 Task: Look for space in As Samawah, Iraq from 12th  August, 2023 to 15th August, 2023 for 3 adults in price range Rs.12000 to Rs.16000. Place can be entire place with 2 bedrooms having 3 beds and 1 bathroom. Property type can be house, flat, guest house. Amenities needed are: washing machine. Booking option can be shelf check-in. Required host language is English.
Action: Mouse moved to (451, 92)
Screenshot: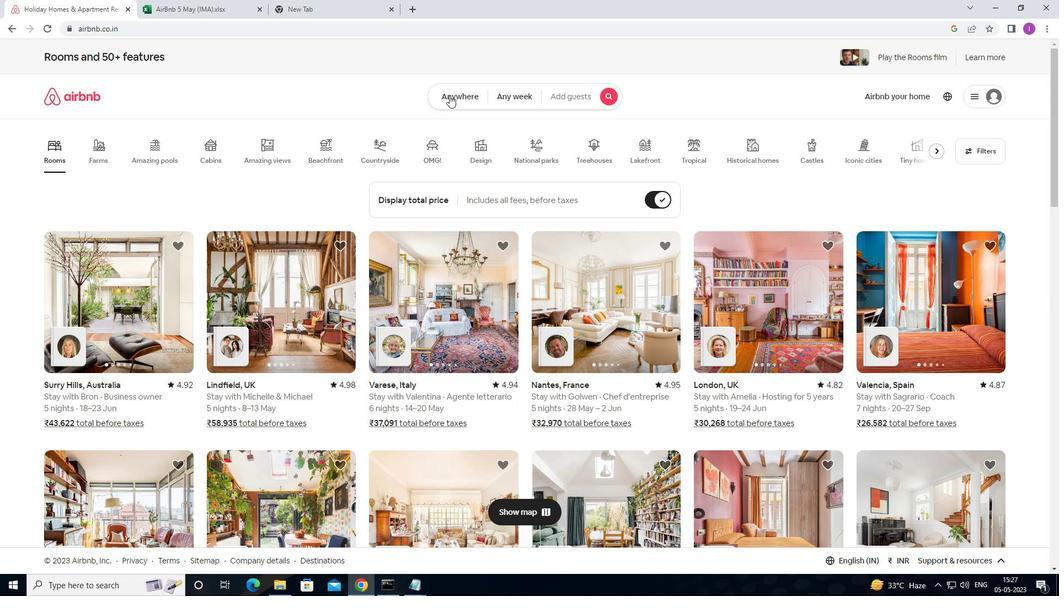 
Action: Mouse pressed left at (451, 92)
Screenshot: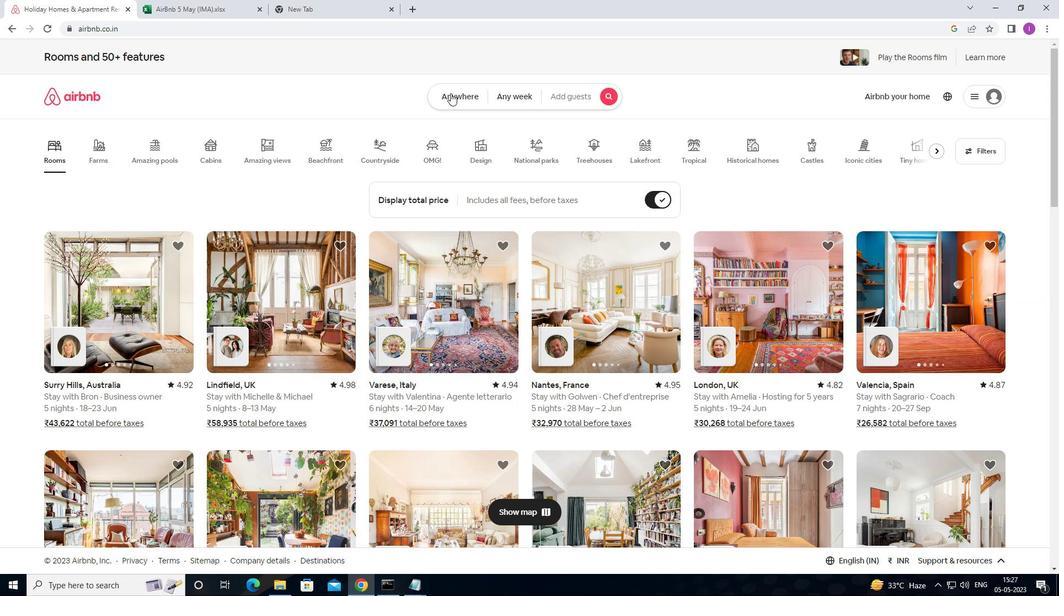 
Action: Mouse moved to (346, 147)
Screenshot: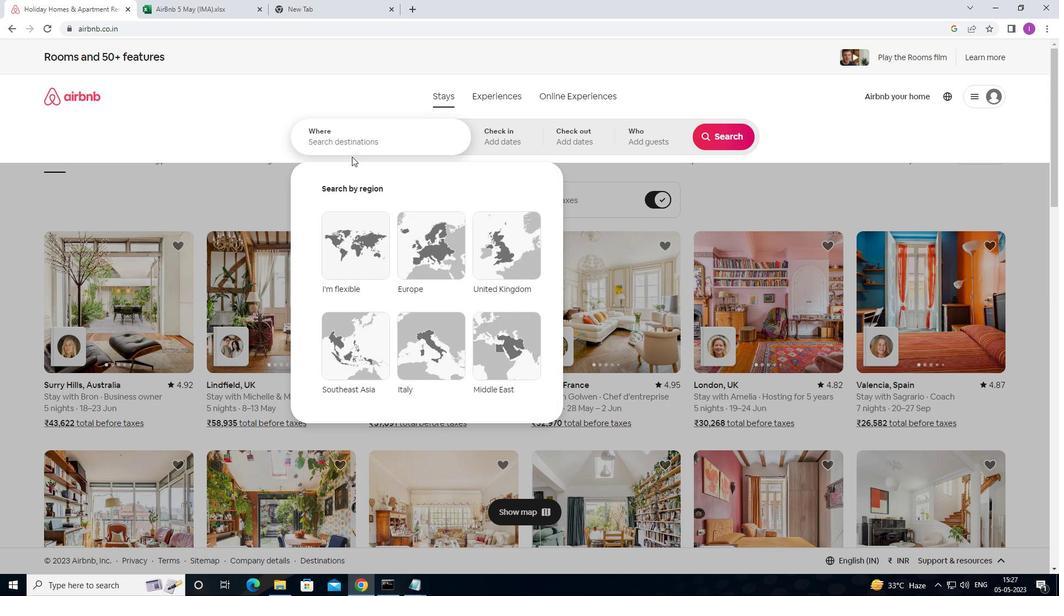 
Action: Mouse pressed left at (346, 147)
Screenshot: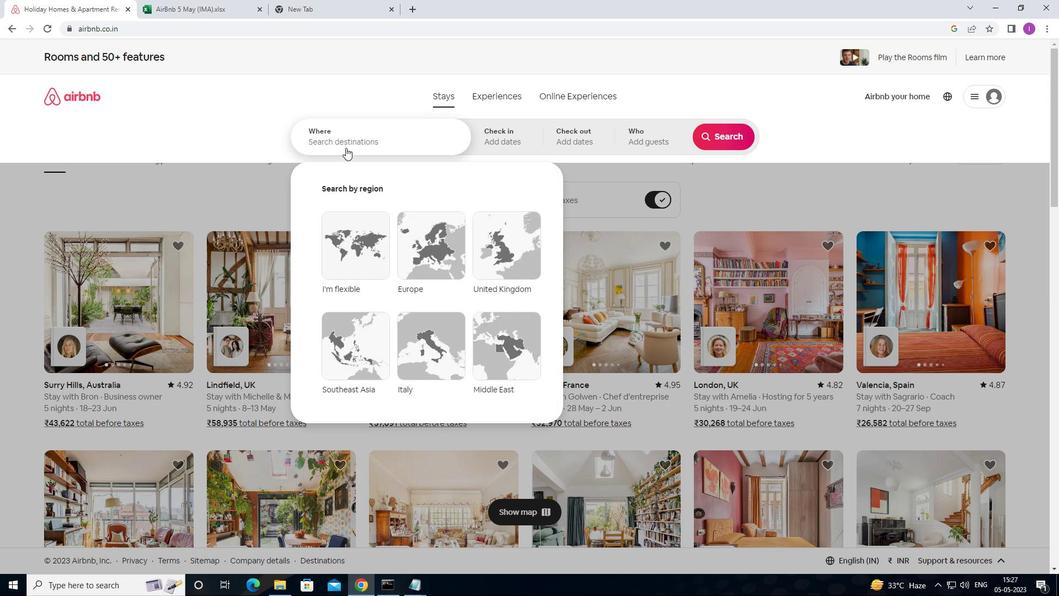 
Action: Mouse moved to (346, 147)
Screenshot: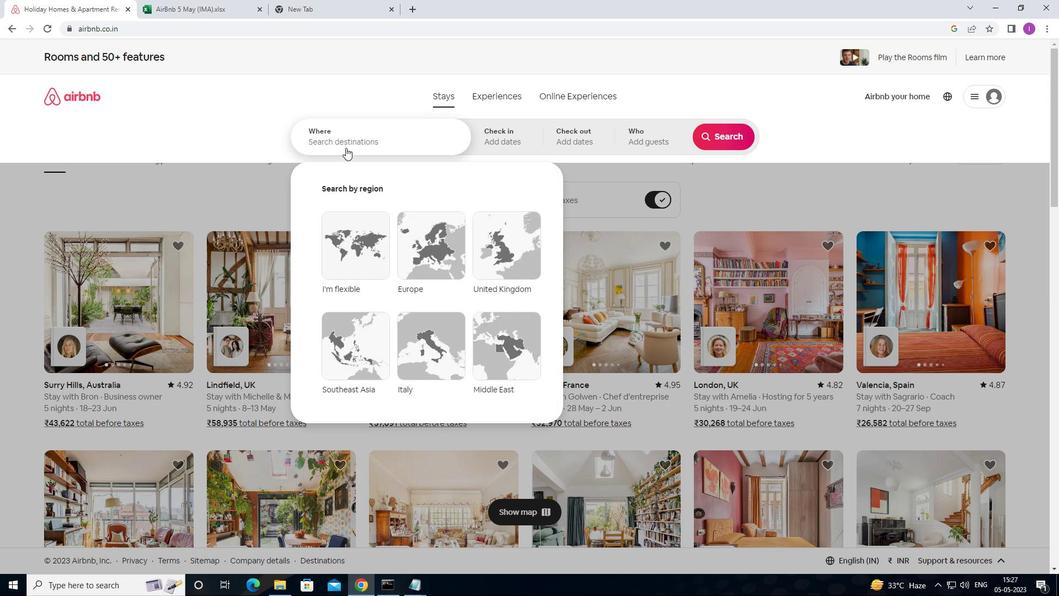 
Action: Key pressed <Key.shift>SAMAWAH,<Key.shift><Key.shift><Key.shift><Key.shift><Key.shift><Key.shift><Key.shift><Key.shift><Key.shift><Key.shift><Key.shift><Key.shift><Key.shift><Key.shift><Key.shift><Key.shift><Key.shift><Key.shift><Key.shift>IRAQ
Screenshot: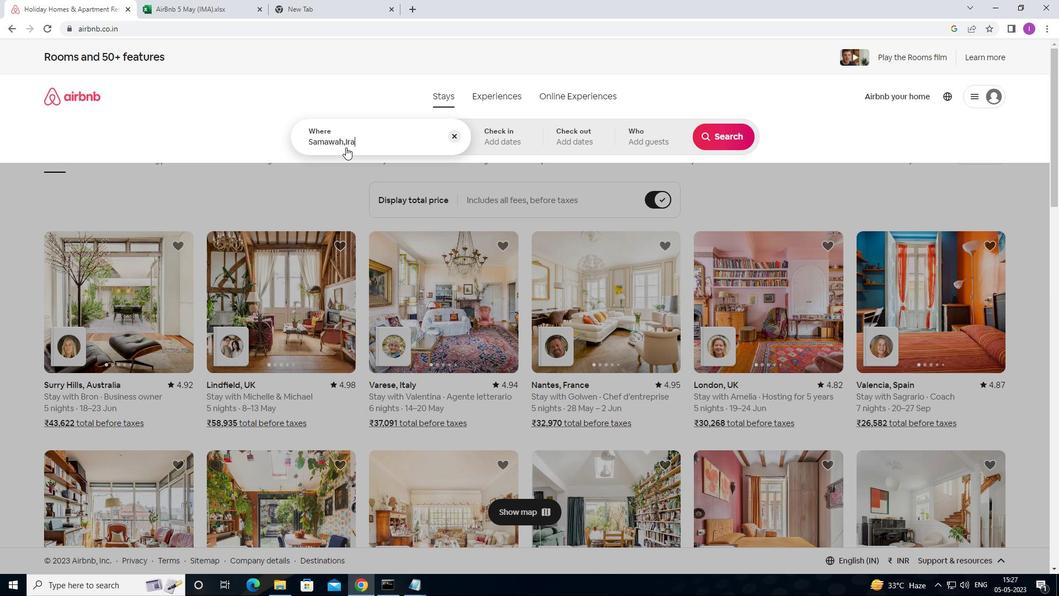 
Action: Mouse moved to (430, 191)
Screenshot: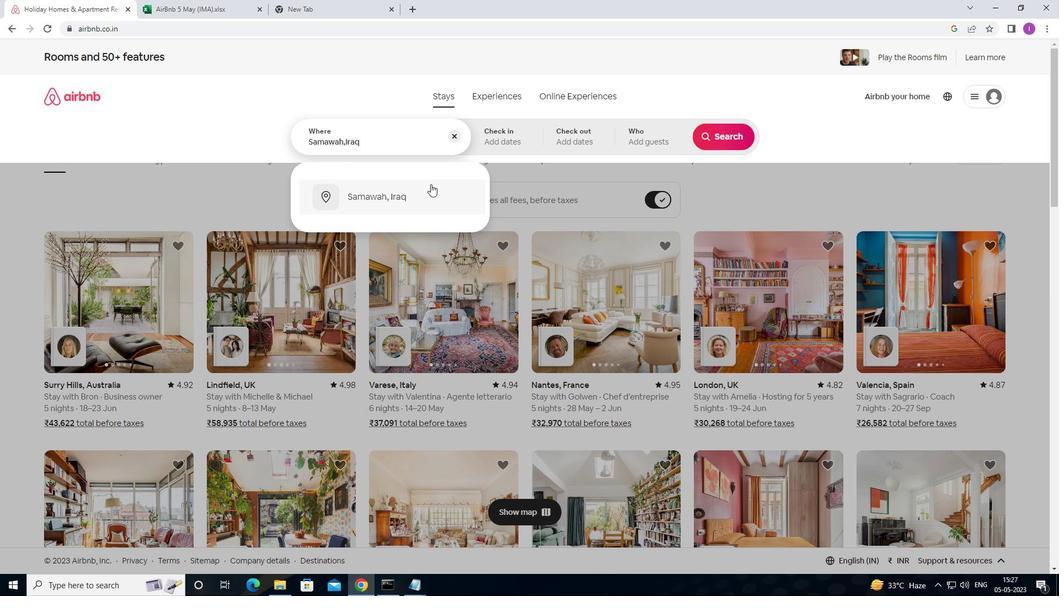 
Action: Mouse pressed left at (430, 191)
Screenshot: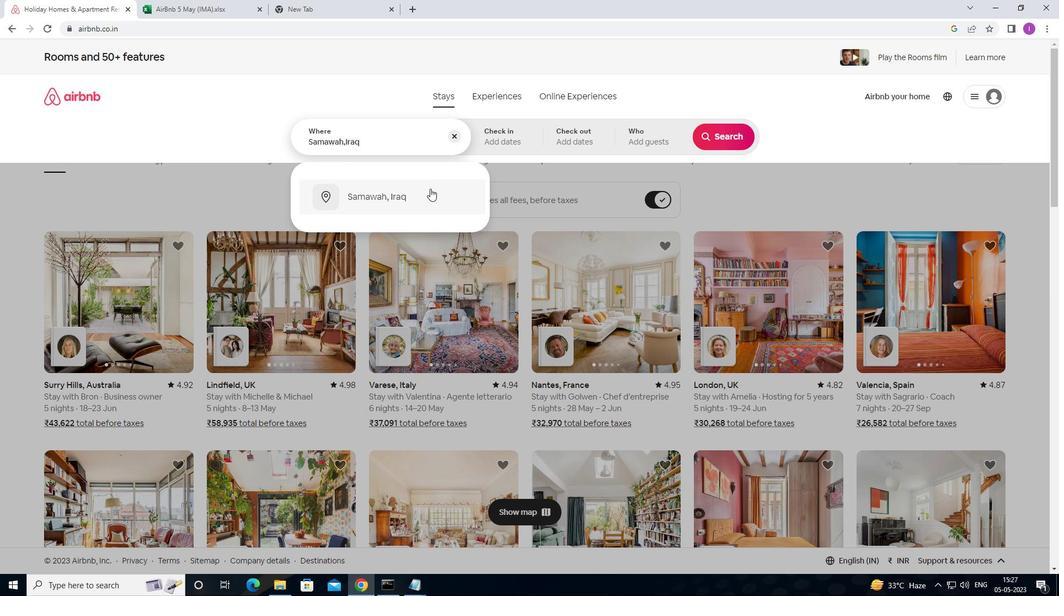 
Action: Mouse moved to (719, 220)
Screenshot: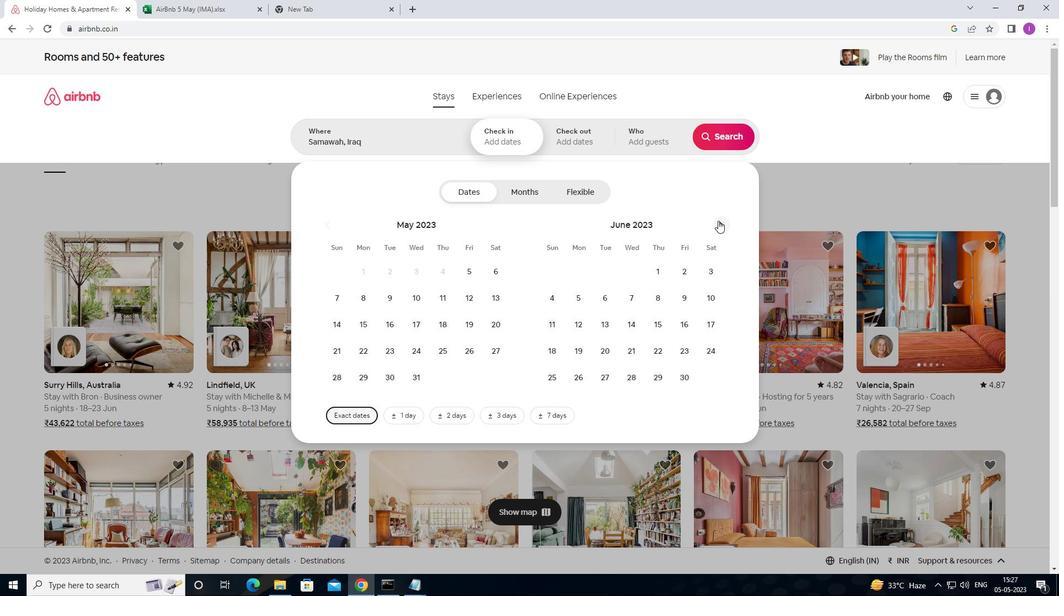 
Action: Mouse pressed left at (719, 220)
Screenshot: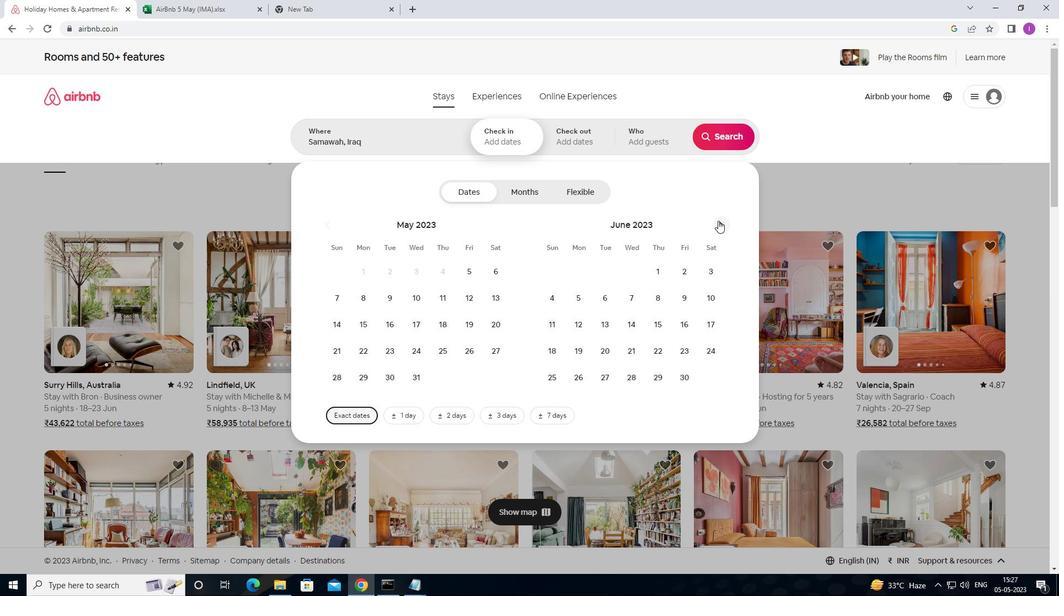 
Action: Mouse pressed left at (719, 220)
Screenshot: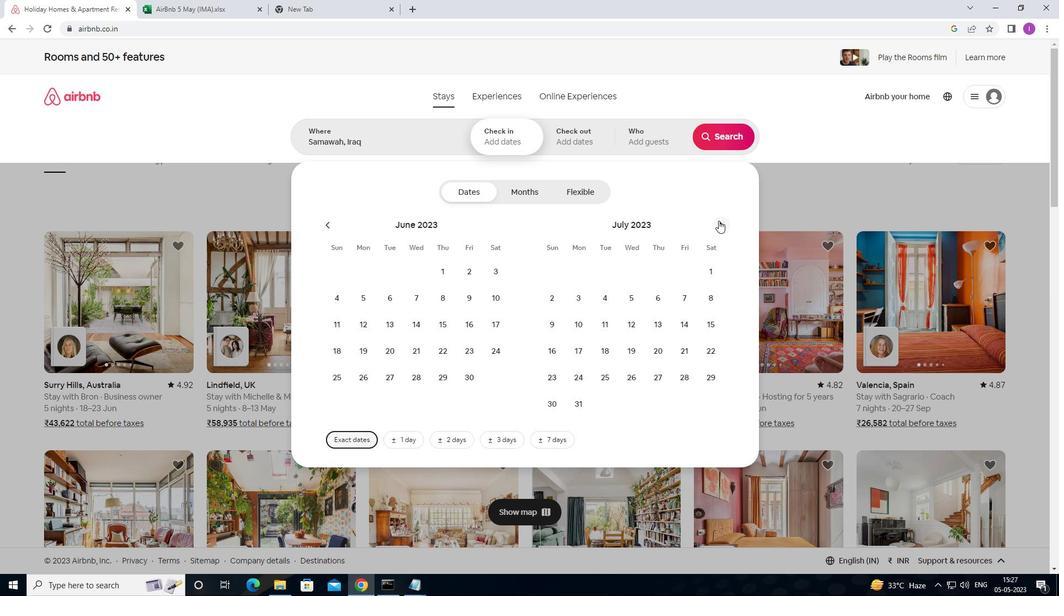 
Action: Mouse moved to (714, 297)
Screenshot: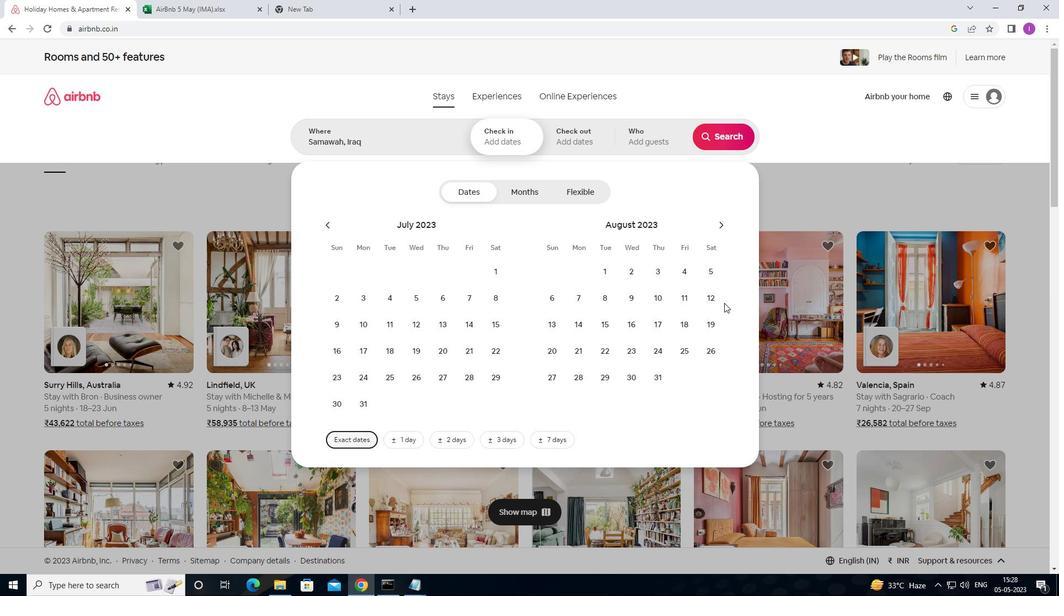 
Action: Mouse pressed left at (714, 297)
Screenshot: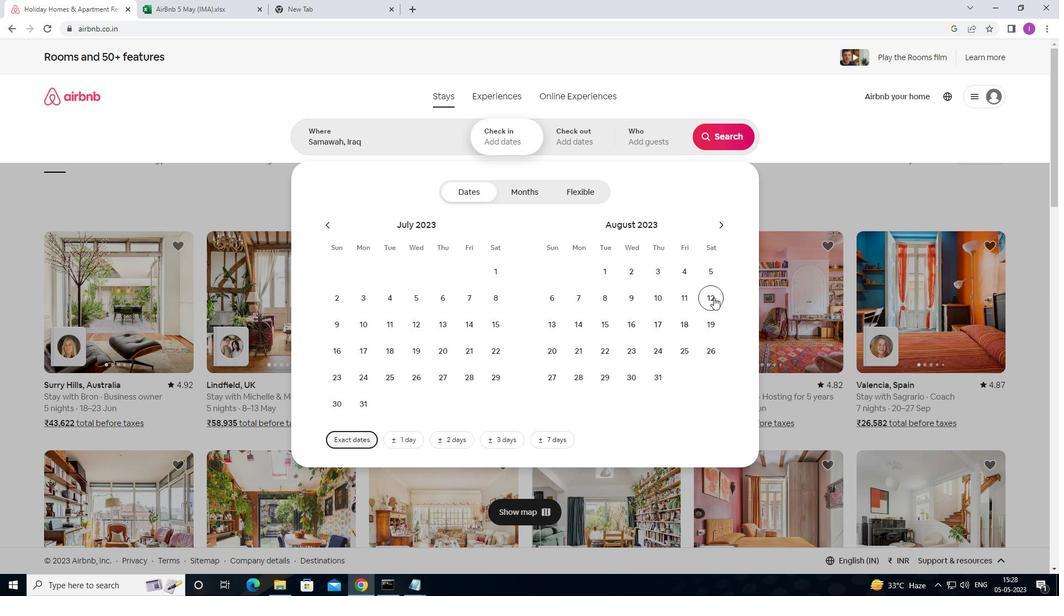 
Action: Mouse moved to (610, 318)
Screenshot: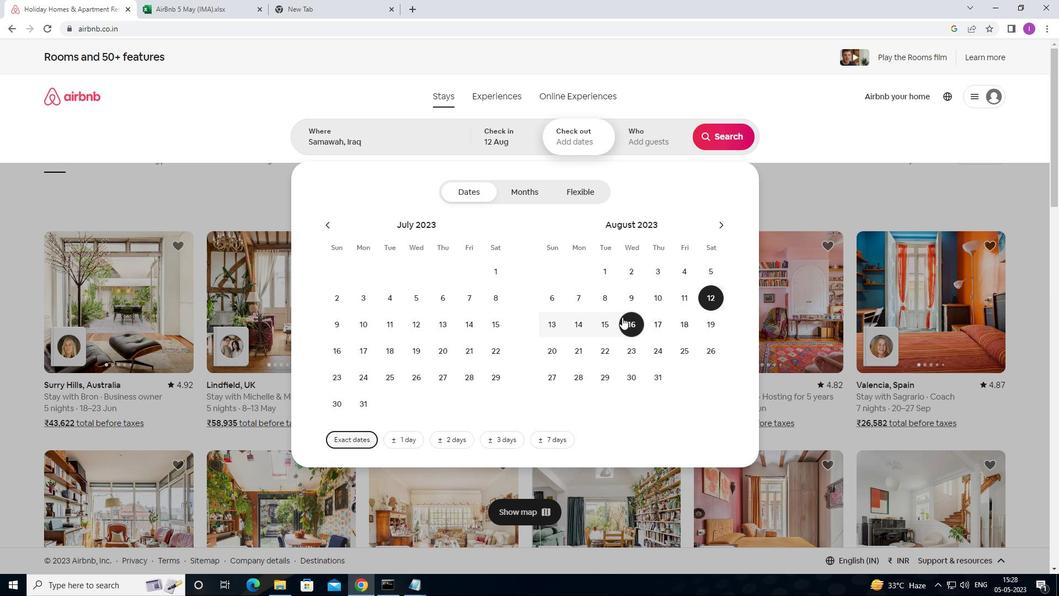 
Action: Mouse pressed left at (610, 318)
Screenshot: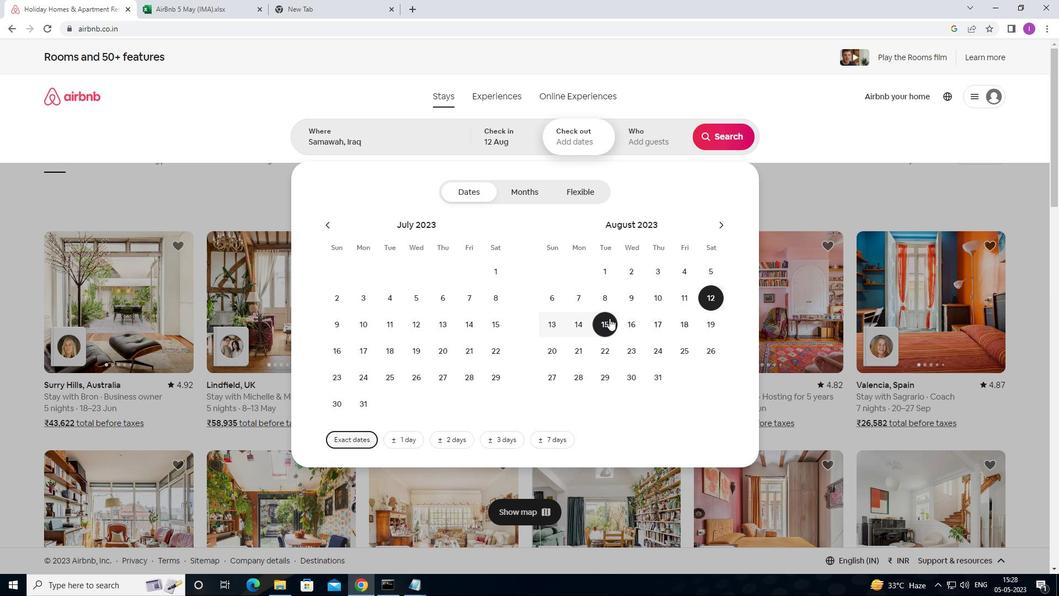 
Action: Mouse moved to (672, 318)
Screenshot: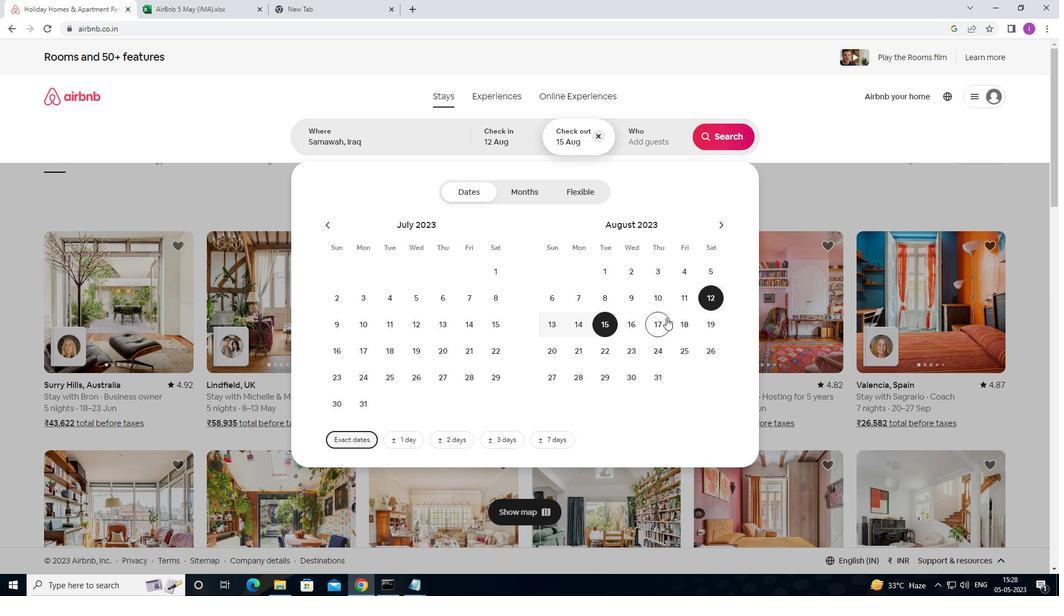 
Action: Mouse scrolled (672, 317) with delta (0, 0)
Screenshot: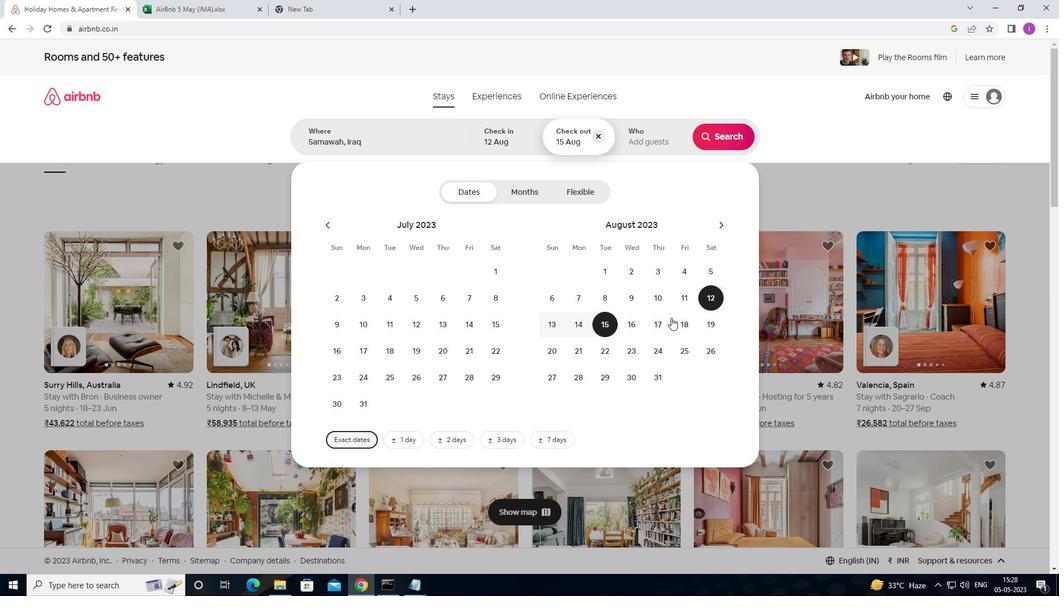 
Action: Mouse moved to (682, 316)
Screenshot: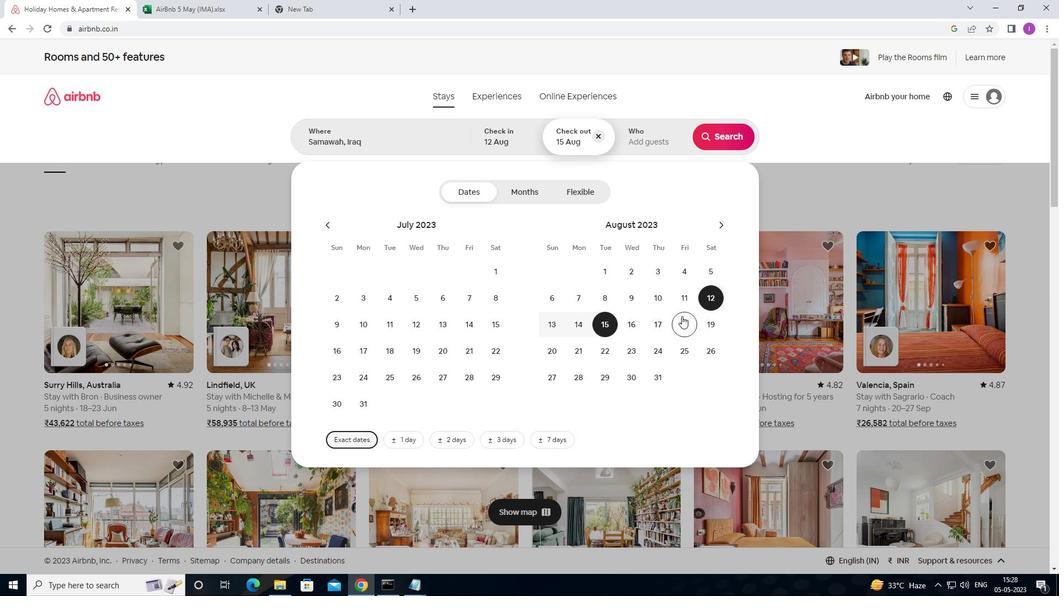 
Action: Mouse scrolled (682, 315) with delta (0, 0)
Screenshot: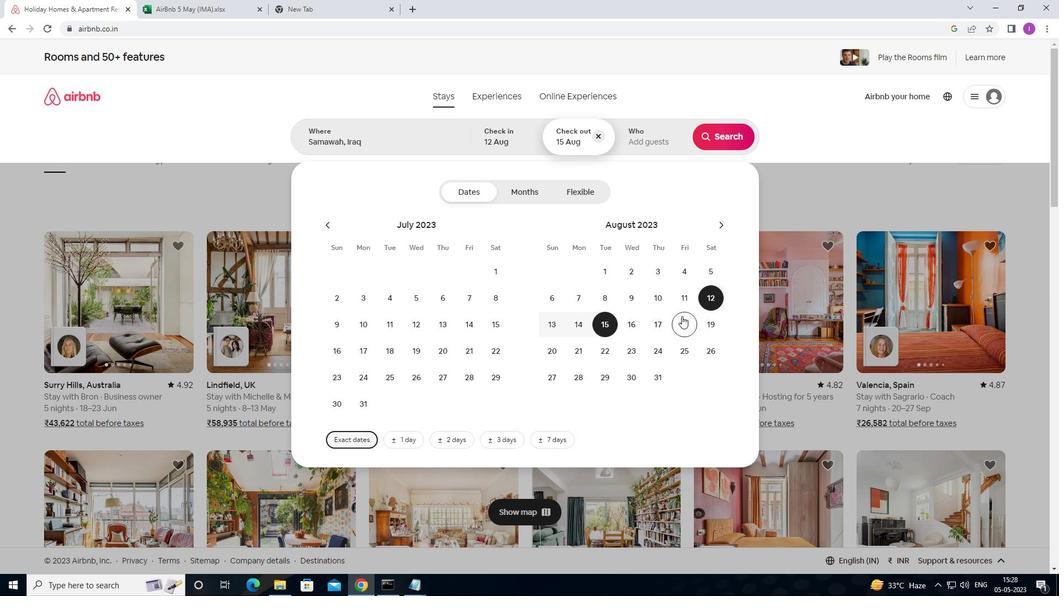 
Action: Mouse moved to (608, 57)
Screenshot: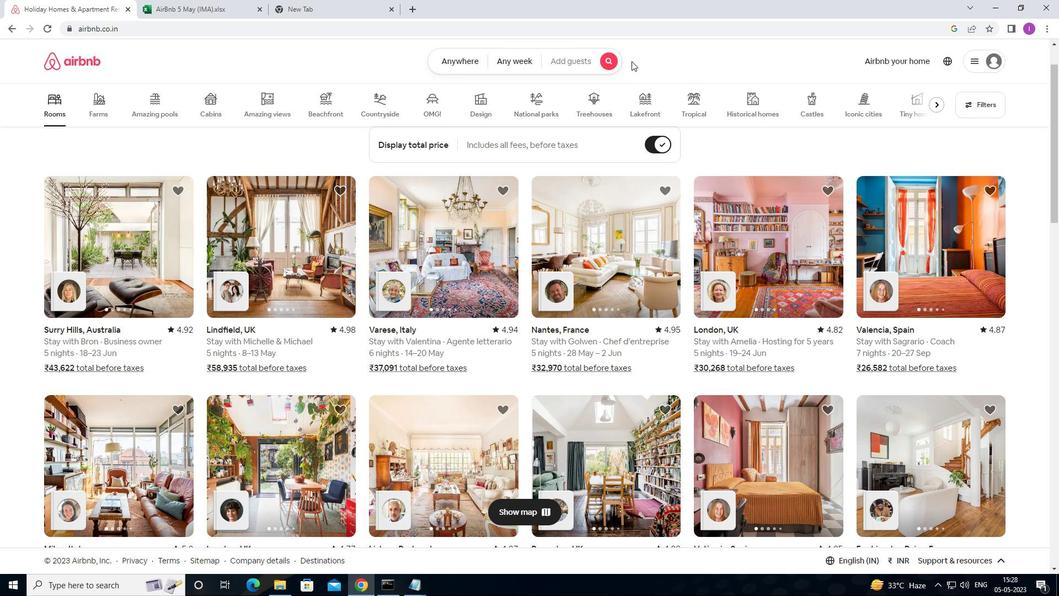 
Action: Mouse pressed left at (608, 57)
Screenshot: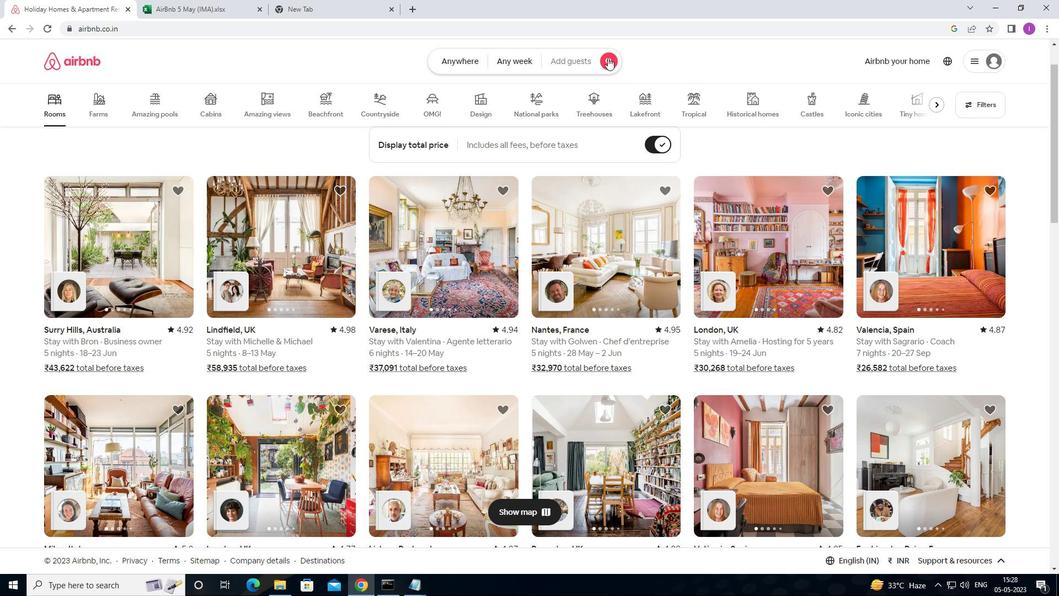 
Action: Mouse moved to (724, 92)
Screenshot: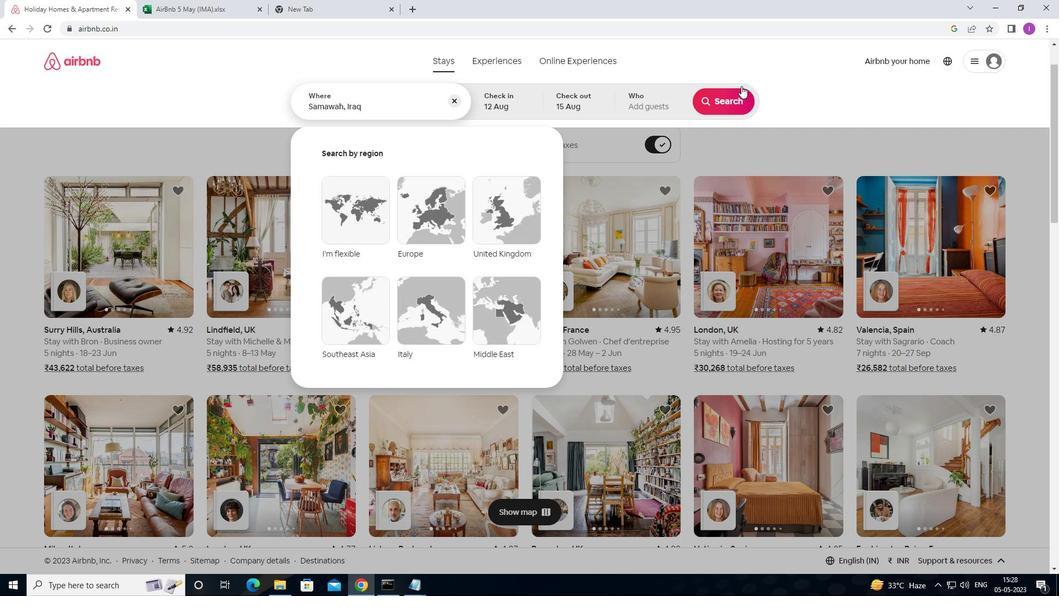 
Action: Mouse pressed left at (724, 92)
Screenshot: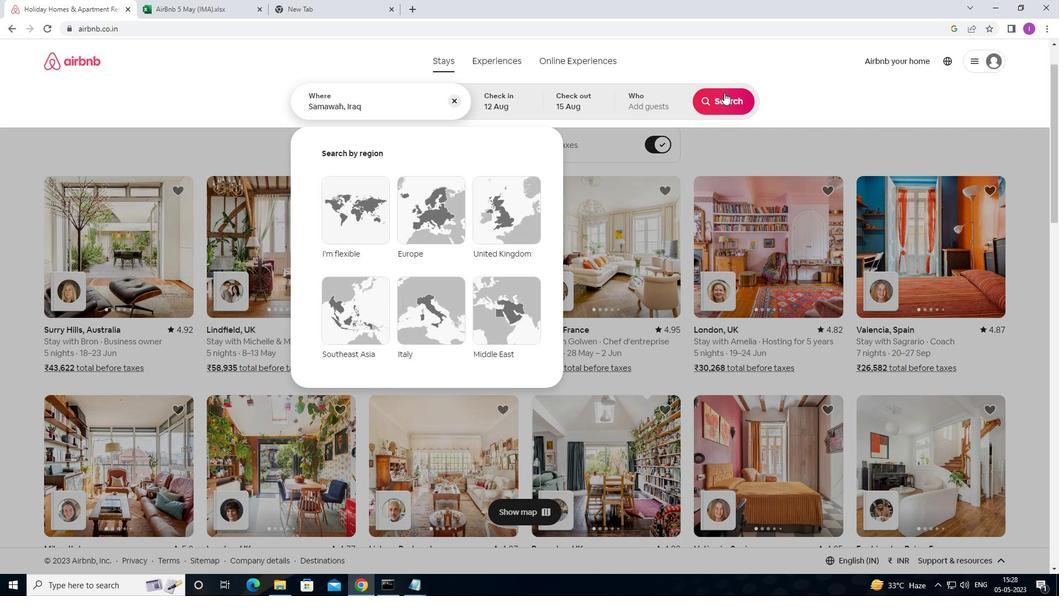 
Action: Mouse moved to (1001, 101)
Screenshot: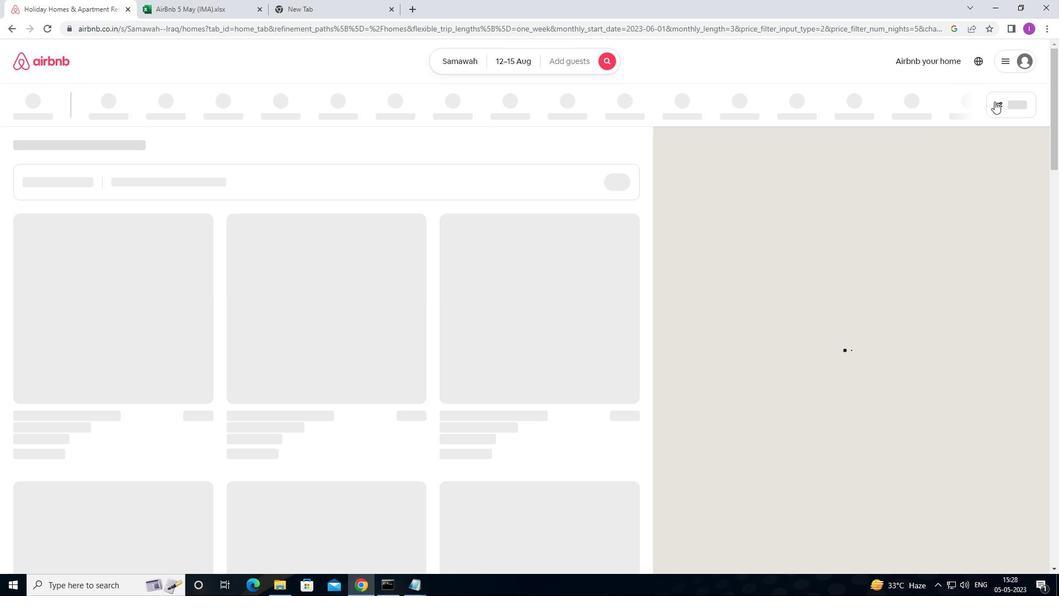 
Action: Mouse pressed left at (1001, 101)
Screenshot: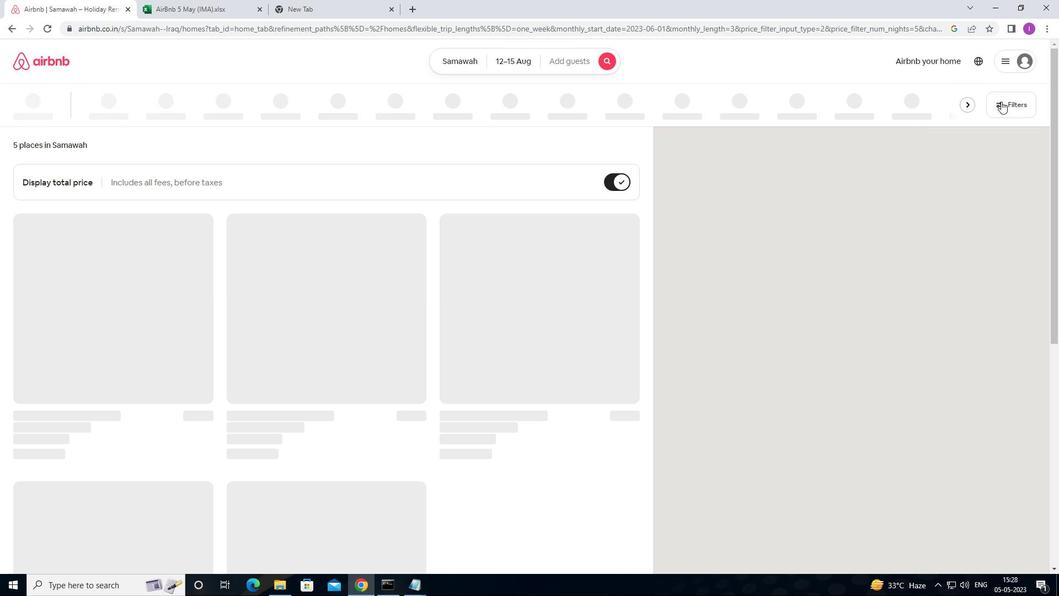 
Action: Mouse moved to (714, 56)
Screenshot: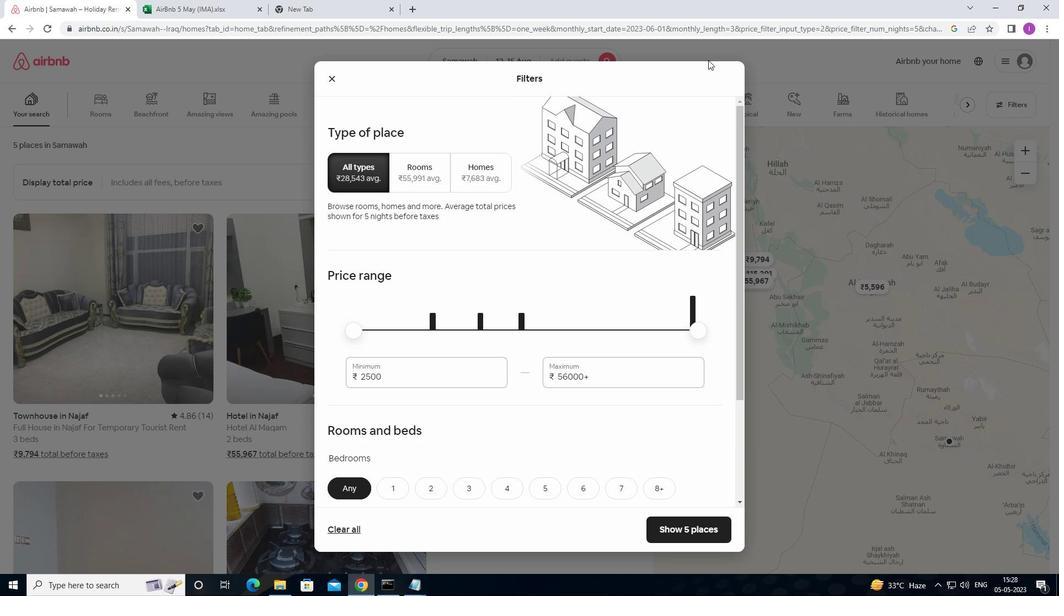 
Action: Mouse pressed left at (714, 56)
Screenshot: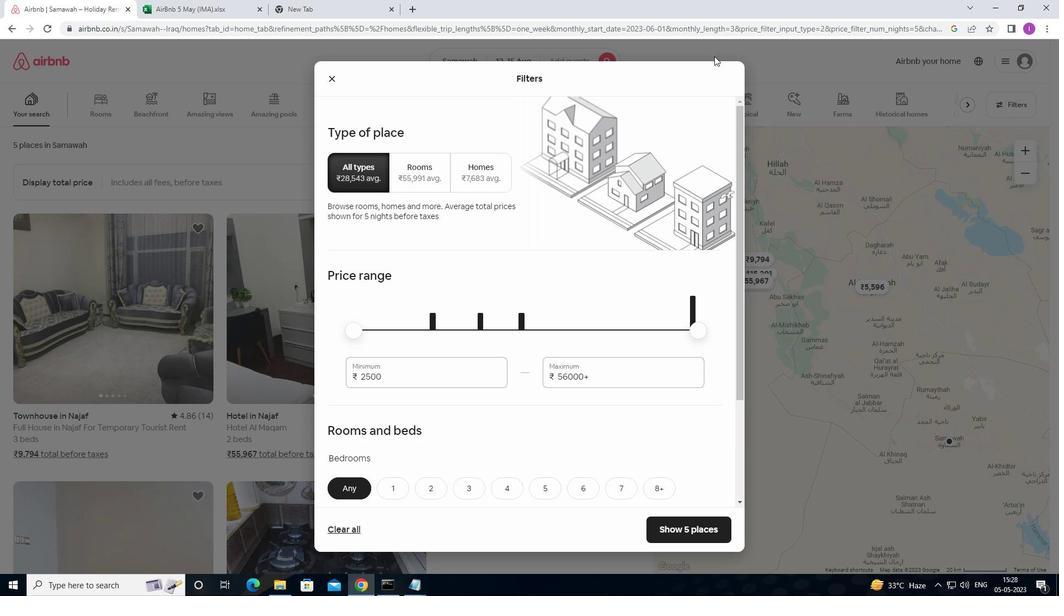 
Action: Mouse moved to (589, 62)
Screenshot: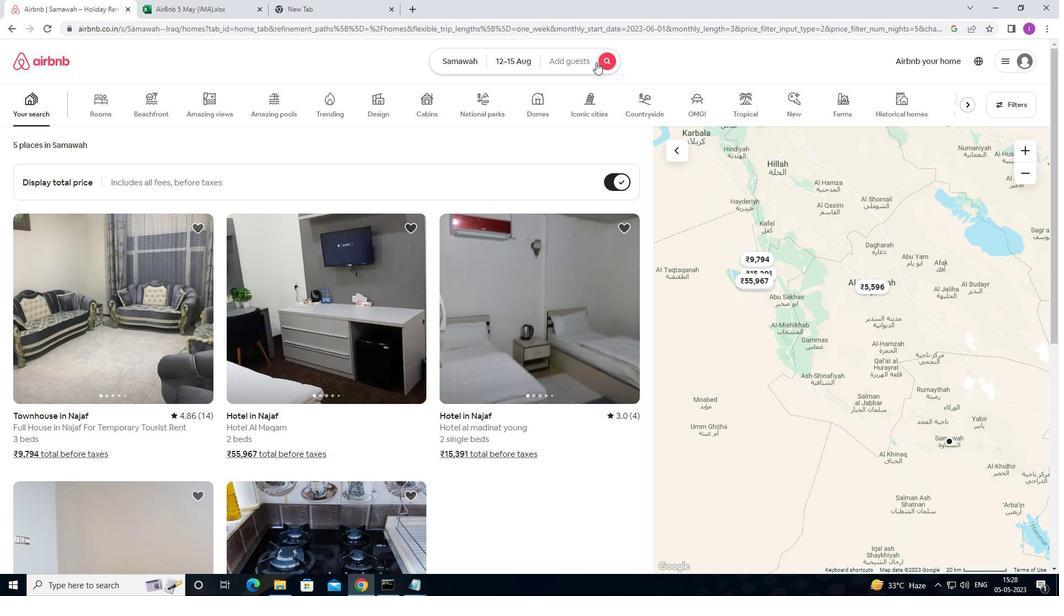 
Action: Mouse pressed left at (589, 62)
Screenshot: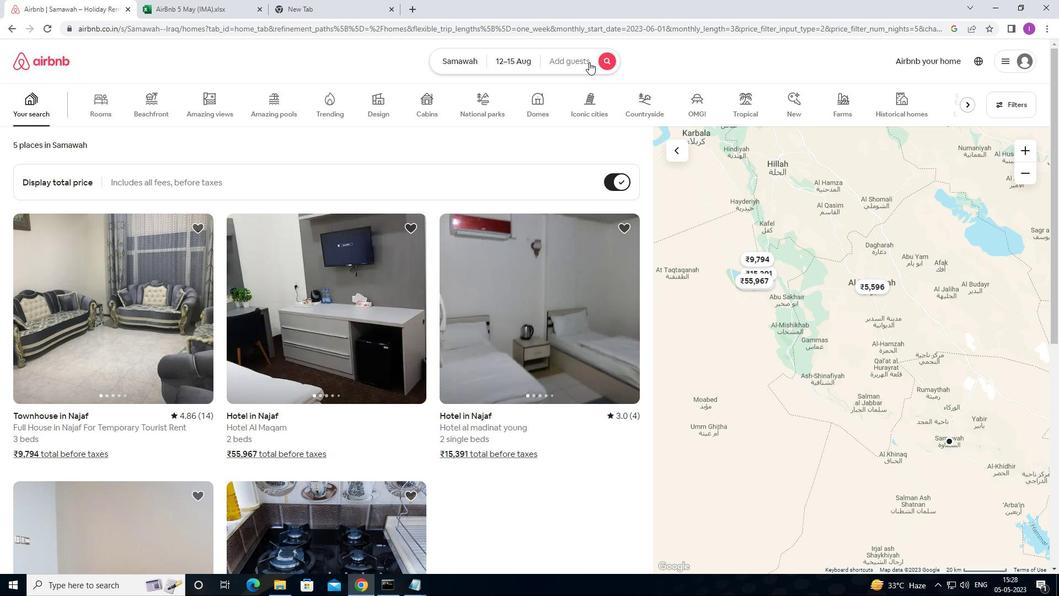 
Action: Mouse moved to (727, 158)
Screenshot: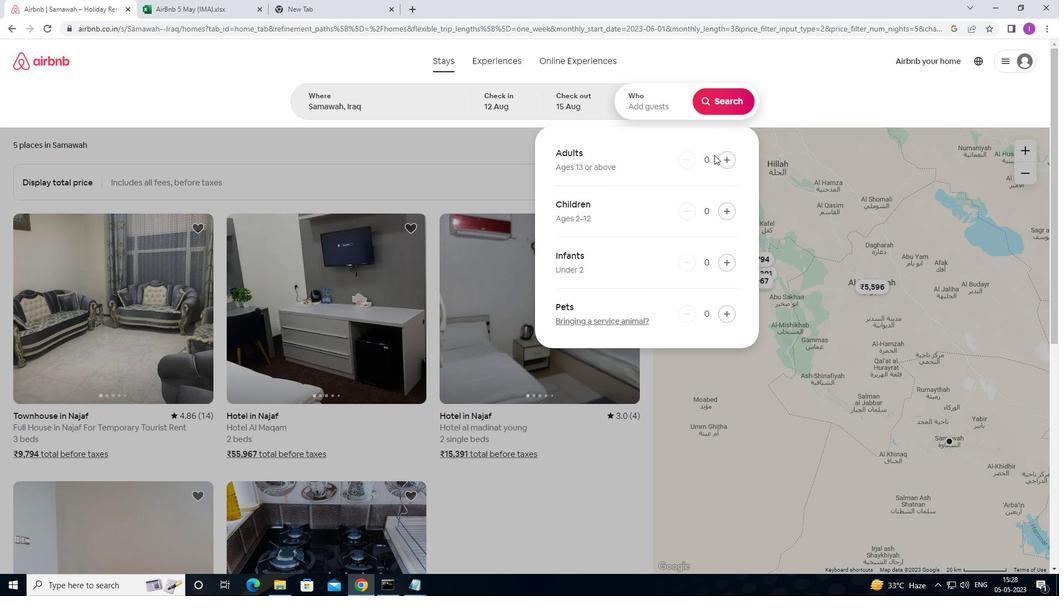 
Action: Mouse pressed left at (727, 158)
Screenshot: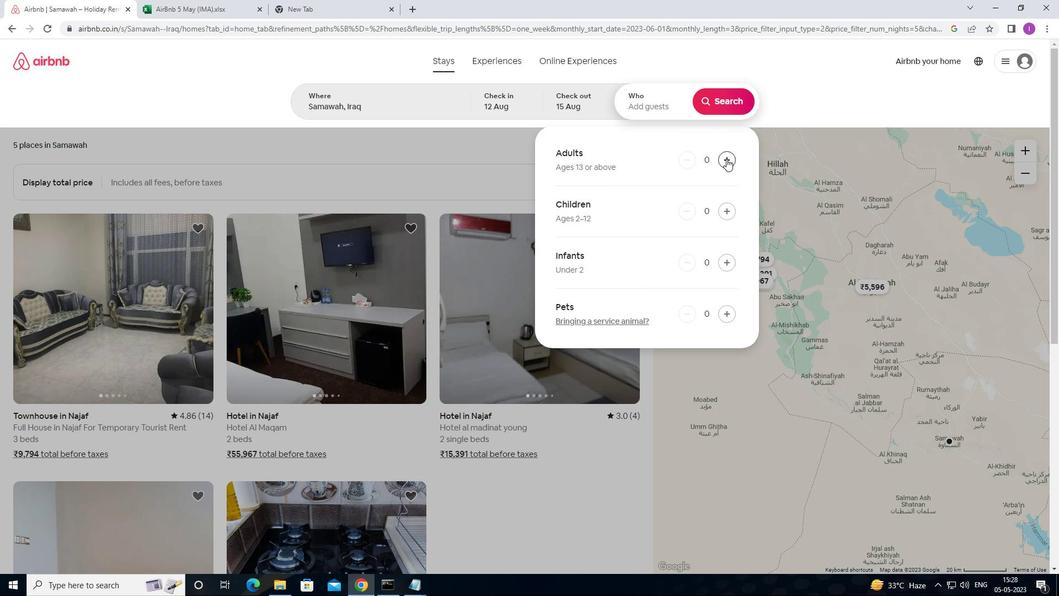 
Action: Mouse pressed left at (727, 158)
Screenshot: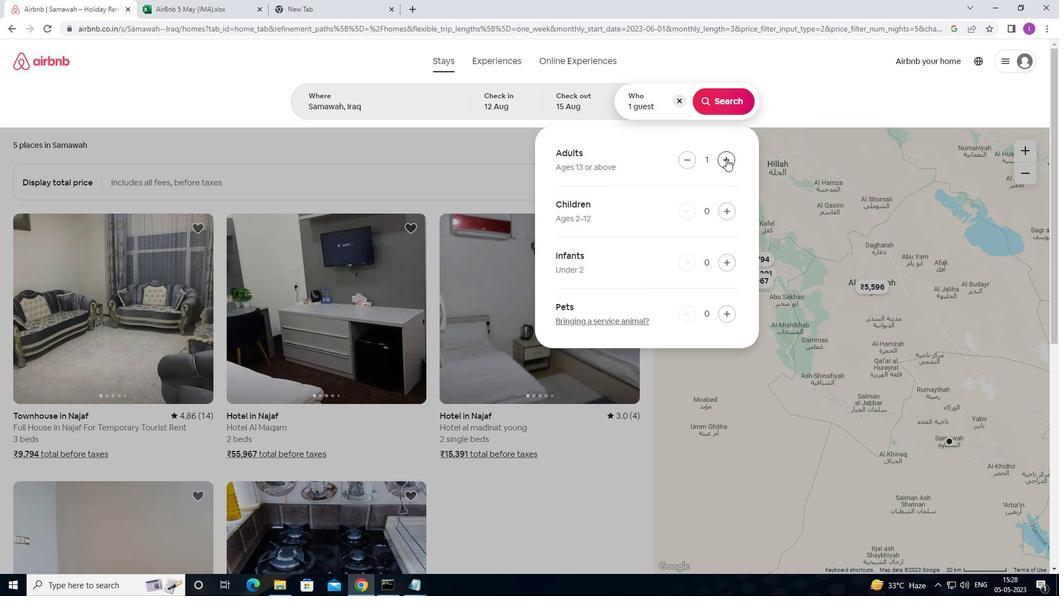 
Action: Mouse pressed left at (727, 158)
Screenshot: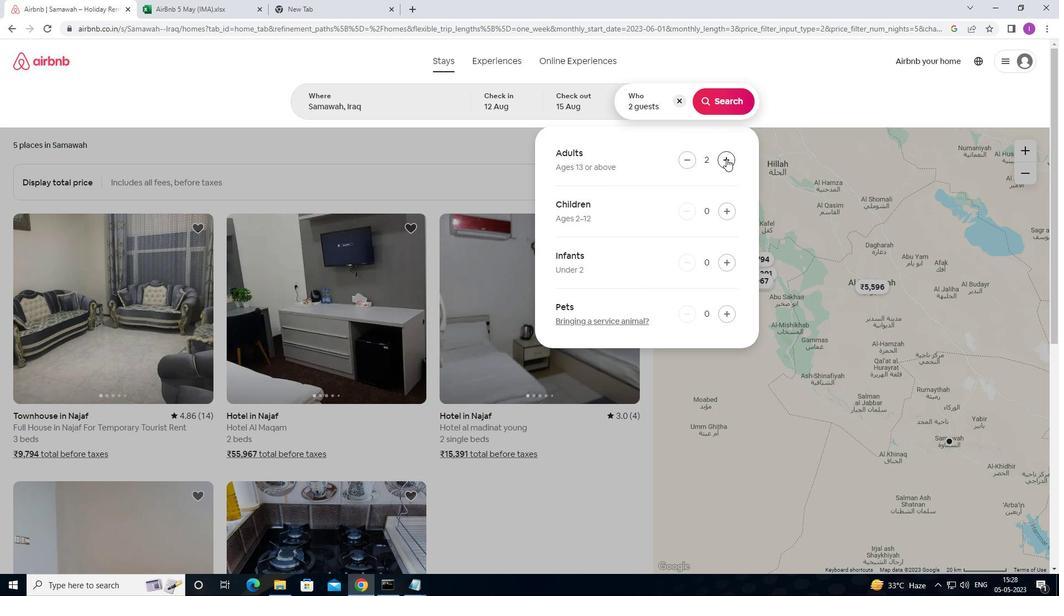 
Action: Mouse moved to (733, 99)
Screenshot: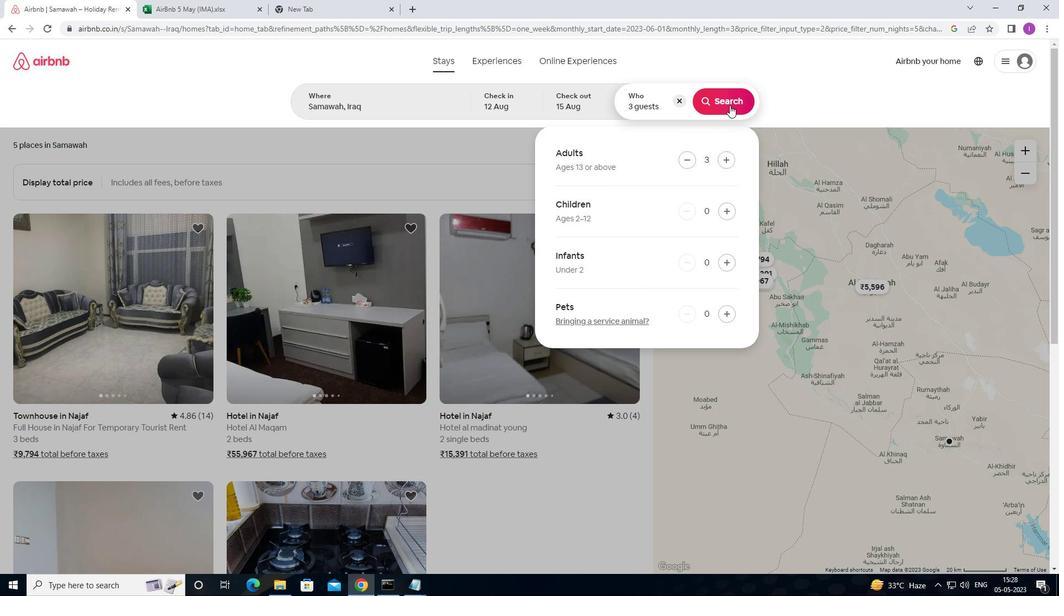
Action: Mouse pressed left at (733, 99)
Screenshot: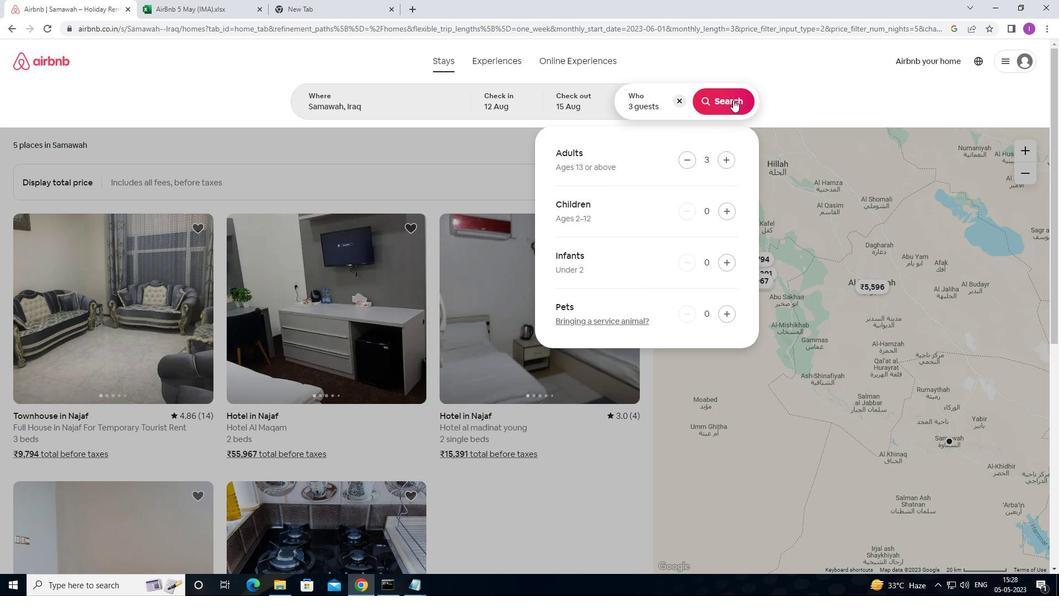
Action: Mouse moved to (1018, 110)
Screenshot: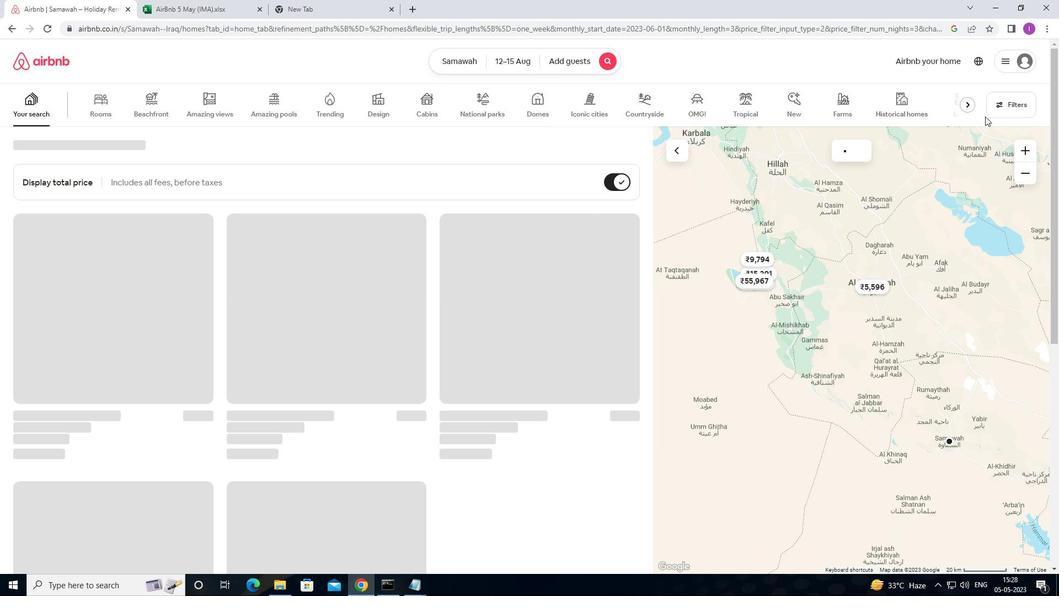 
Action: Mouse pressed left at (1018, 110)
Screenshot: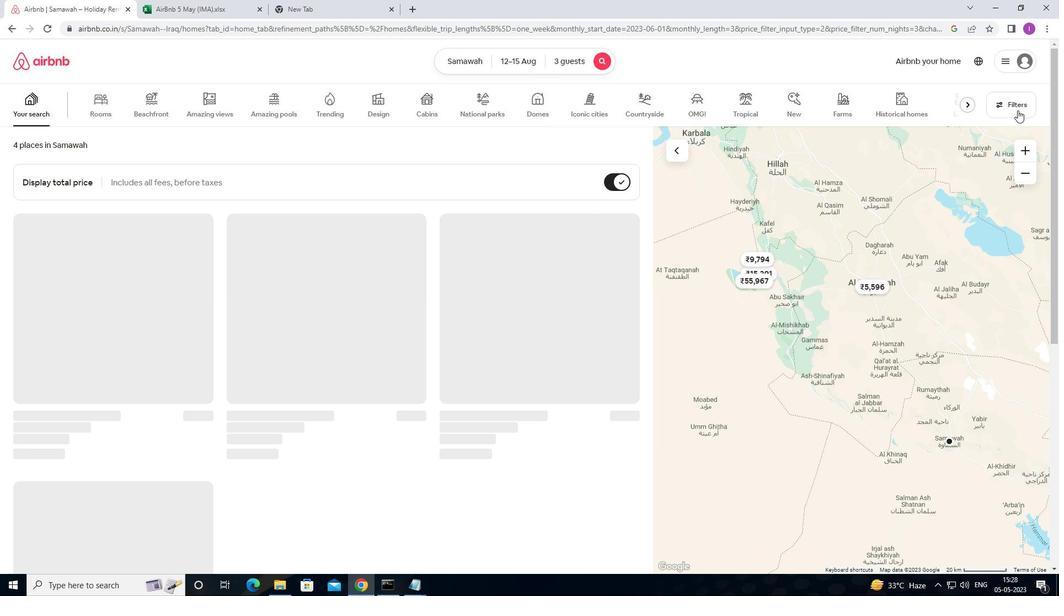 
Action: Mouse moved to (1000, 135)
Screenshot: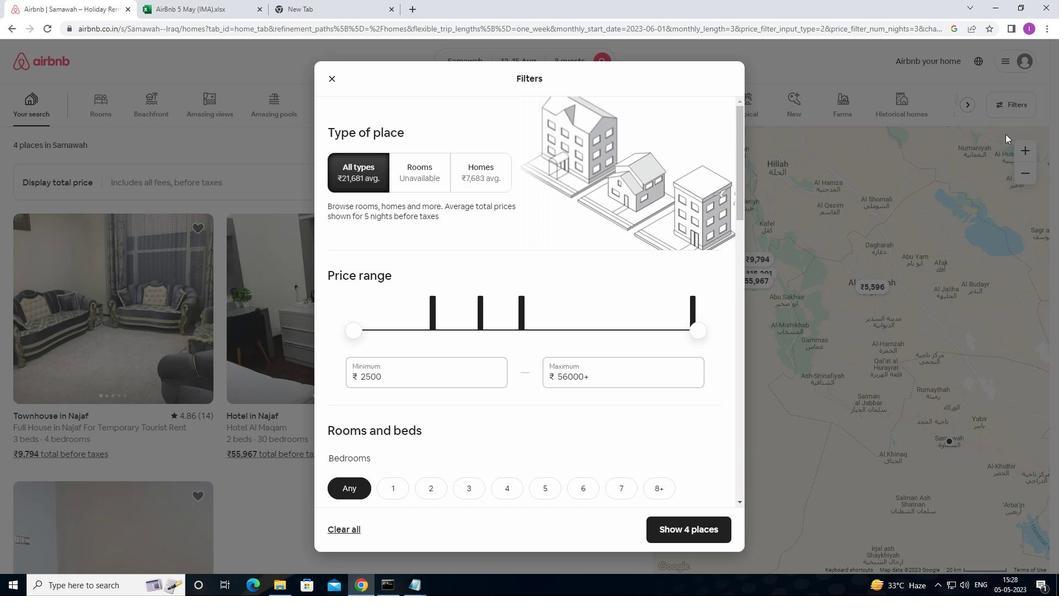 
Action: Mouse scrolled (1000, 135) with delta (0, 0)
Screenshot: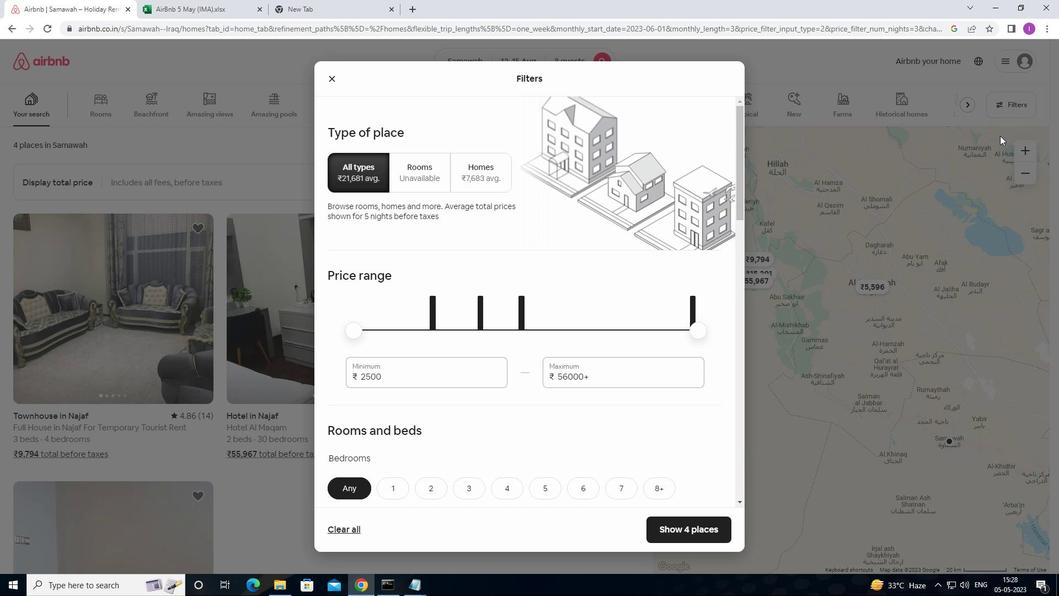 
Action: Mouse scrolled (1000, 135) with delta (0, 0)
Screenshot: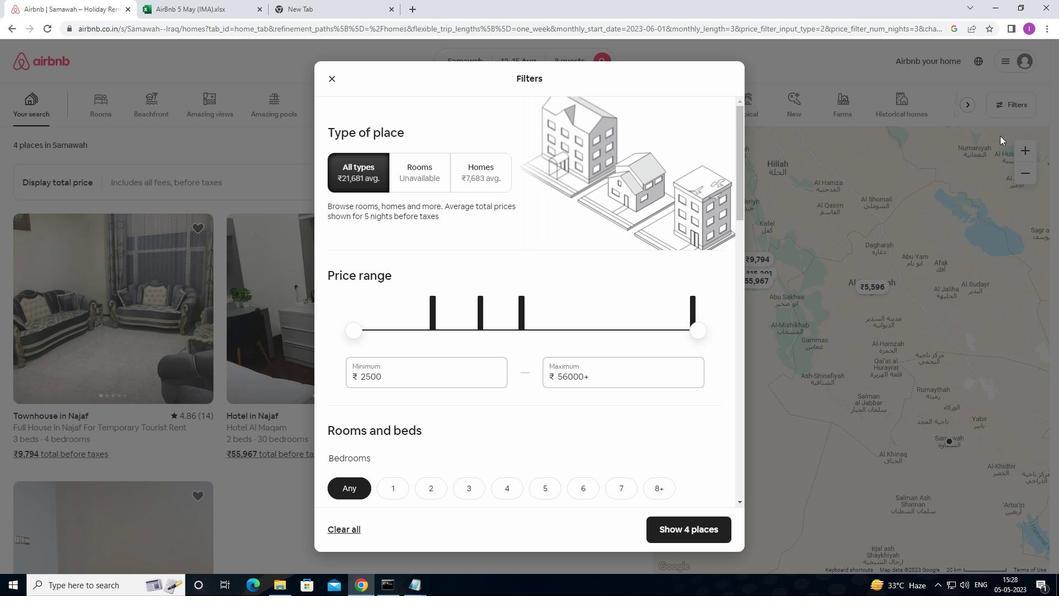 
Action: Mouse scrolled (1000, 135) with delta (0, 0)
Screenshot: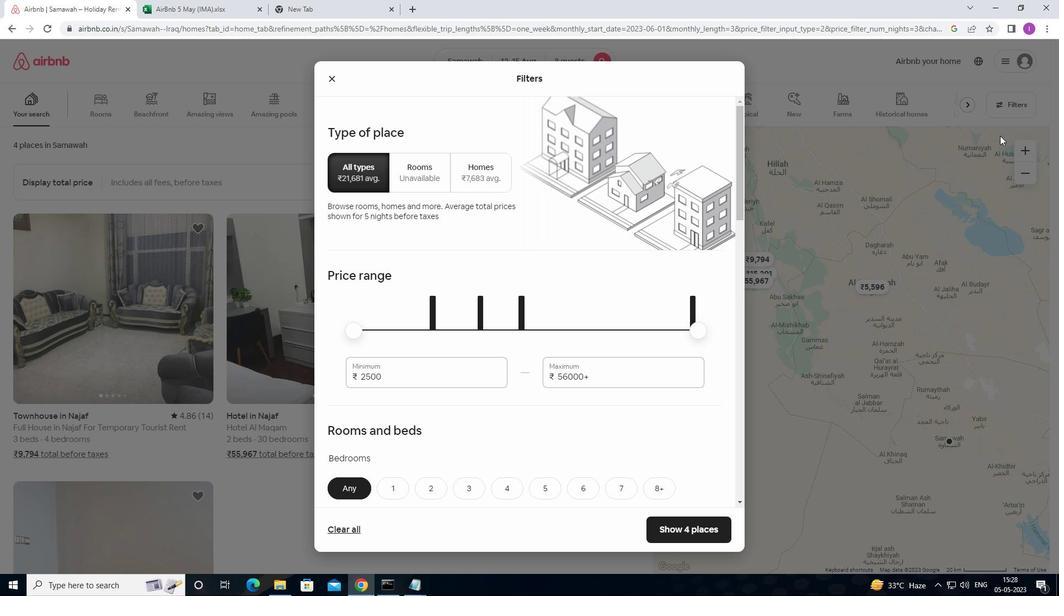 
Action: Mouse scrolled (1000, 135) with delta (0, 0)
Screenshot: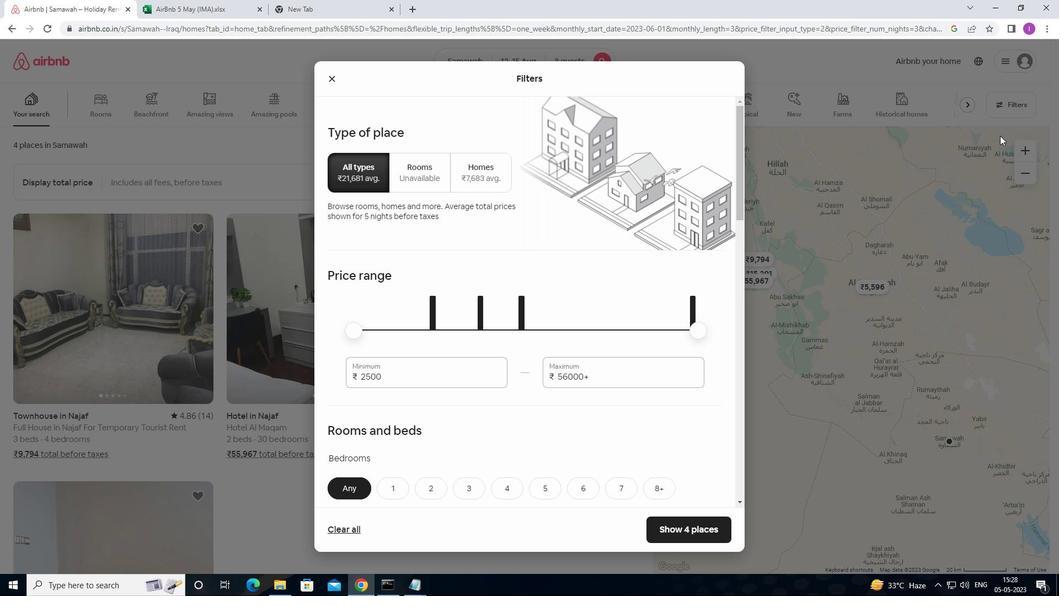 
Action: Mouse scrolled (1000, 135) with delta (0, 0)
Screenshot: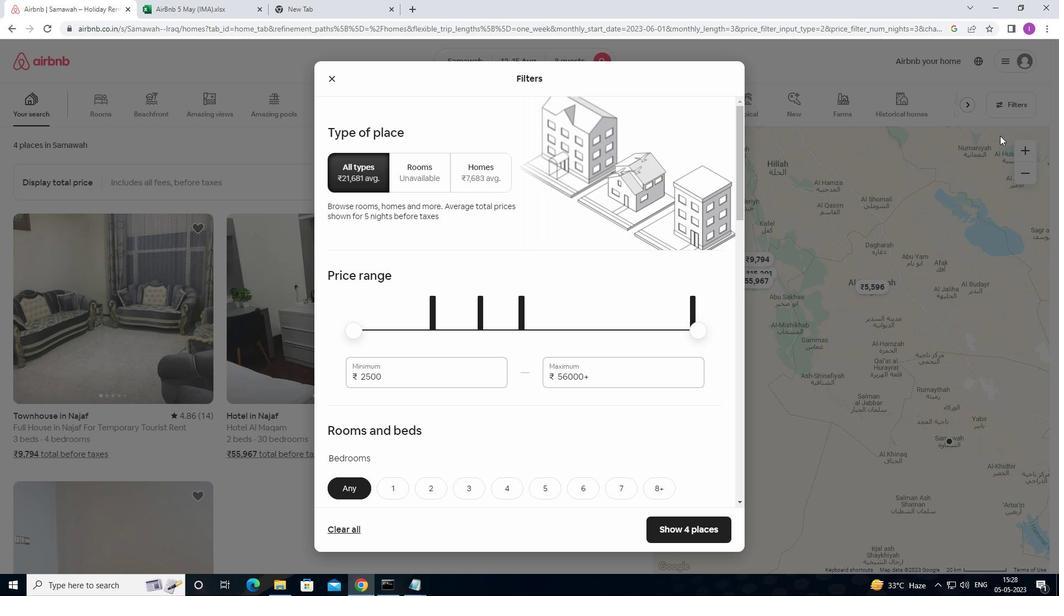 
Action: Mouse scrolled (1000, 135) with delta (0, 0)
Screenshot: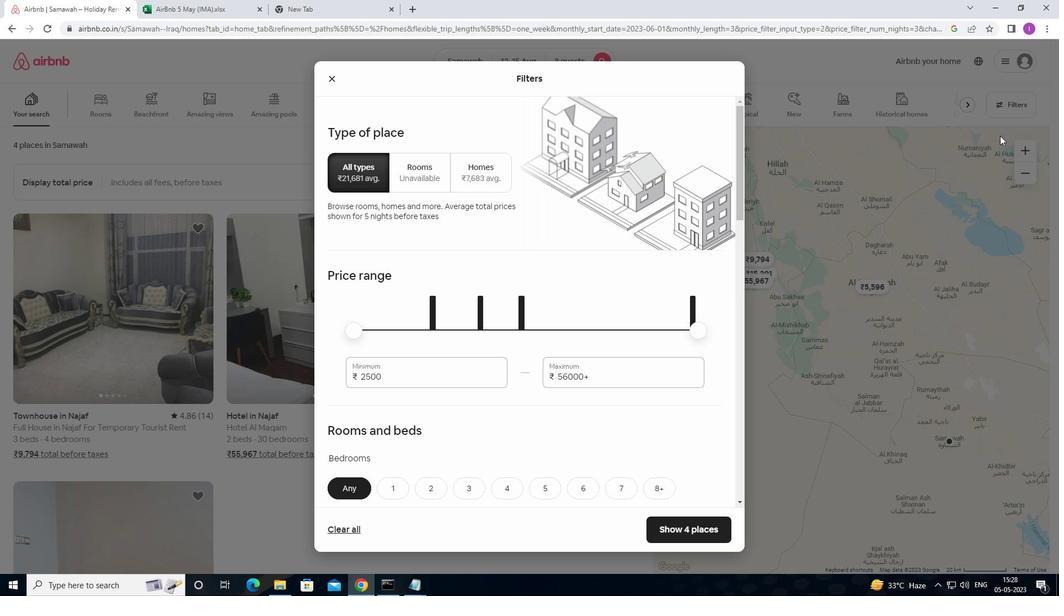 
Action: Mouse moved to (393, 370)
Screenshot: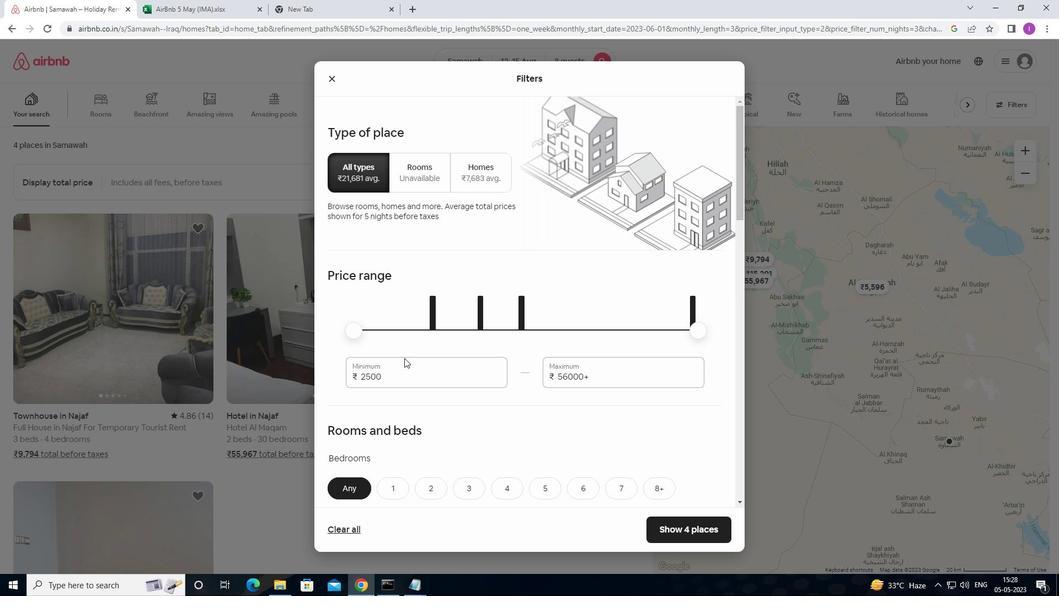 
Action: Mouse pressed left at (393, 370)
Screenshot: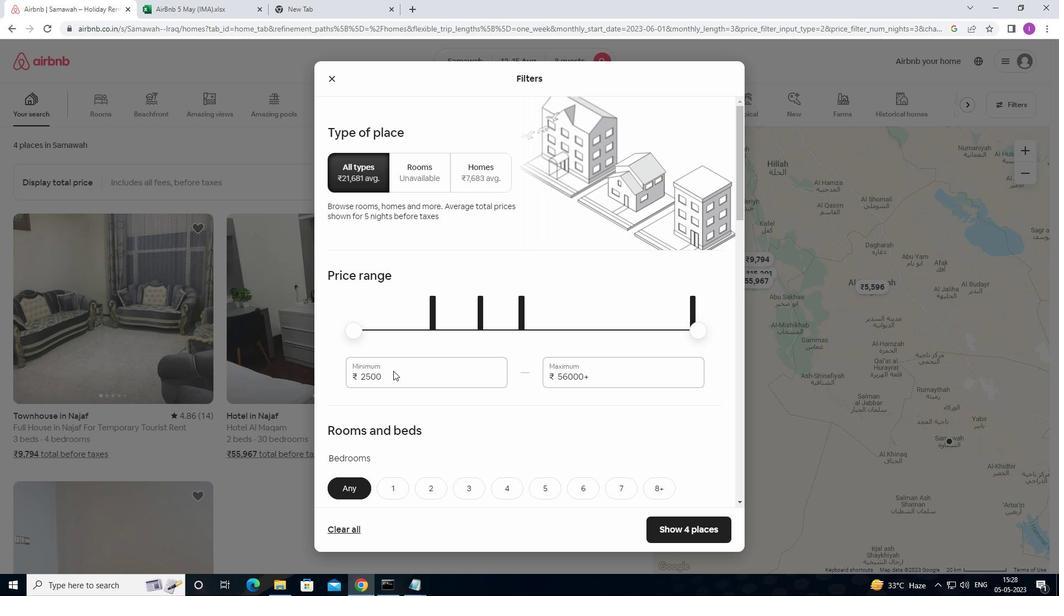 
Action: Mouse moved to (393, 372)
Screenshot: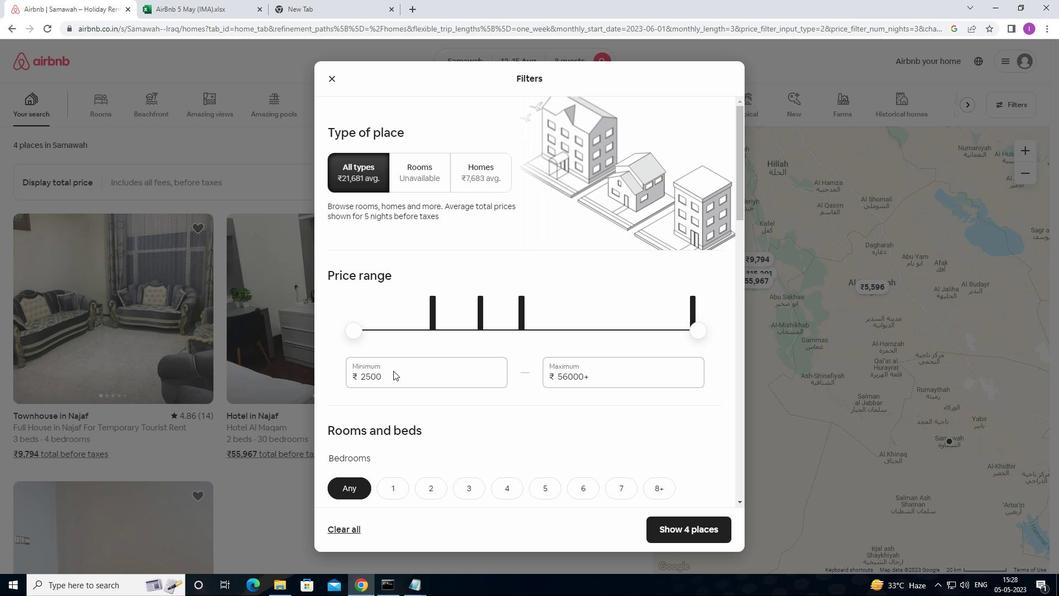 
Action: Mouse pressed left at (393, 372)
Screenshot: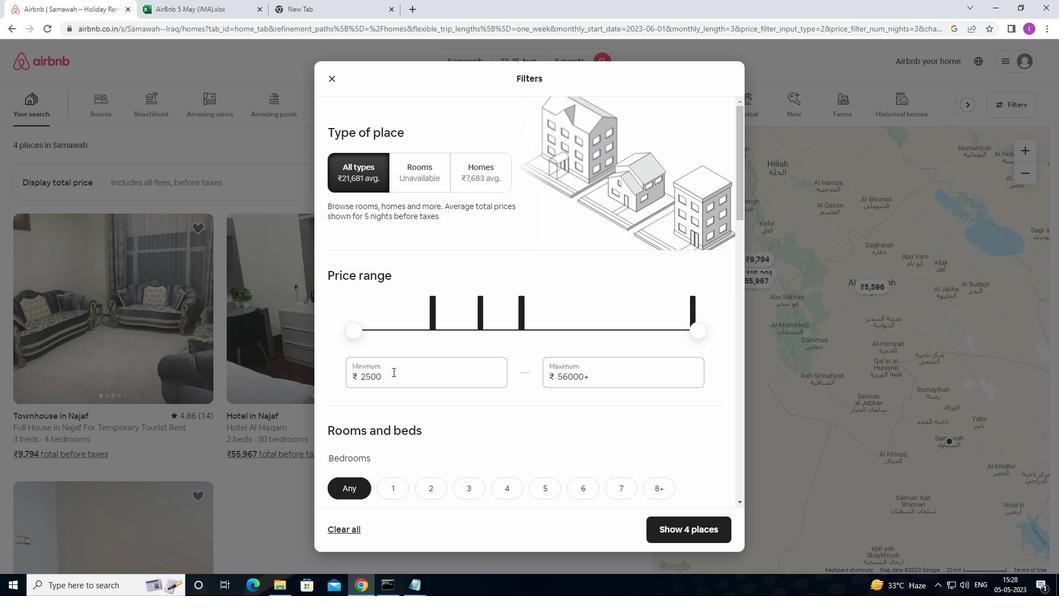 
Action: Mouse moved to (342, 356)
Screenshot: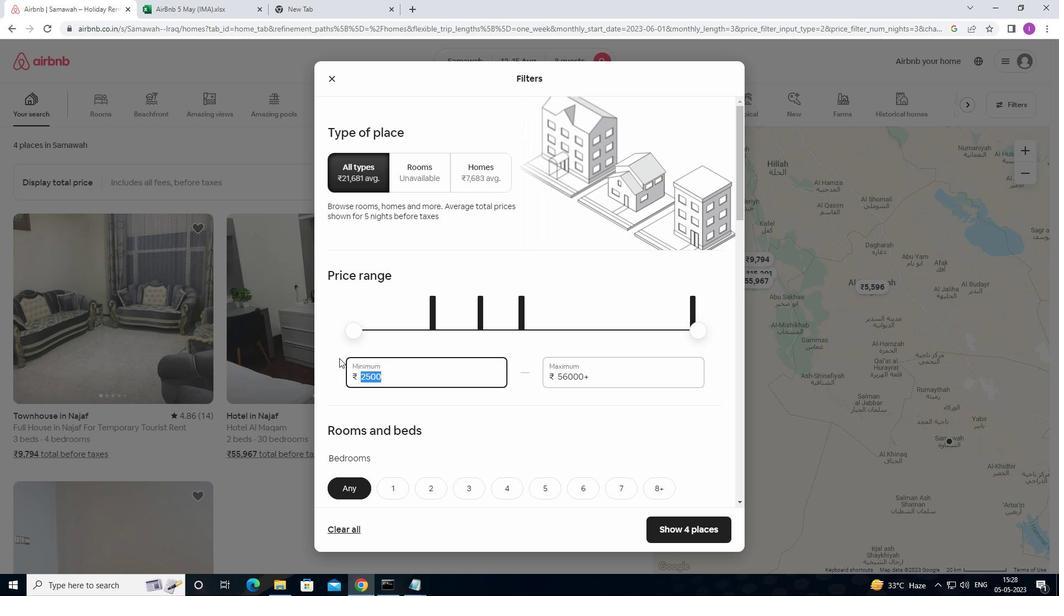 
Action: Key pressed 1
Screenshot: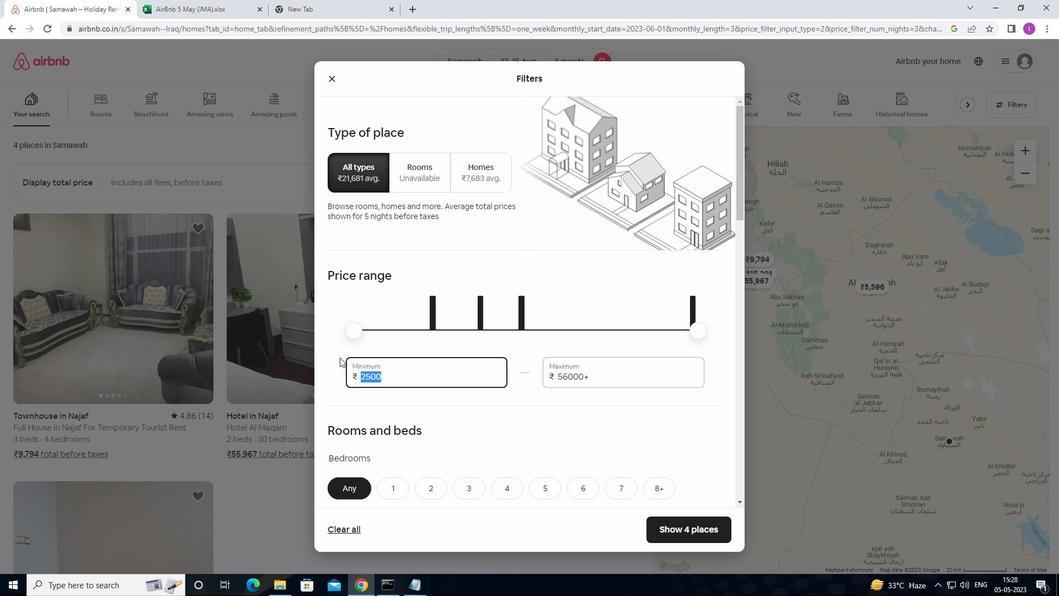 
Action: Mouse moved to (343, 355)
Screenshot: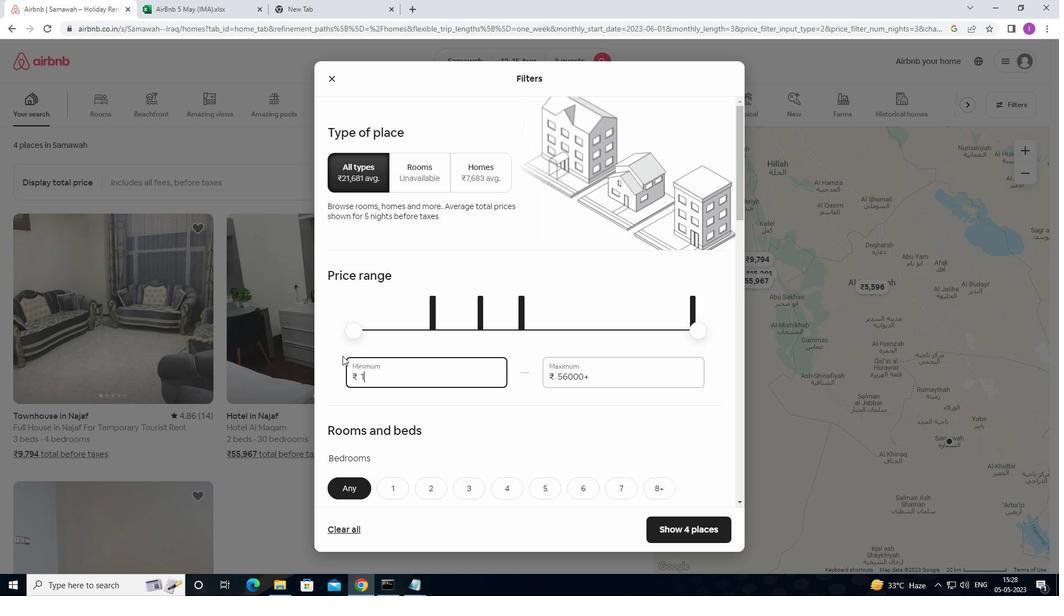
Action: Key pressed 2
Screenshot: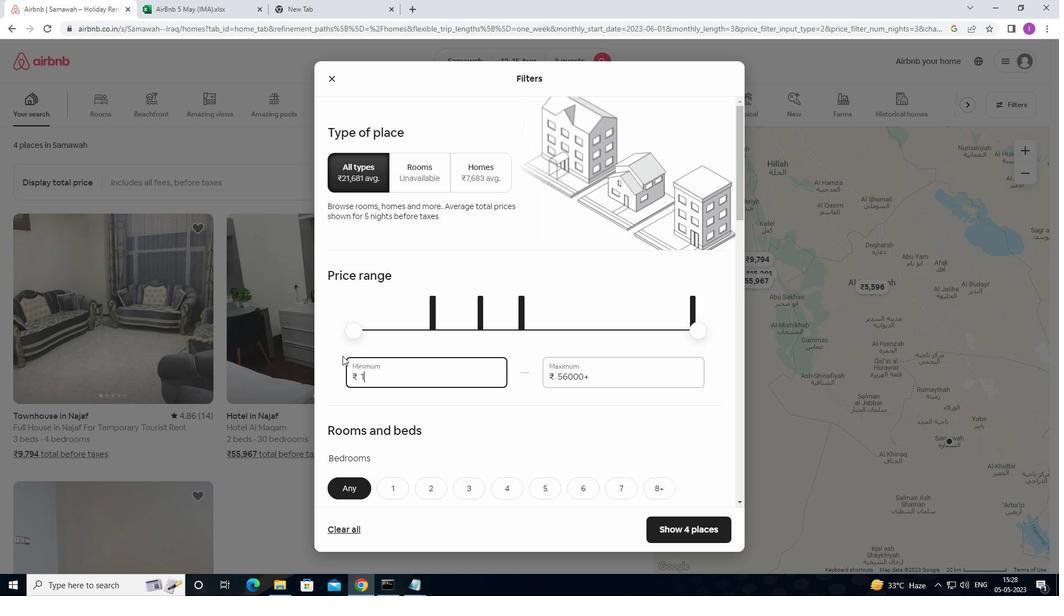 
Action: Mouse moved to (354, 353)
Screenshot: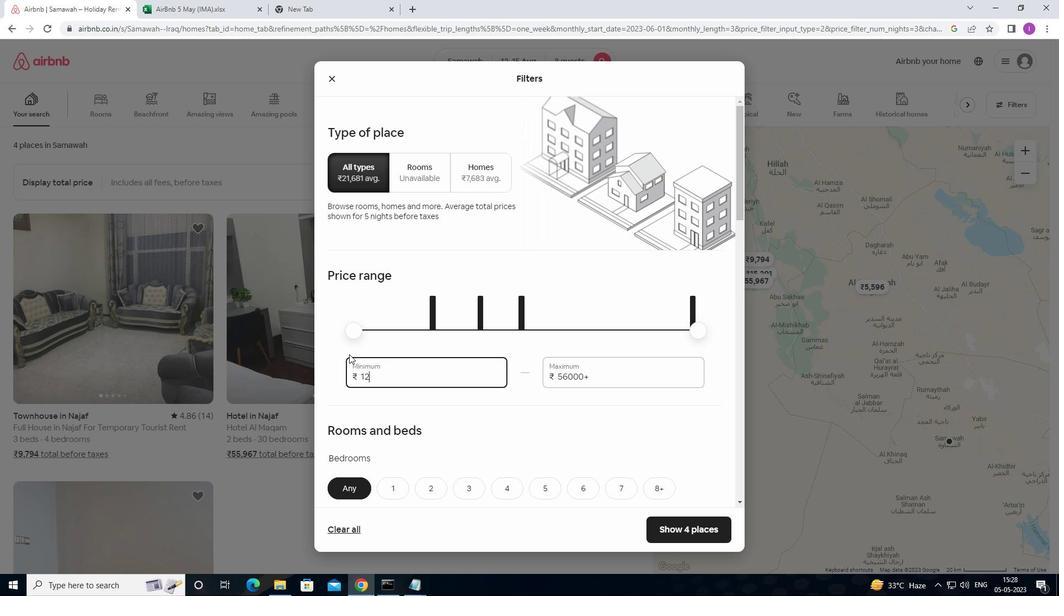 
Action: Key pressed -
Screenshot: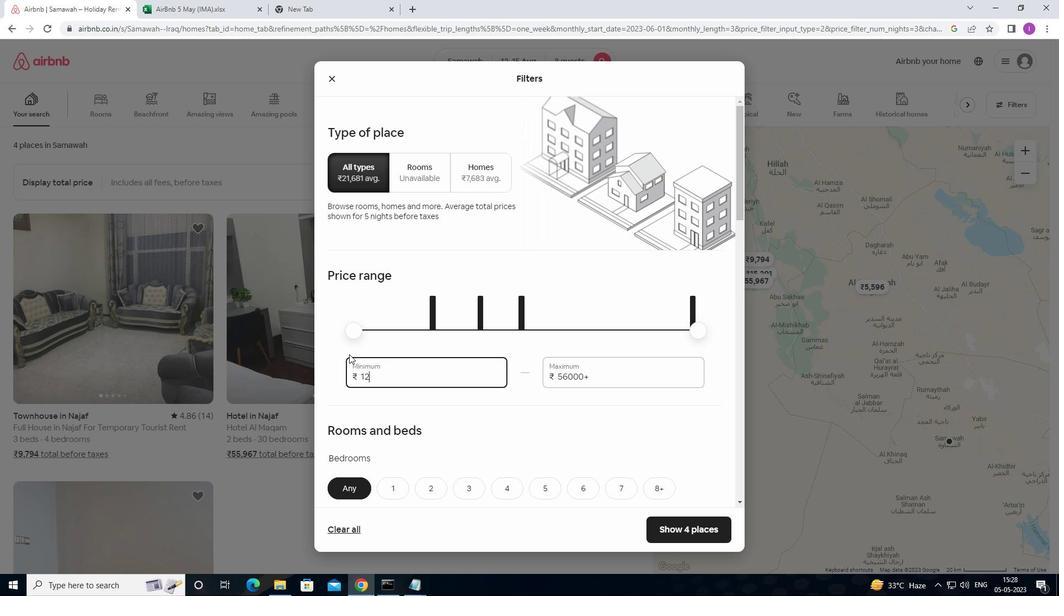 
Action: Mouse moved to (354, 353)
Screenshot: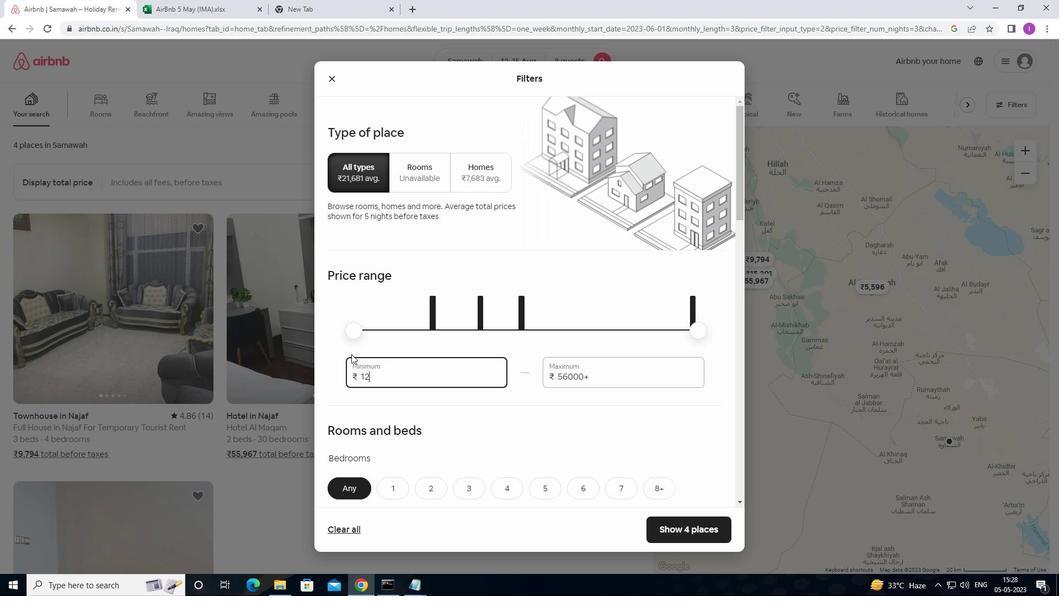 
Action: Key pressed 00
Screenshot: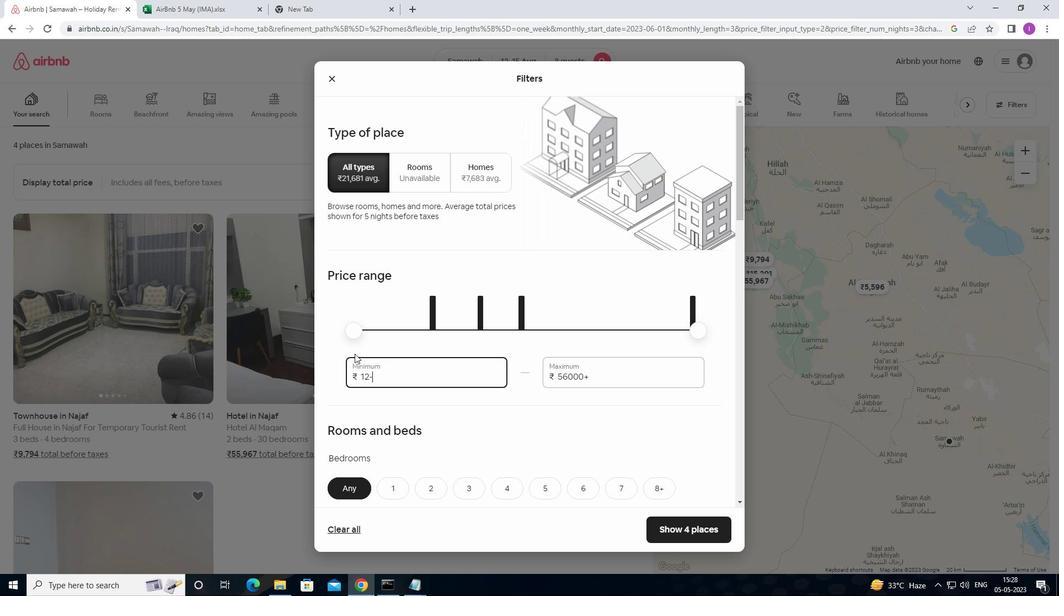 
Action: Mouse moved to (359, 352)
Screenshot: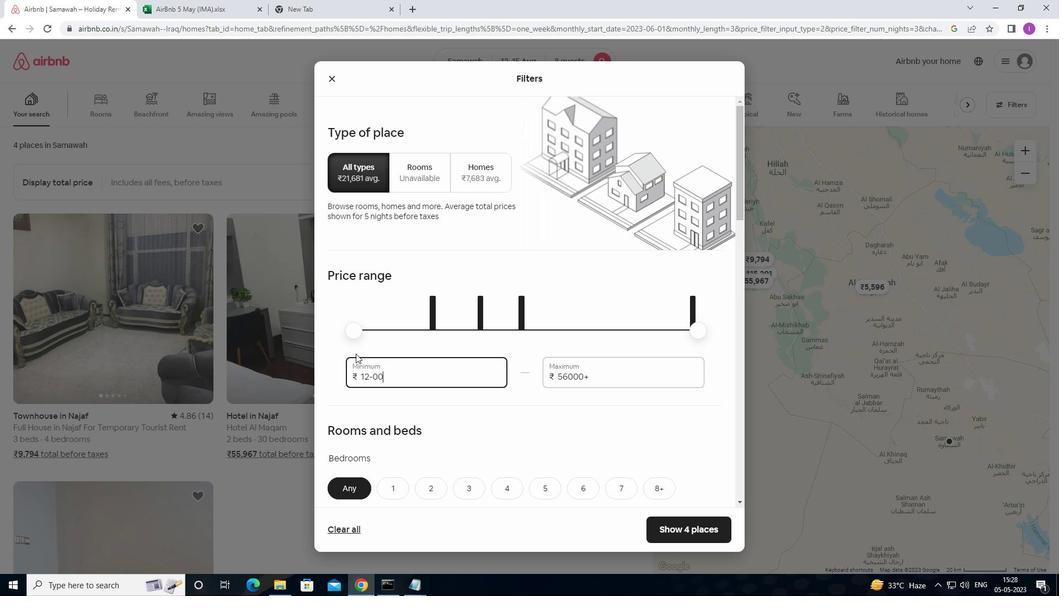 
Action: Key pressed 0
Screenshot: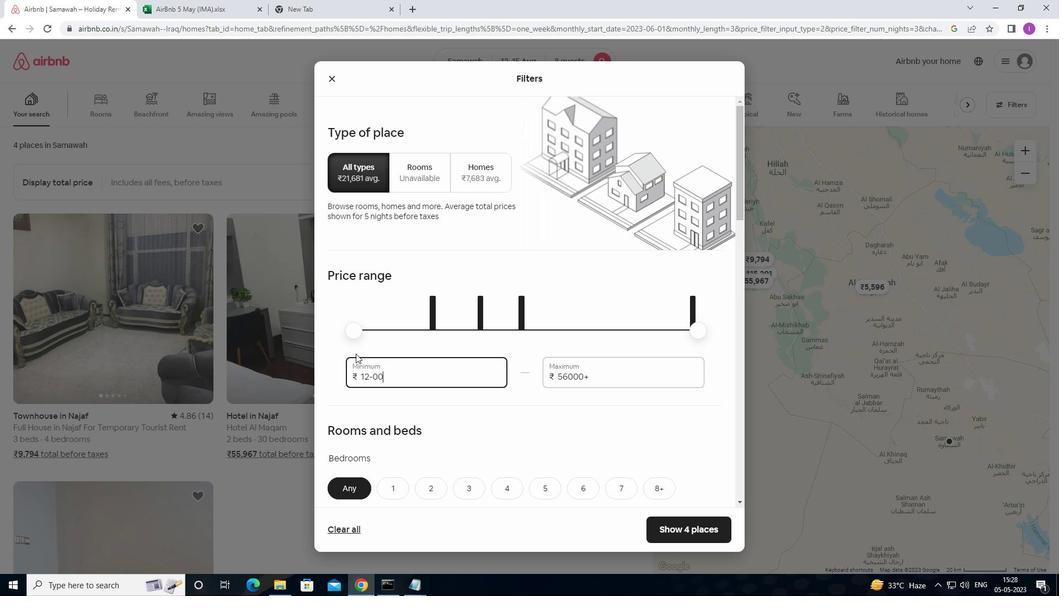 
Action: Mouse moved to (405, 374)
Screenshot: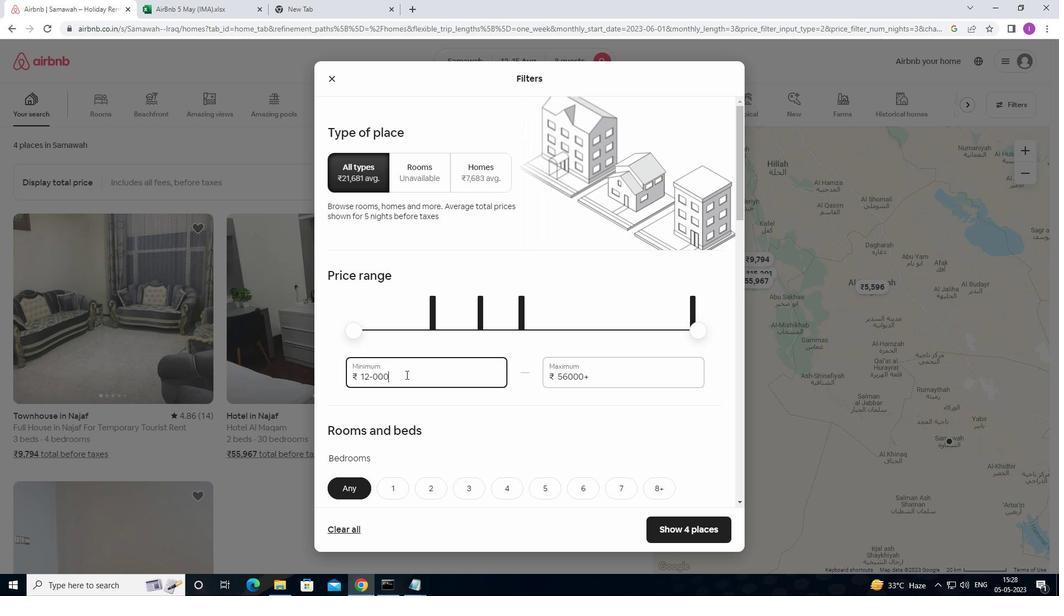 
Action: Key pressed <Key.backspace>
Screenshot: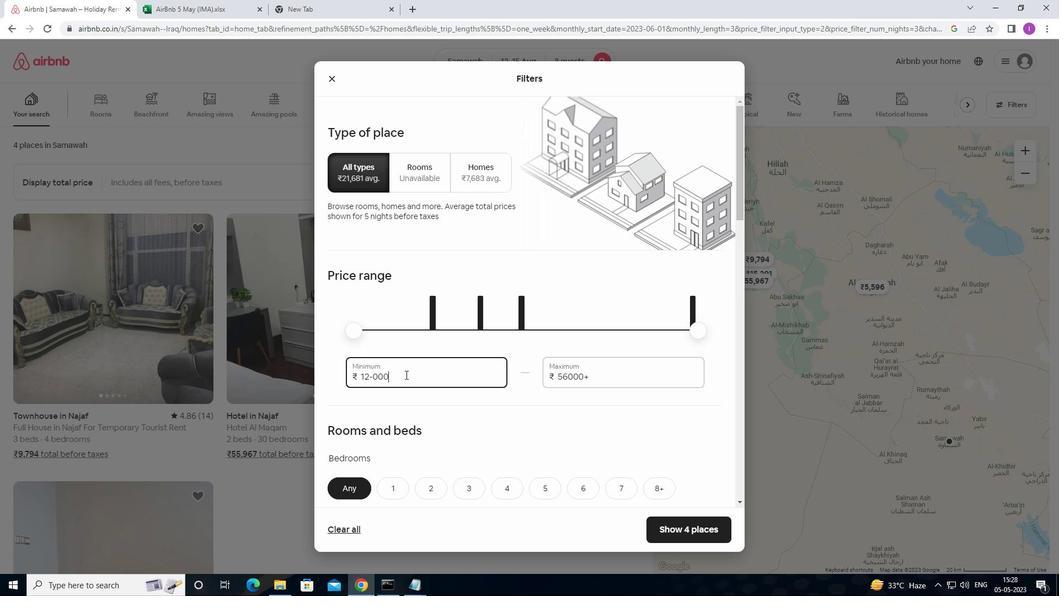 
Action: Mouse moved to (405, 373)
Screenshot: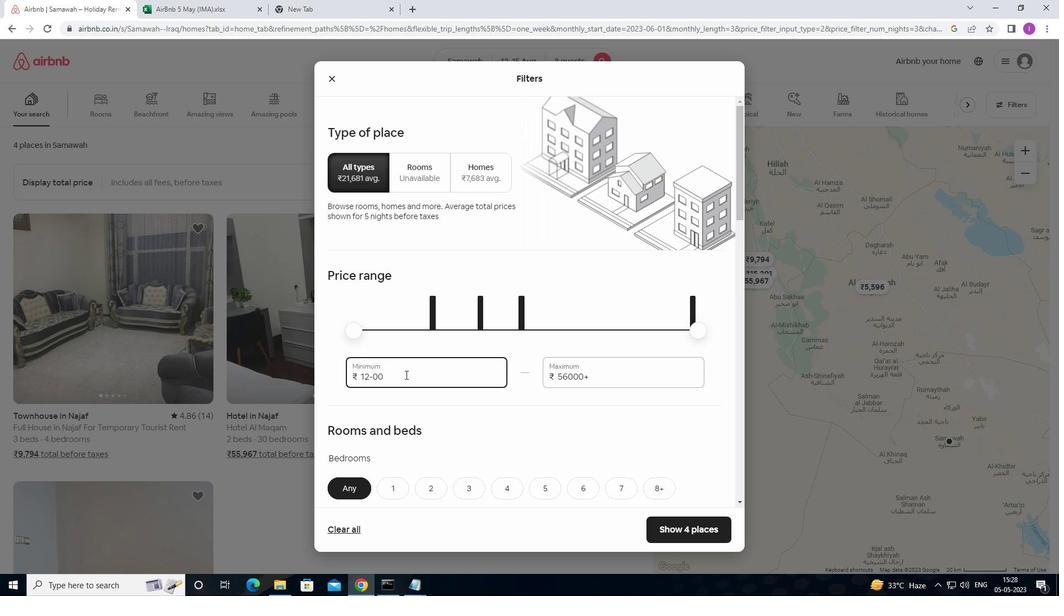 
Action: Key pressed <Key.backspace><Key.backspace><Key.backspace><Key.backspace><Key.backspace><Key.backspace>
Screenshot: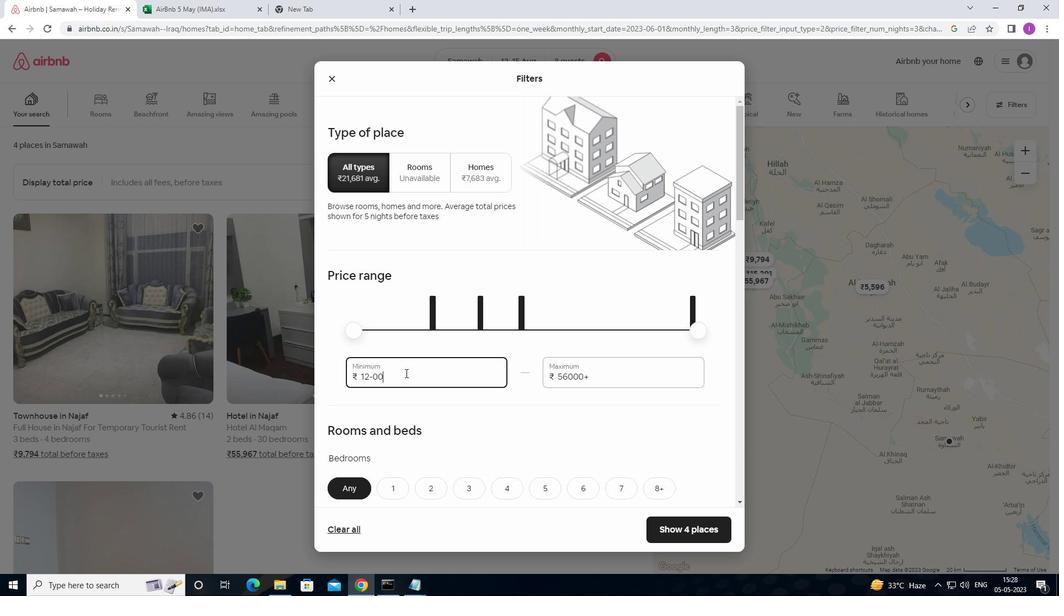 
Action: Mouse moved to (405, 372)
Screenshot: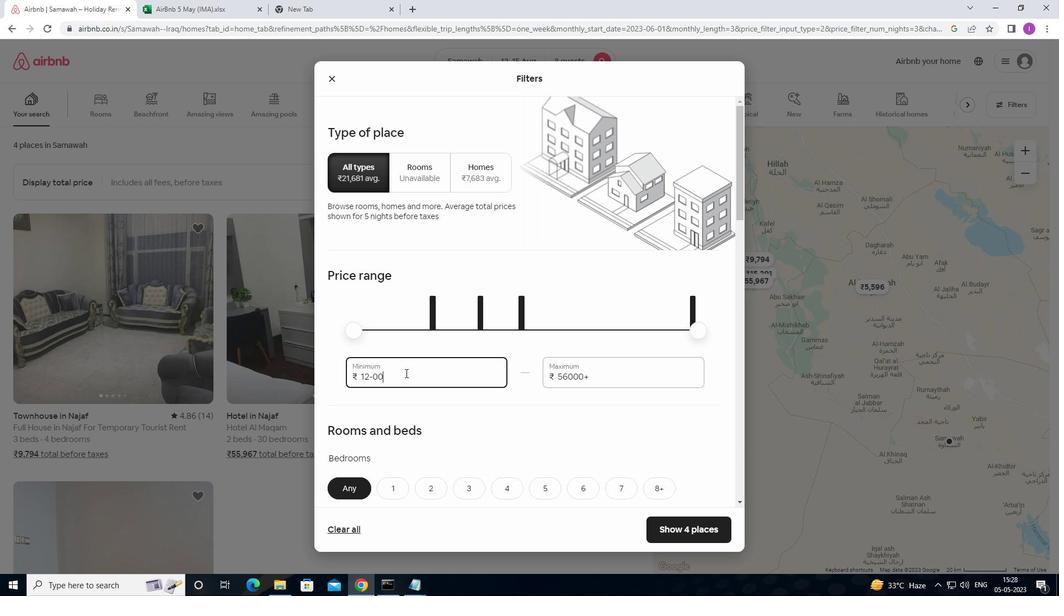
Action: Key pressed <Key.backspace>
Screenshot: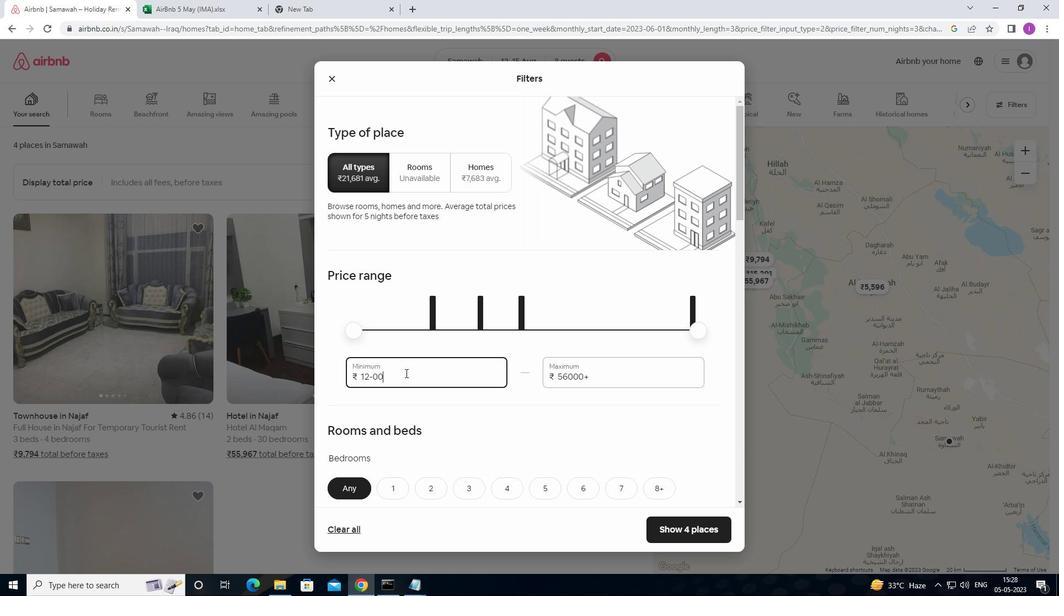 
Action: Mouse moved to (405, 372)
Screenshot: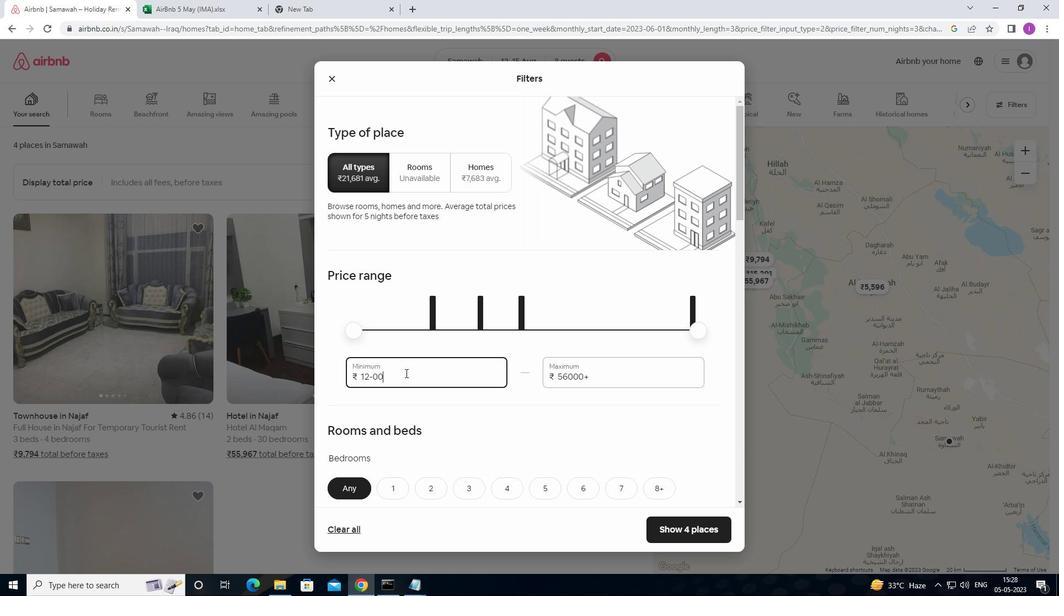 
Action: Key pressed <Key.backspace>
Screenshot: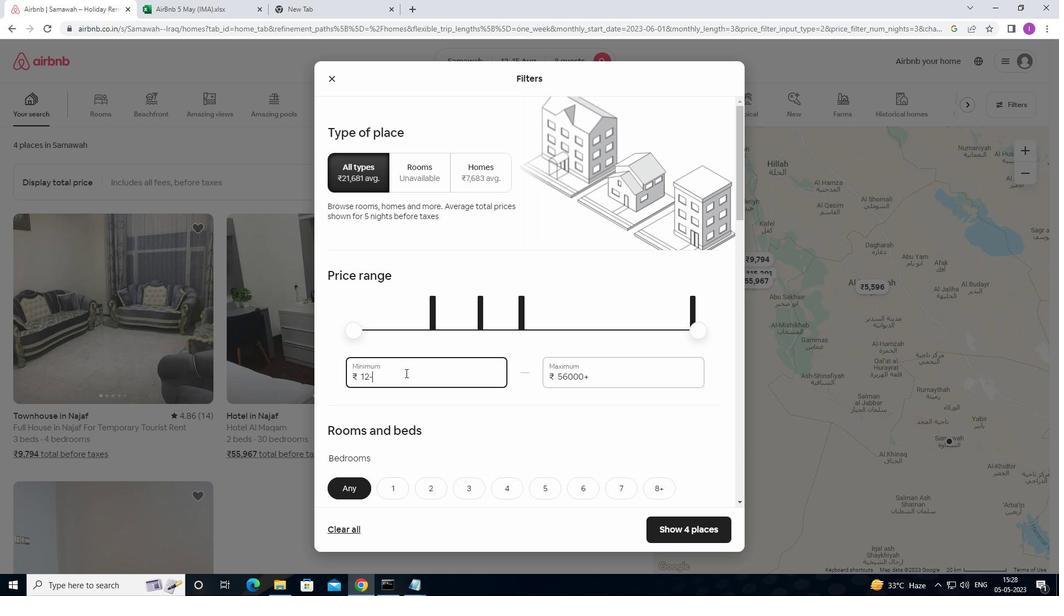 
Action: Mouse moved to (405, 371)
Screenshot: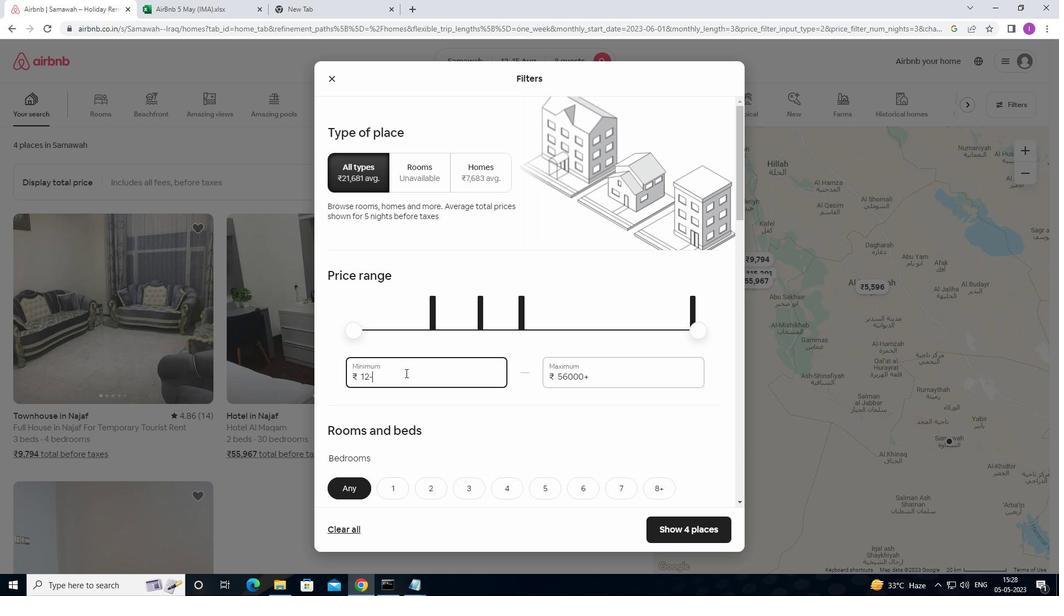 
Action: Key pressed <Key.backspace><Key.backspace><Key.backspace>
Screenshot: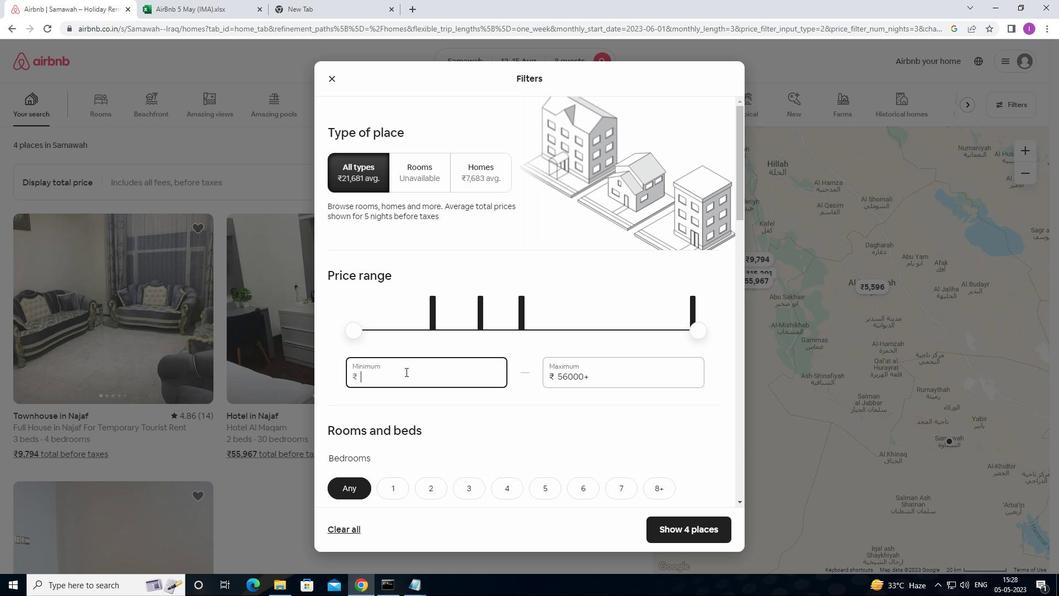 
Action: Mouse moved to (407, 362)
Screenshot: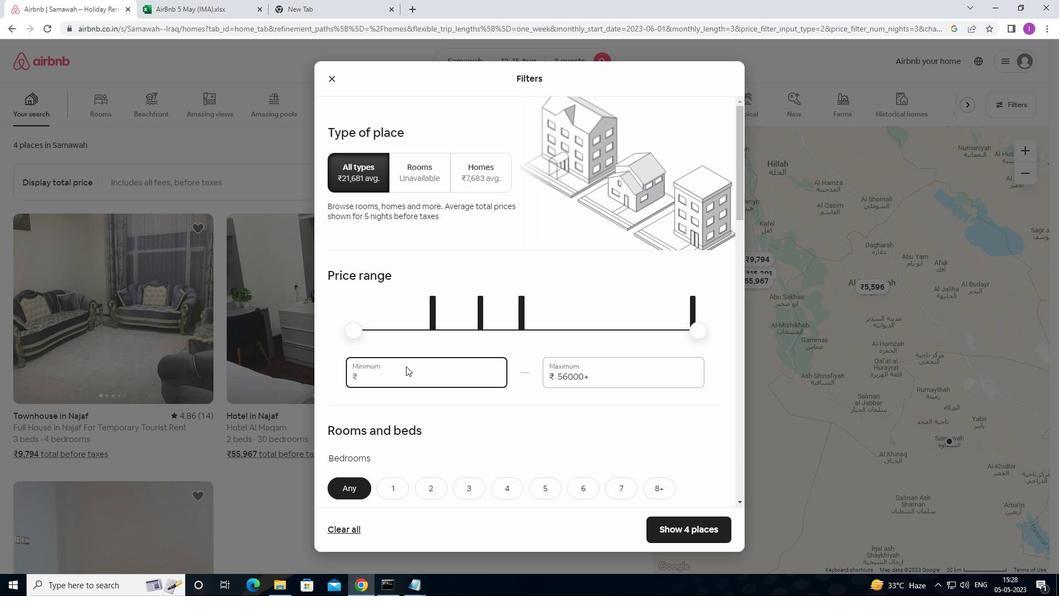 
Action: Key pressed 1200
Screenshot: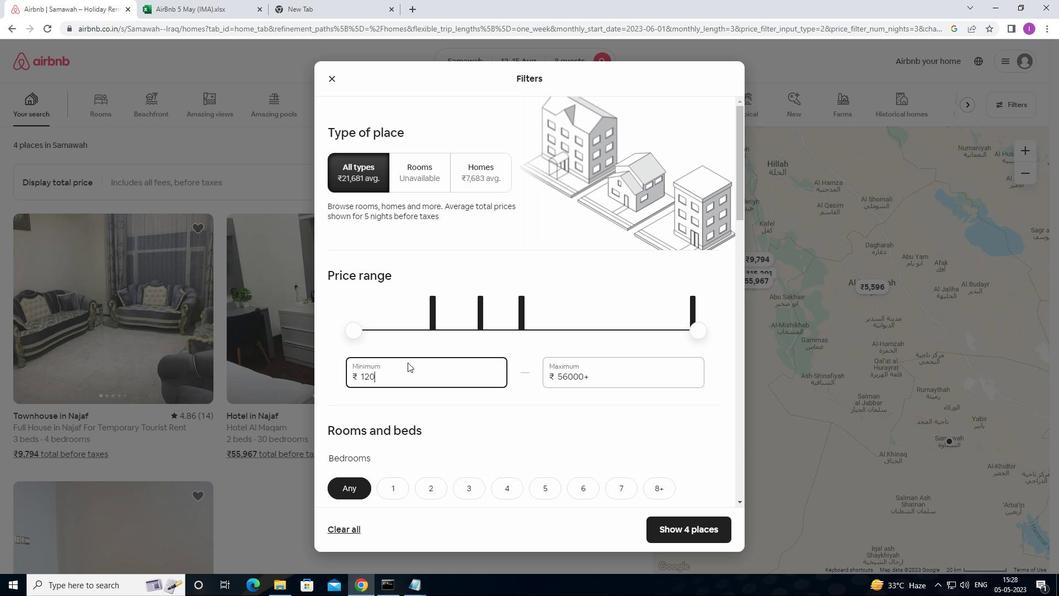 
Action: Mouse moved to (408, 362)
Screenshot: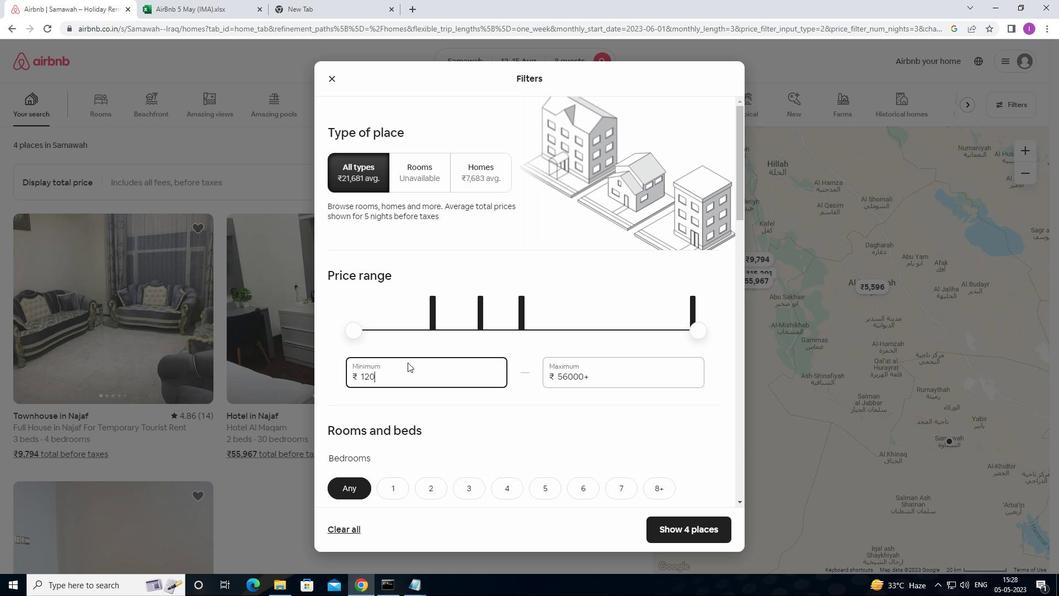 
Action: Key pressed 0
Screenshot: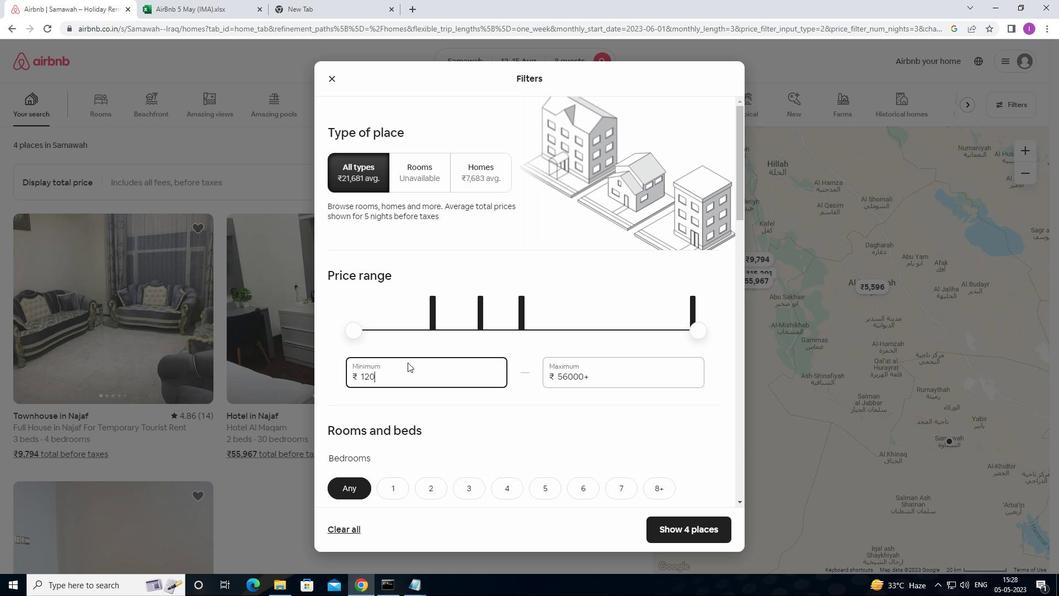 
Action: Mouse moved to (591, 375)
Screenshot: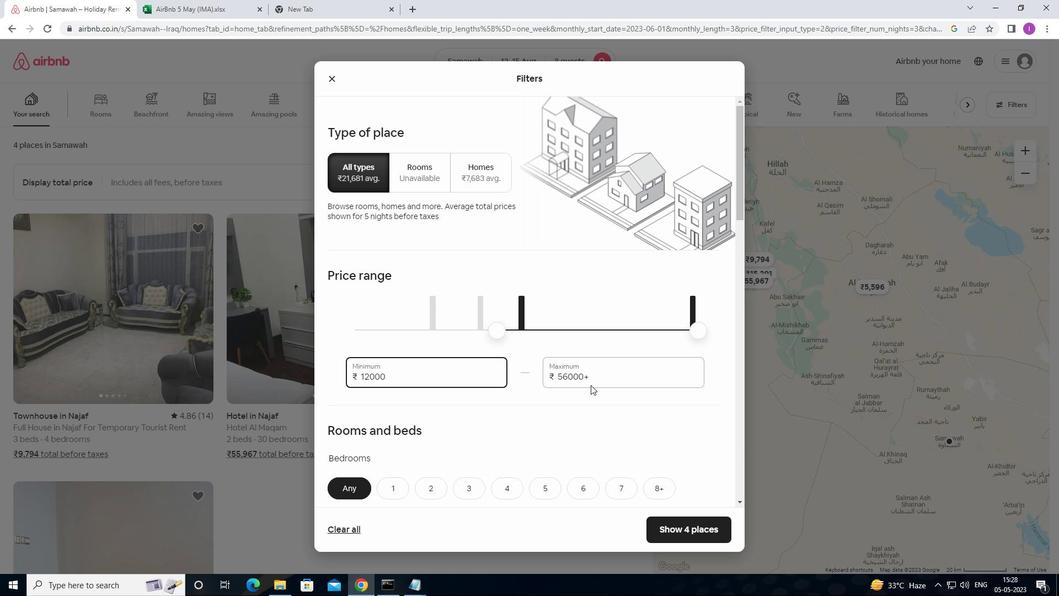 
Action: Mouse pressed left at (591, 375)
Screenshot: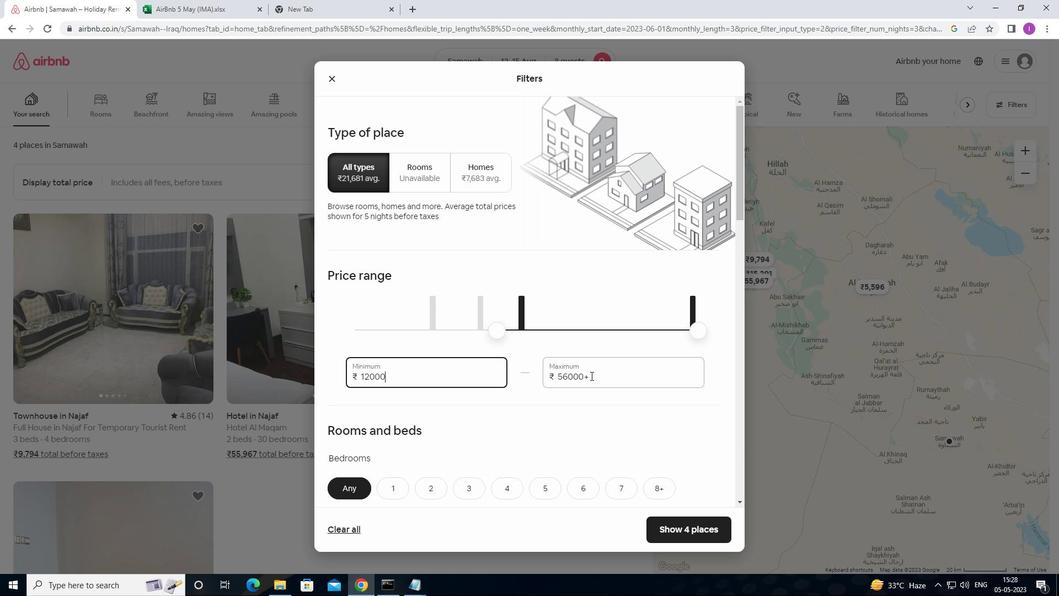 
Action: Mouse moved to (553, 380)
Screenshot: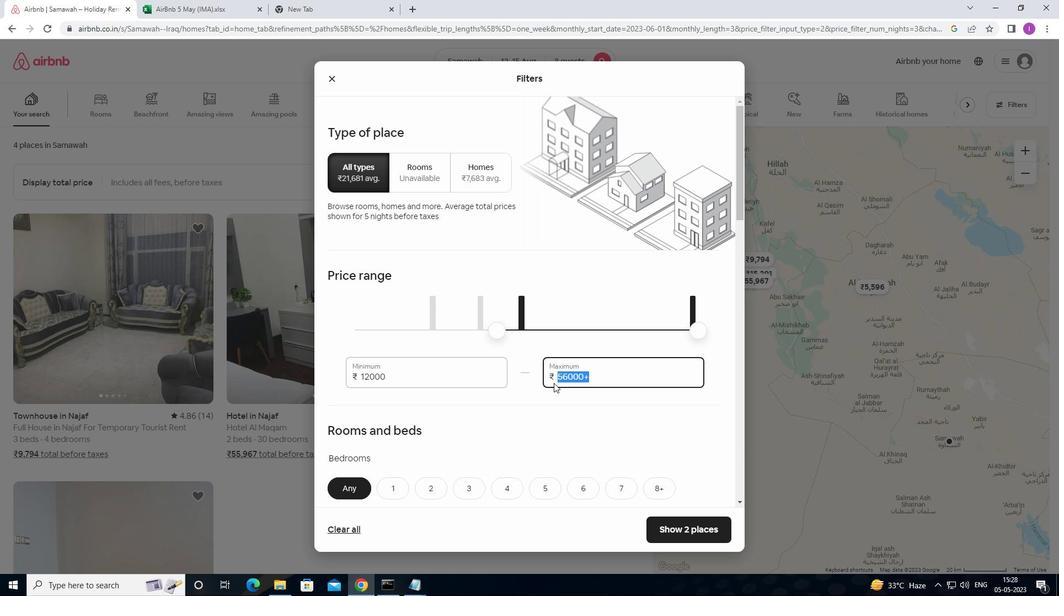 
Action: Key pressed 16000
Screenshot: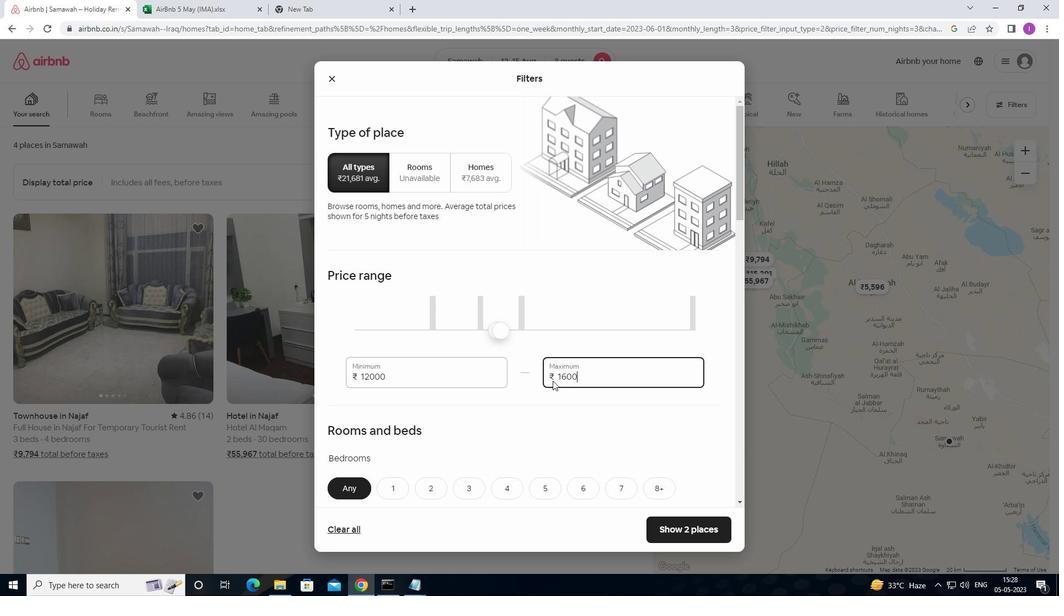
Action: Mouse moved to (553, 377)
Screenshot: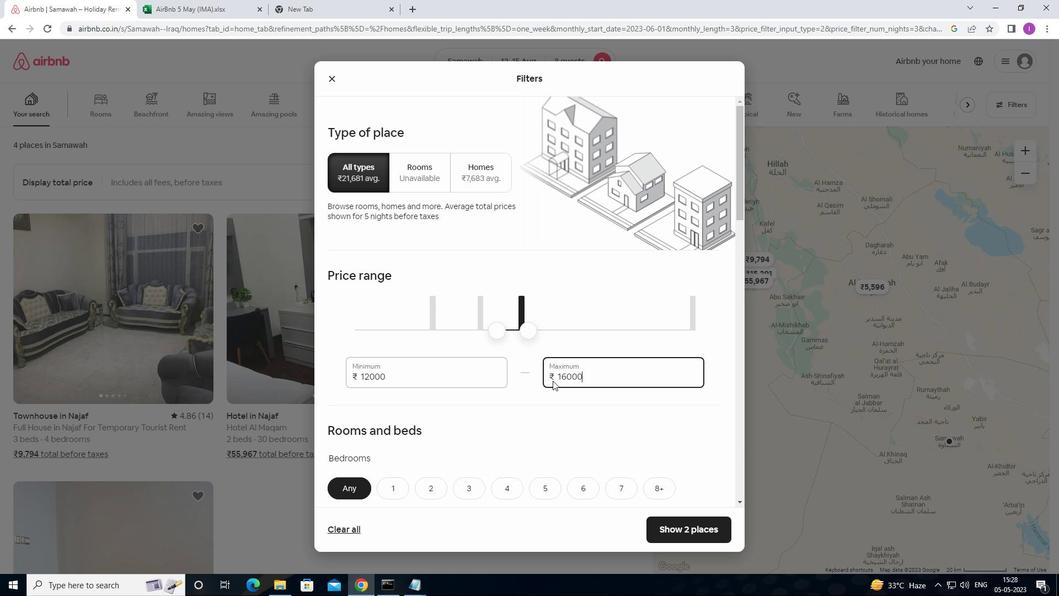 
Action: Mouse scrolled (553, 376) with delta (0, 0)
Screenshot: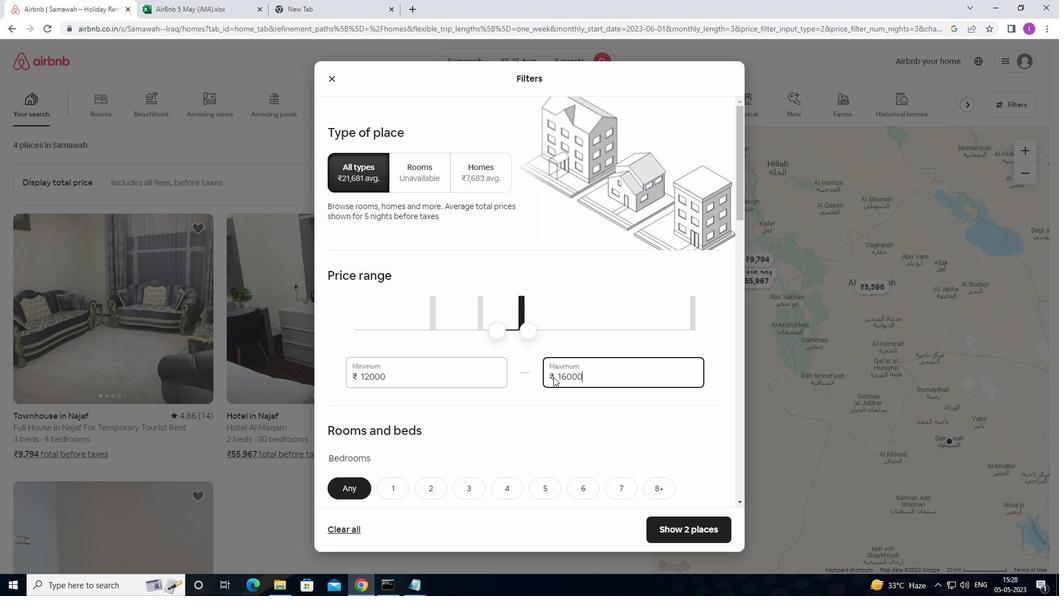 
Action: Mouse moved to (553, 377)
Screenshot: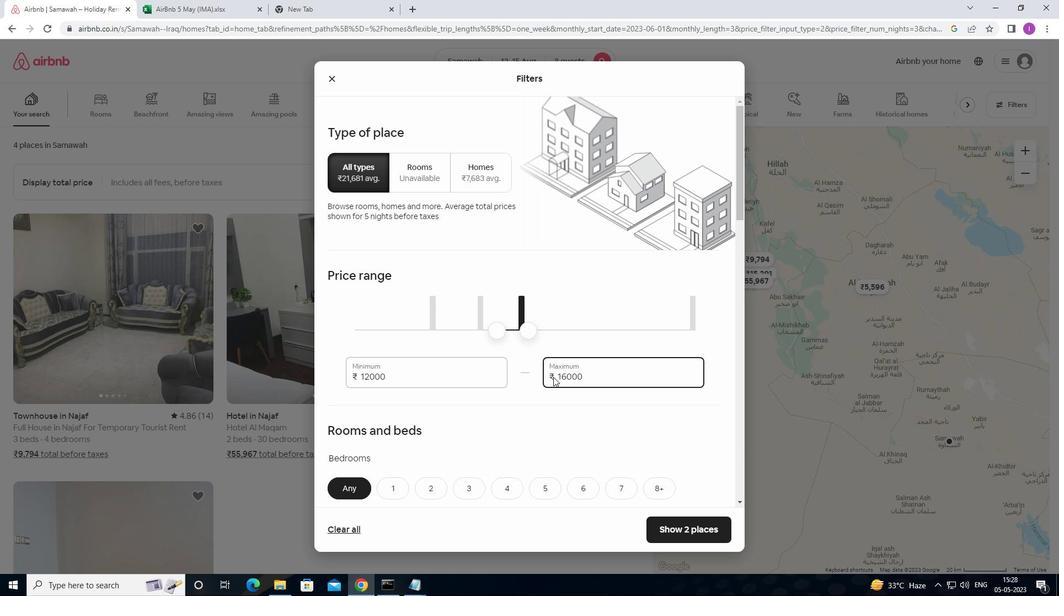 
Action: Mouse scrolled (553, 376) with delta (0, 0)
Screenshot: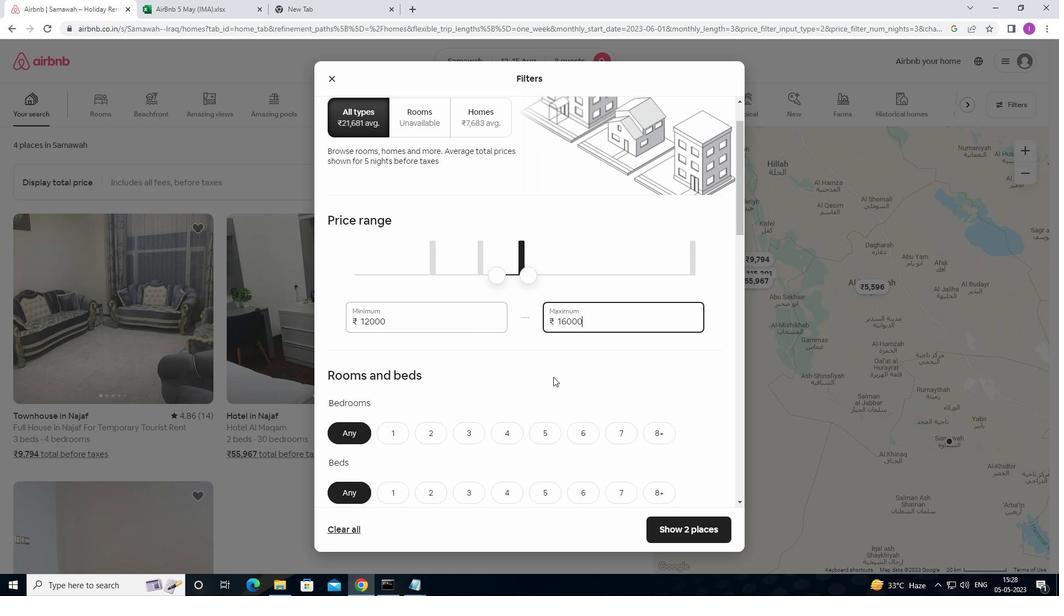 
Action: Mouse moved to (433, 382)
Screenshot: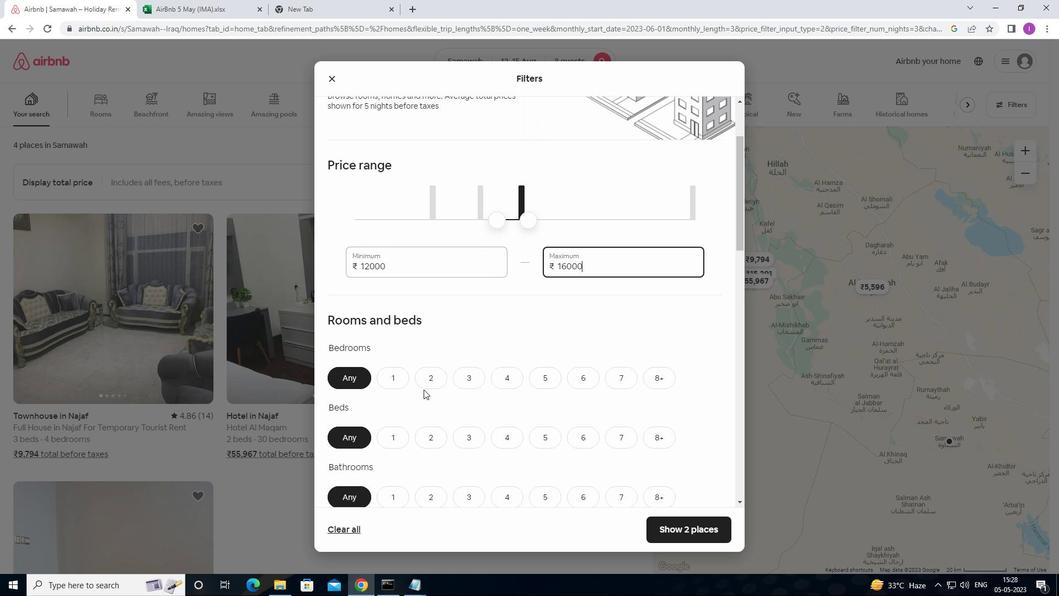 
Action: Mouse pressed left at (433, 382)
Screenshot: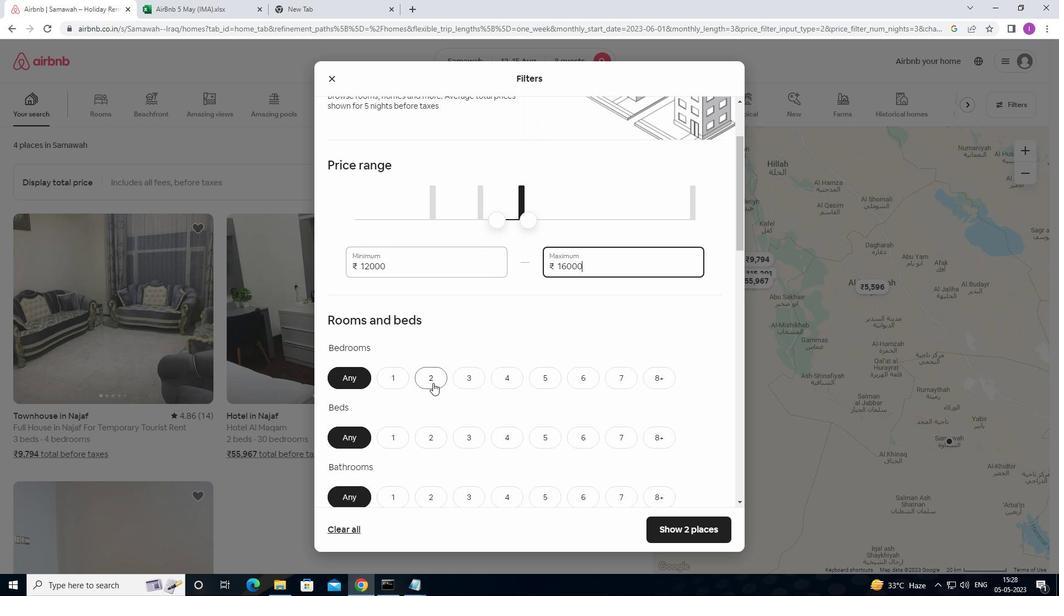 
Action: Mouse moved to (467, 431)
Screenshot: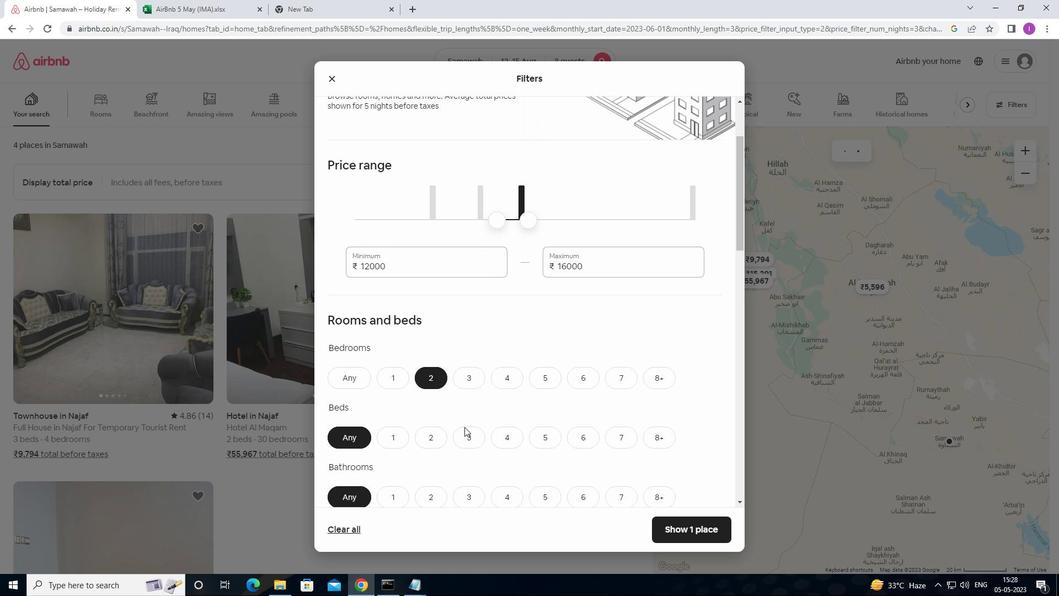 
Action: Mouse pressed left at (467, 431)
Screenshot: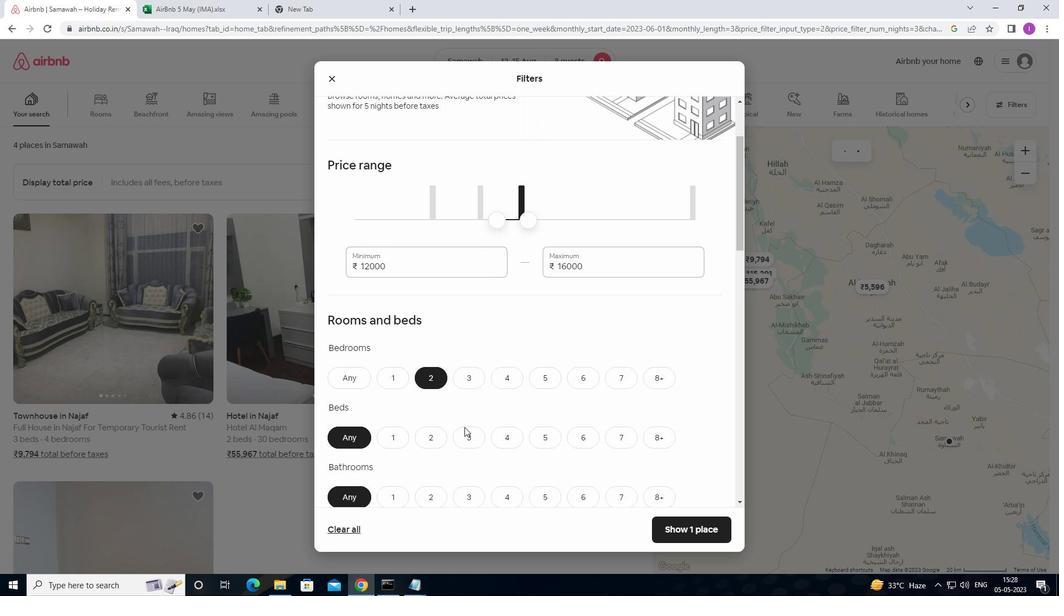 
Action: Mouse moved to (471, 425)
Screenshot: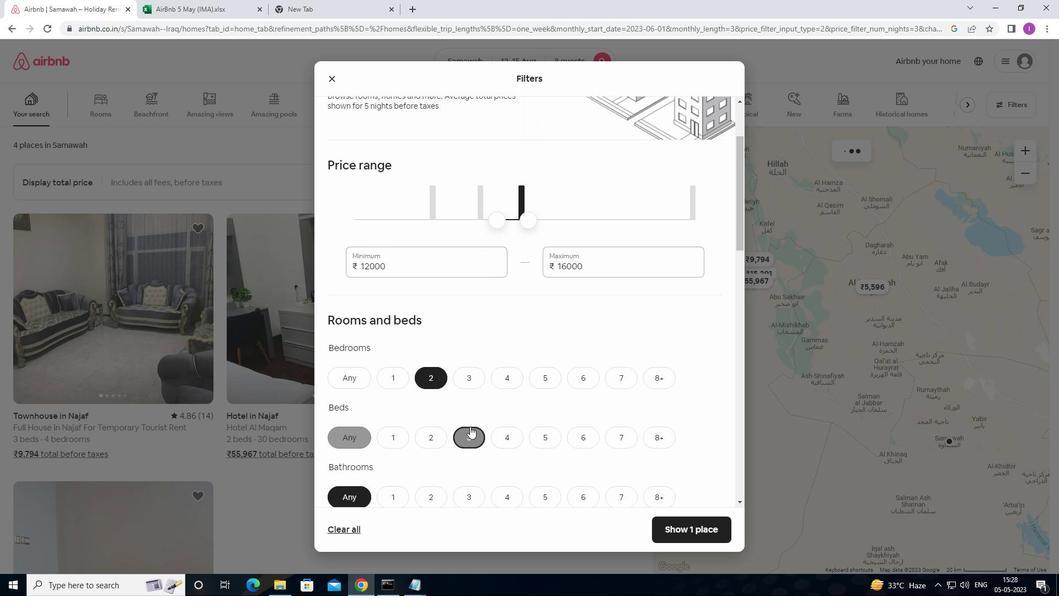 
Action: Mouse scrolled (471, 424) with delta (0, 0)
Screenshot: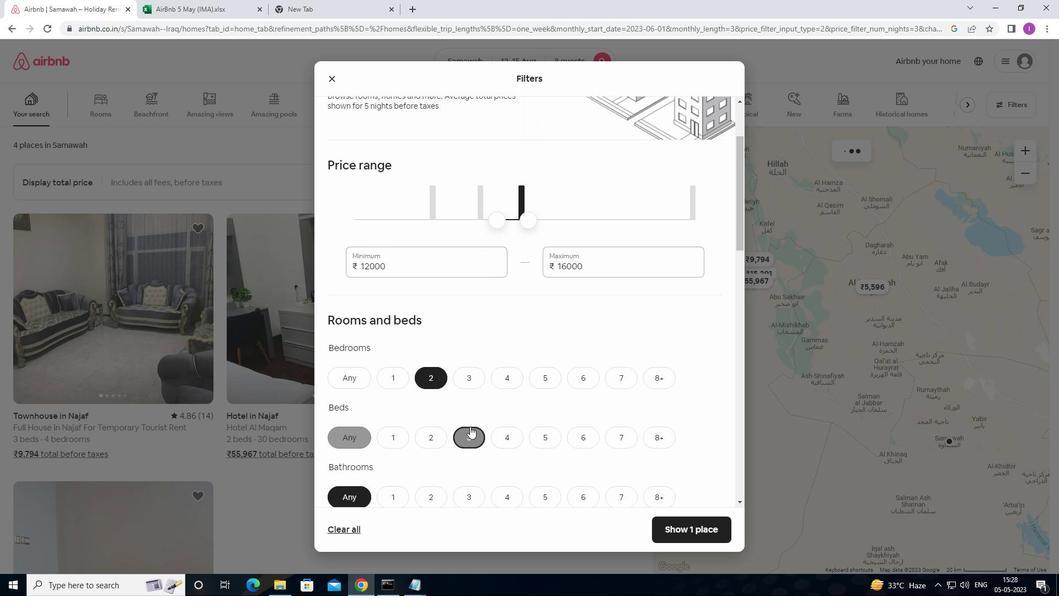 
Action: Mouse moved to (473, 425)
Screenshot: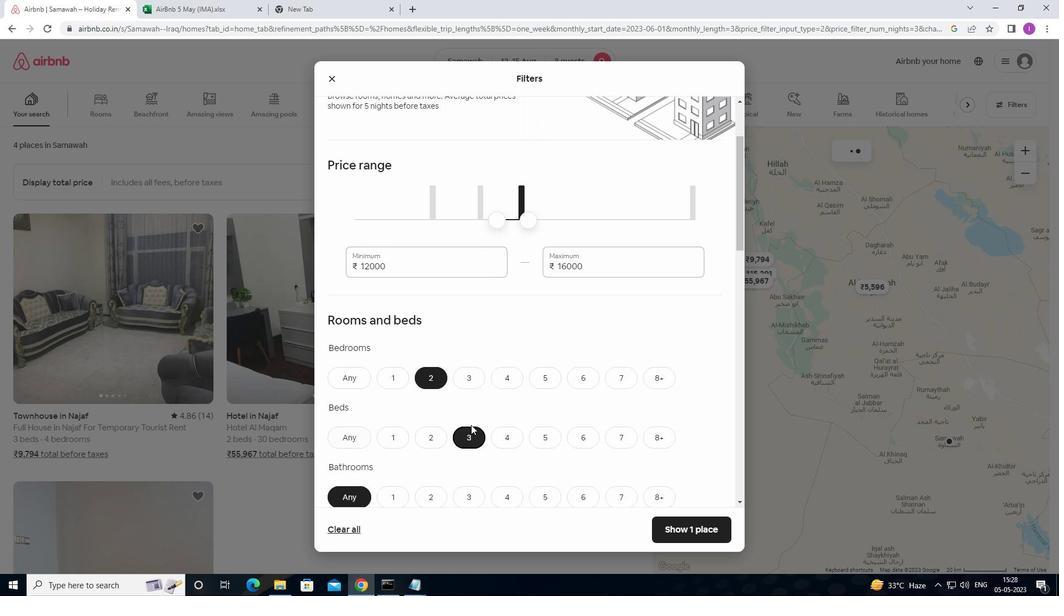 
Action: Mouse scrolled (473, 425) with delta (0, 0)
Screenshot: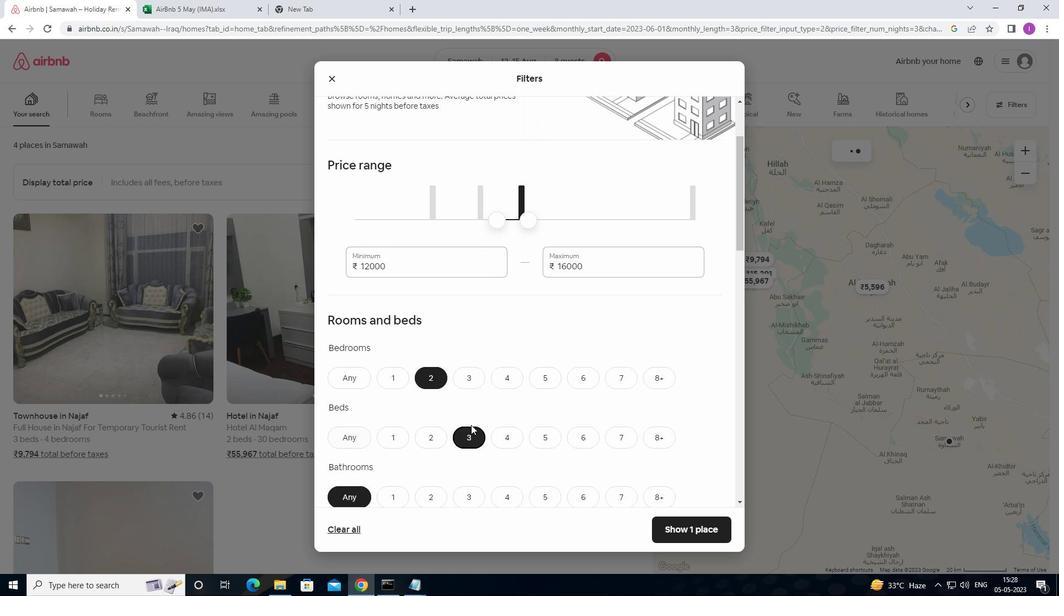 
Action: Mouse moved to (473, 425)
Screenshot: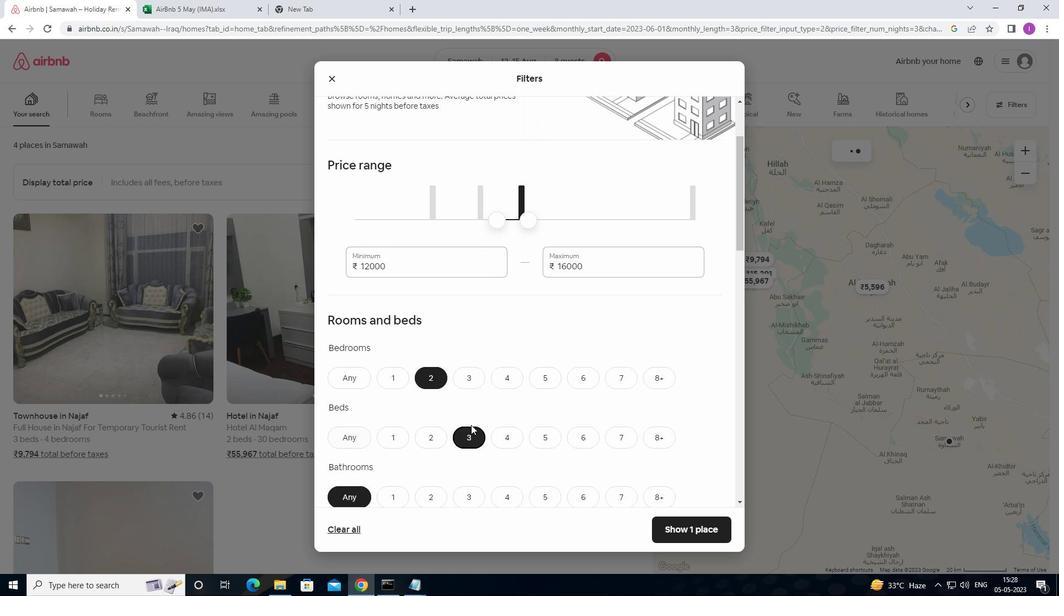 
Action: Mouse scrolled (473, 425) with delta (0, 0)
Screenshot: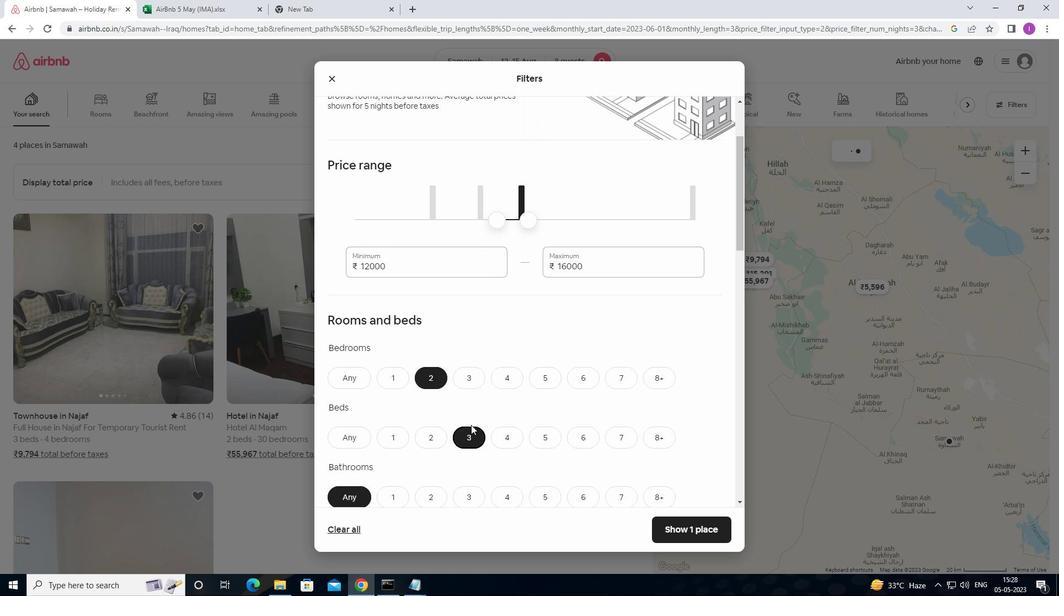 
Action: Mouse moved to (400, 334)
Screenshot: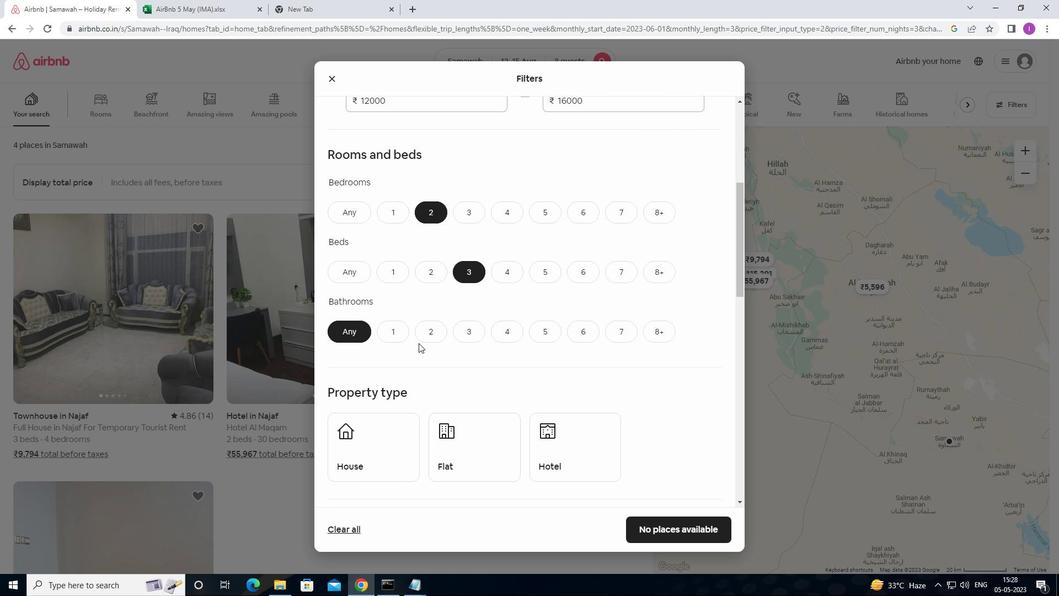 
Action: Mouse pressed left at (400, 334)
Screenshot: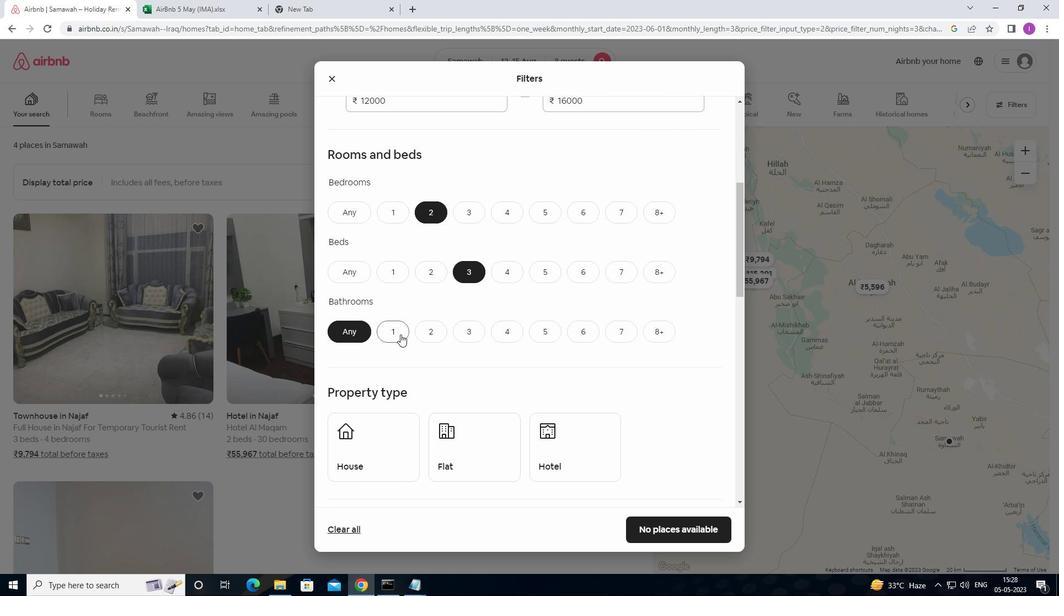 
Action: Mouse moved to (443, 366)
Screenshot: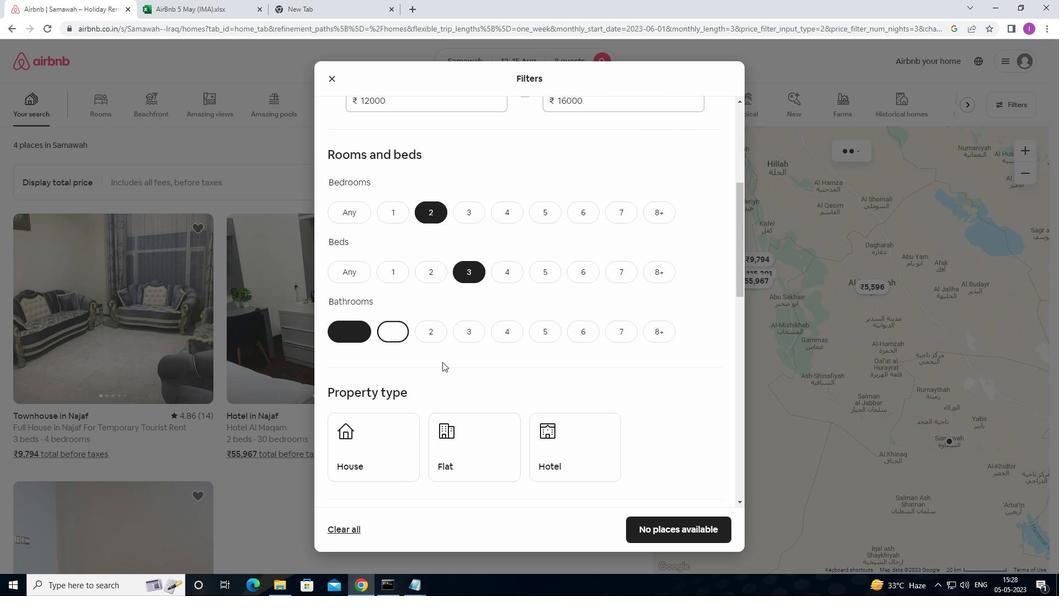 
Action: Mouse scrolled (443, 366) with delta (0, 0)
Screenshot: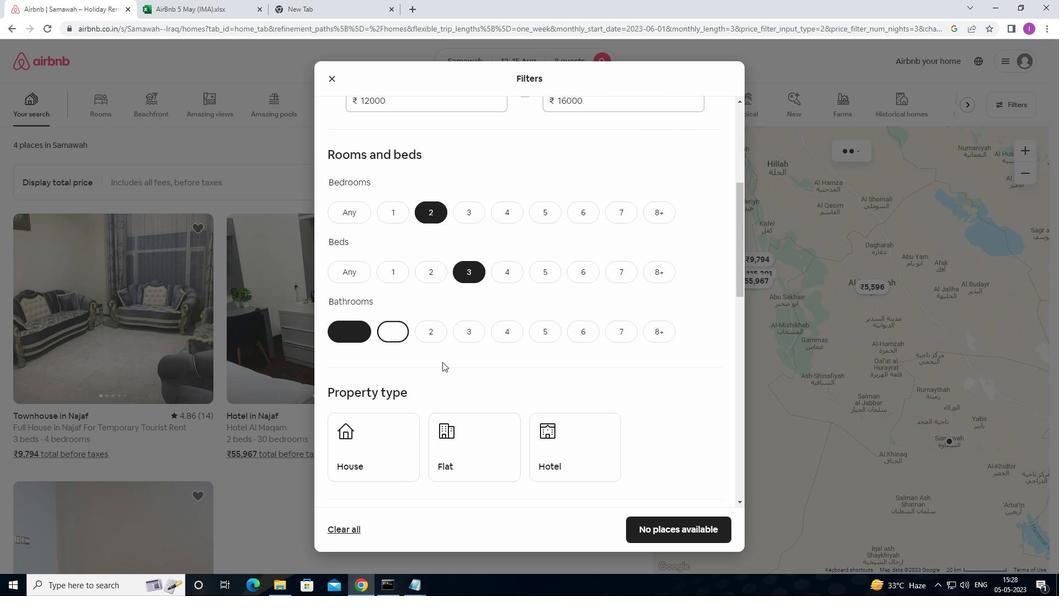 
Action: Mouse moved to (444, 367)
Screenshot: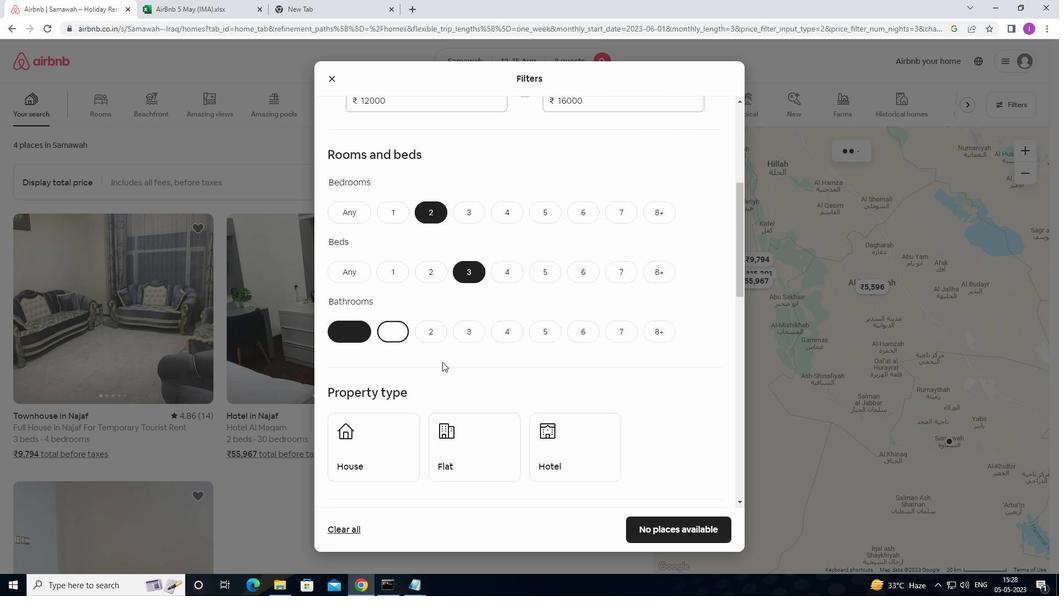 
Action: Mouse scrolled (444, 366) with delta (0, 0)
Screenshot: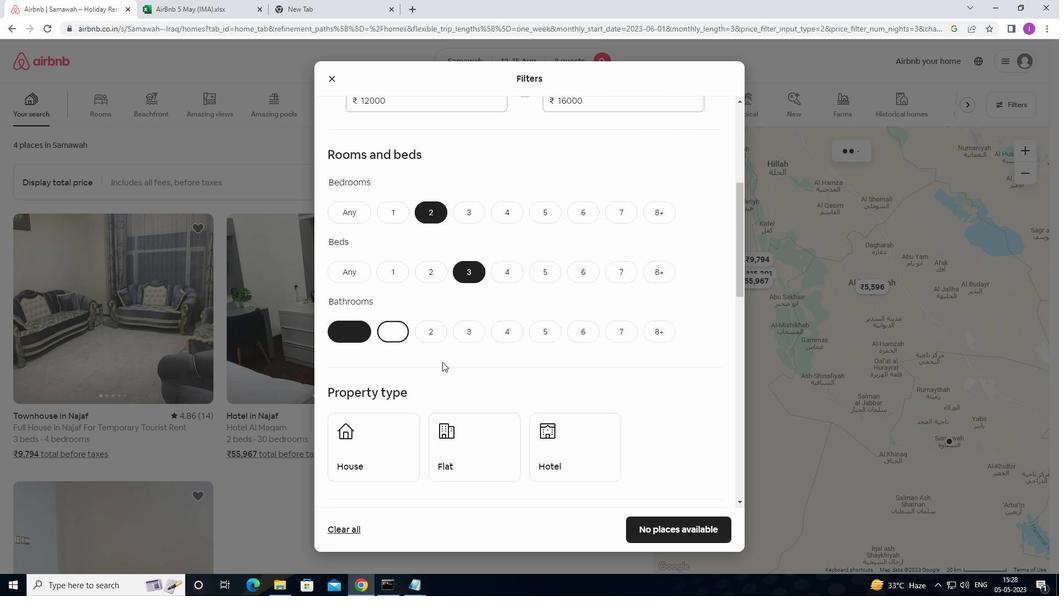
Action: Mouse scrolled (444, 366) with delta (0, 0)
Screenshot: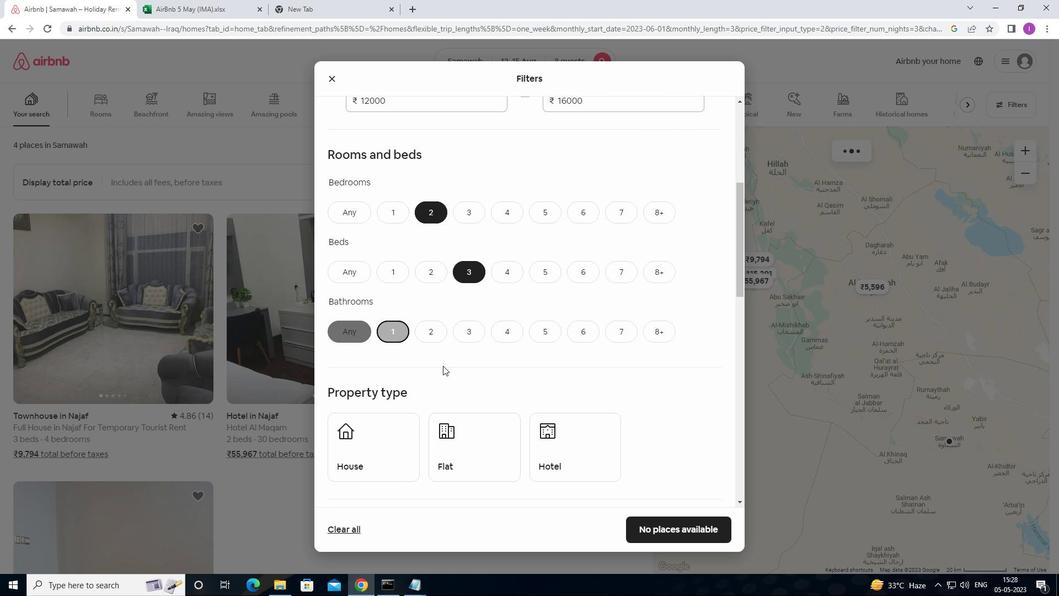 
Action: Mouse moved to (399, 343)
Screenshot: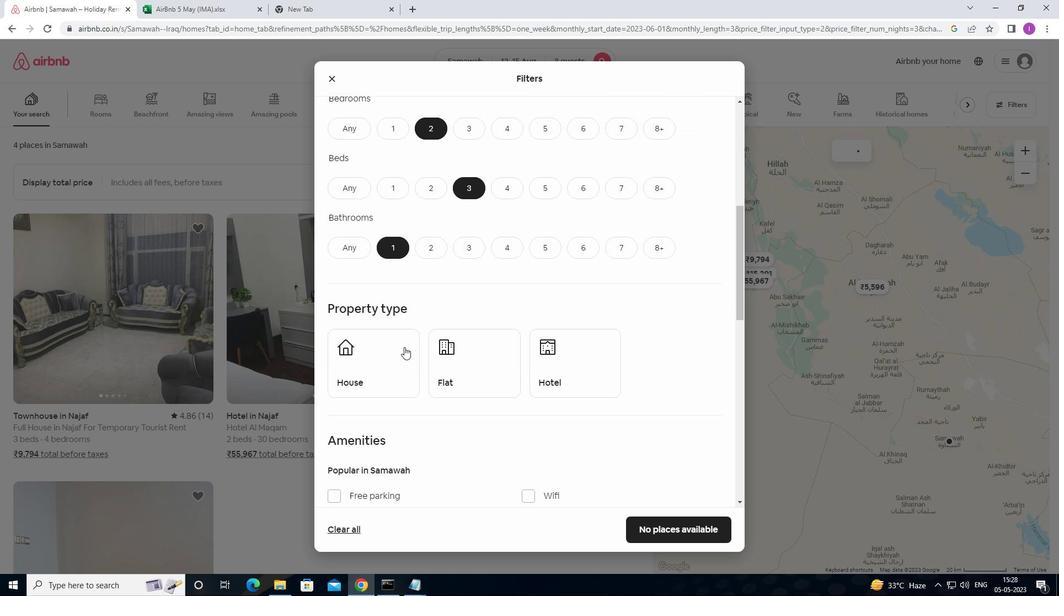 
Action: Mouse pressed left at (399, 343)
Screenshot: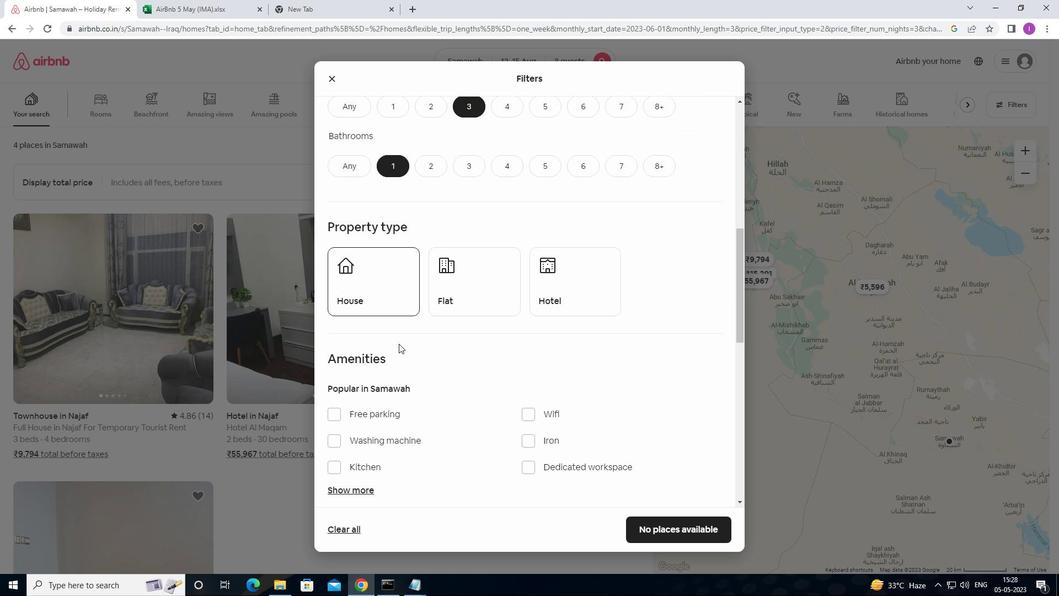 
Action: Mouse moved to (405, 307)
Screenshot: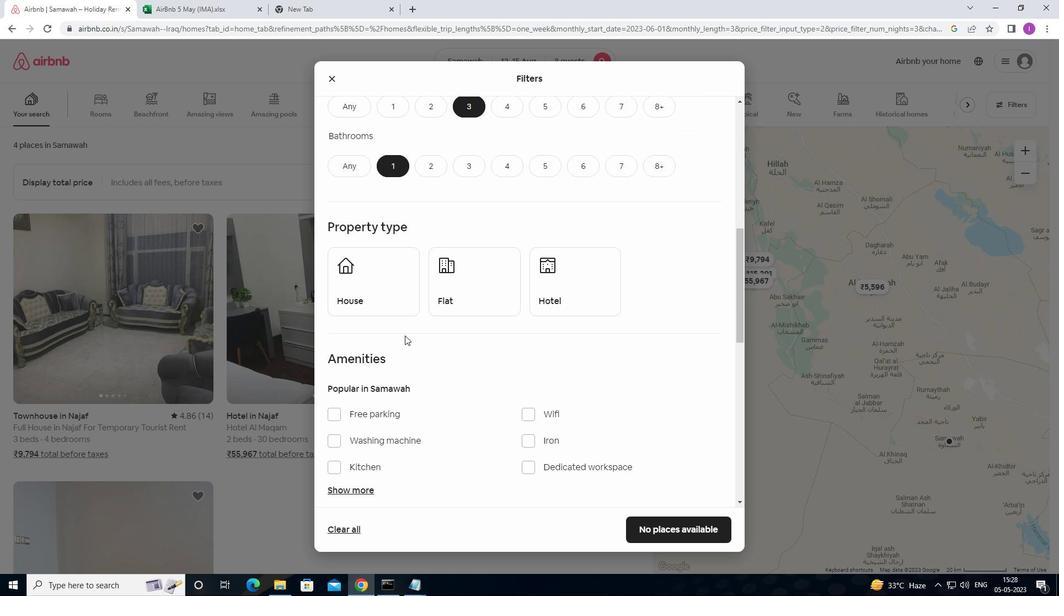 
Action: Mouse pressed left at (405, 307)
Screenshot: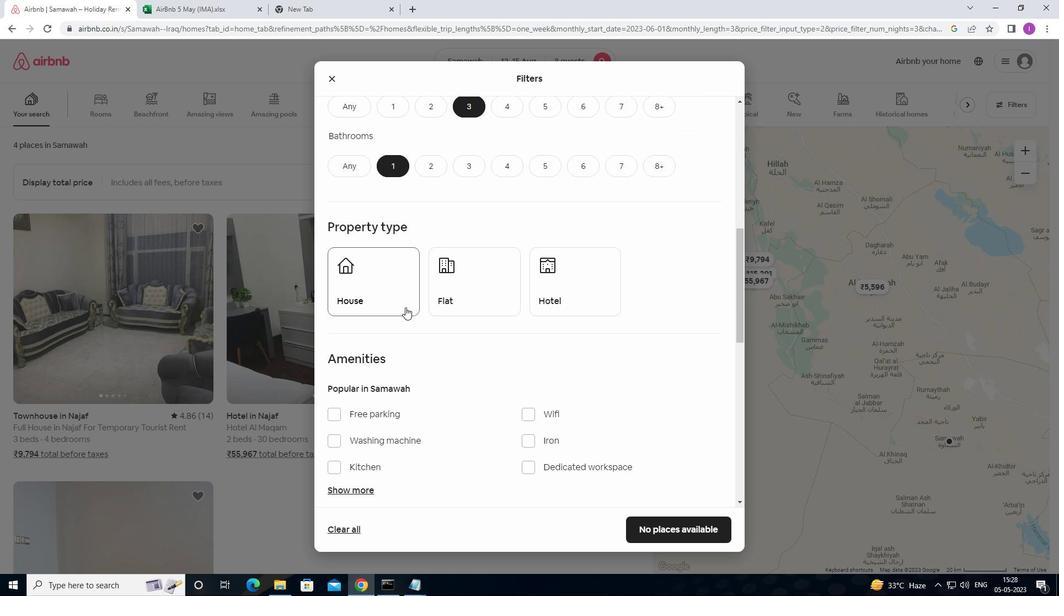 
Action: Mouse moved to (498, 309)
Screenshot: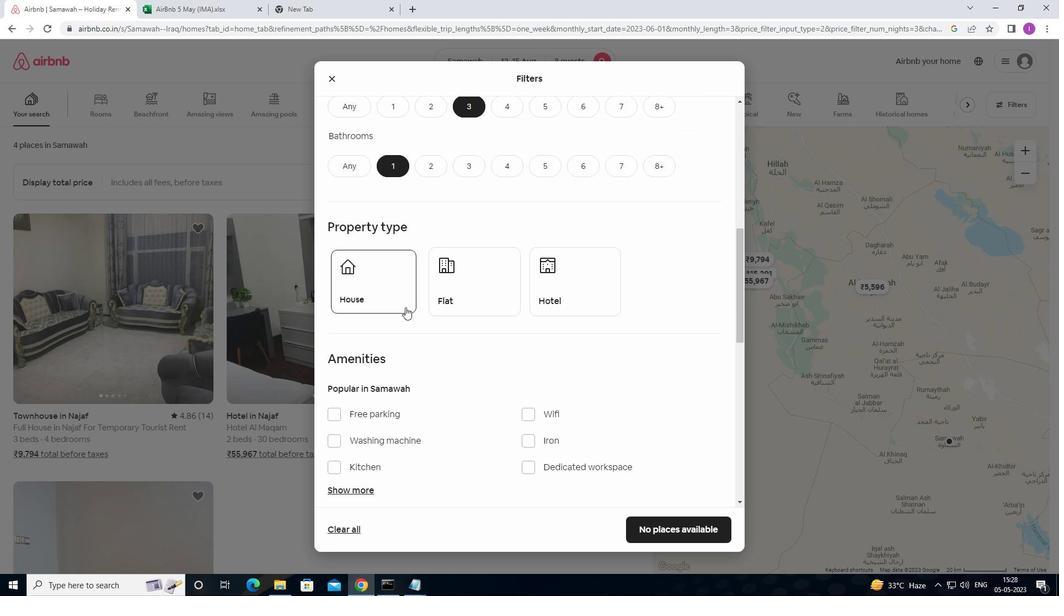 
Action: Mouse pressed left at (498, 309)
Screenshot: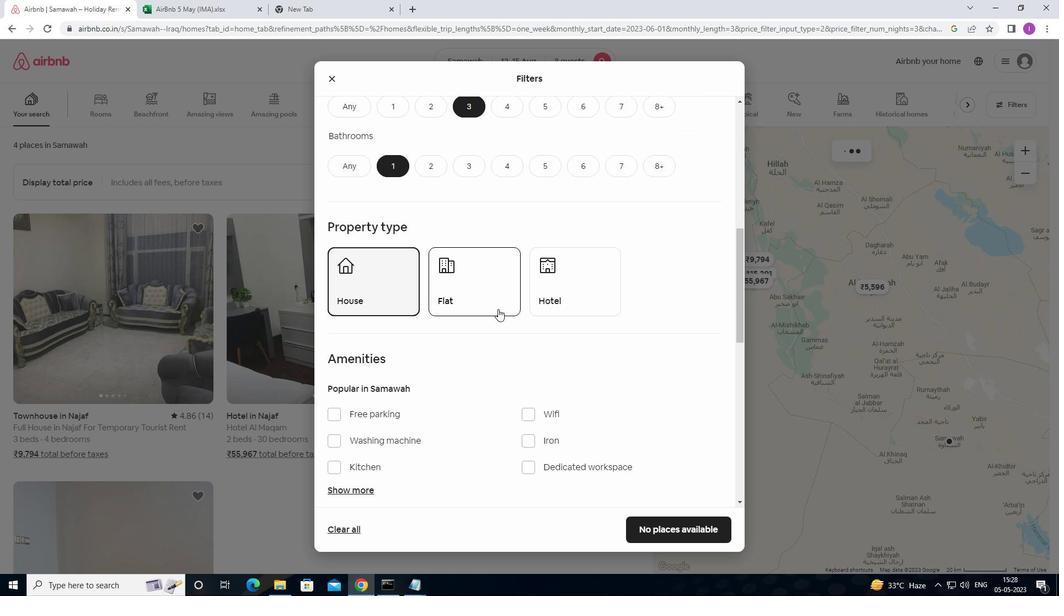 
Action: Mouse moved to (550, 309)
Screenshot: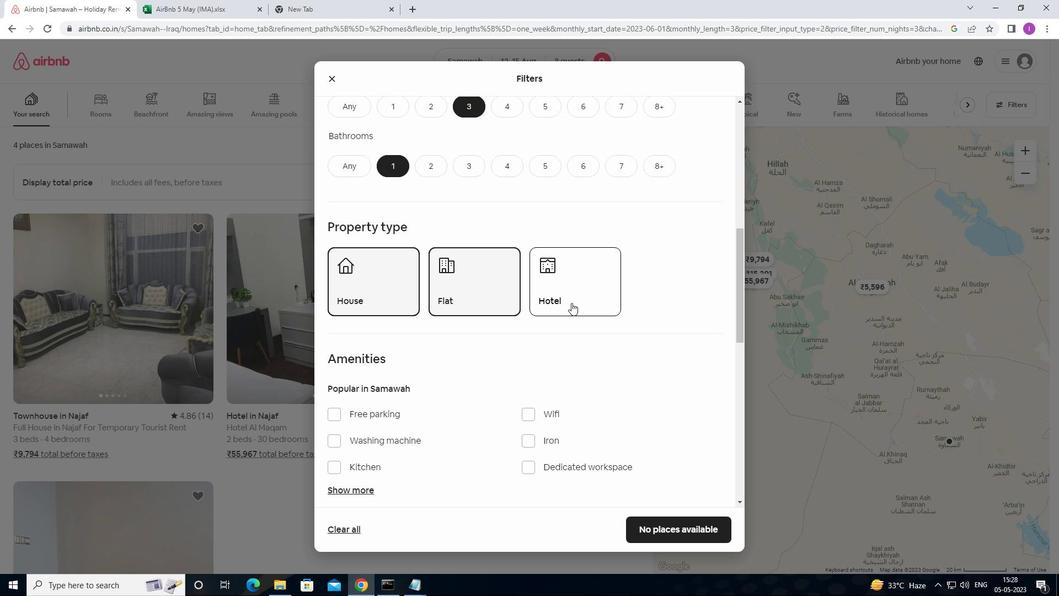 
Action: Mouse scrolled (550, 308) with delta (0, 0)
Screenshot: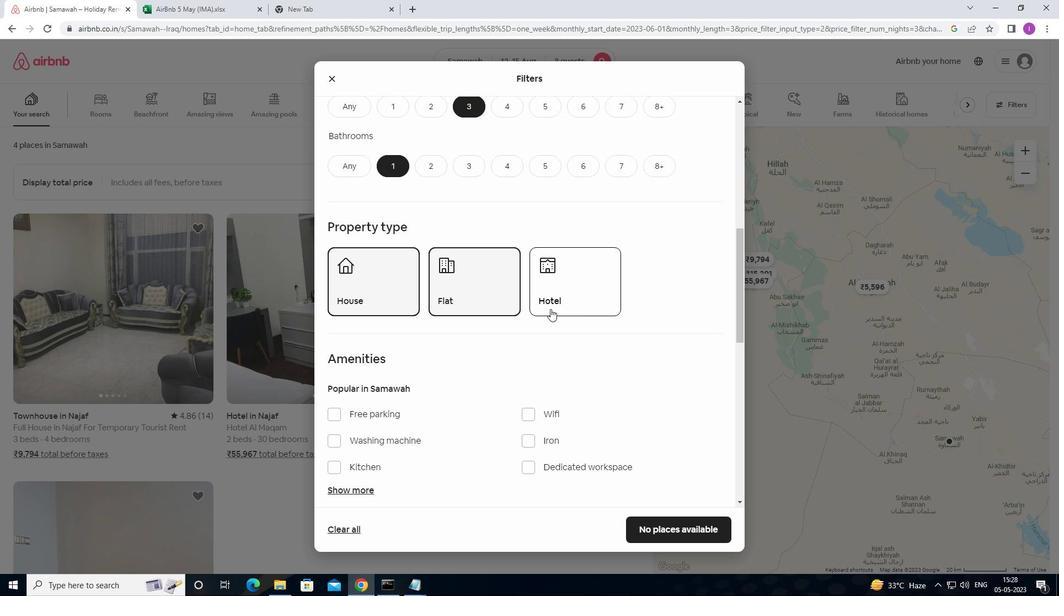 
Action: Mouse moved to (335, 385)
Screenshot: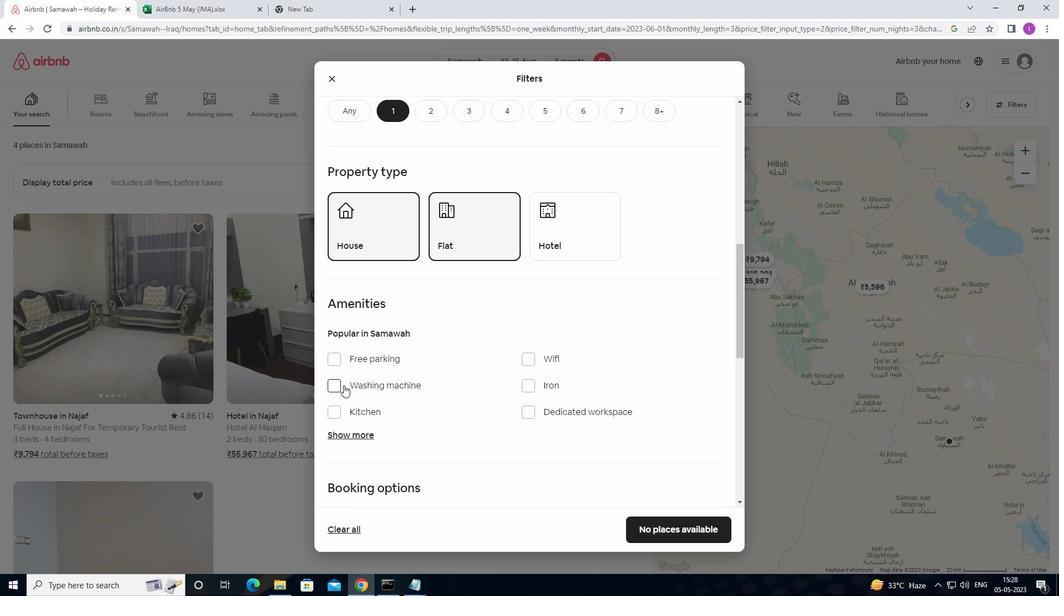 
Action: Mouse pressed left at (335, 385)
Screenshot: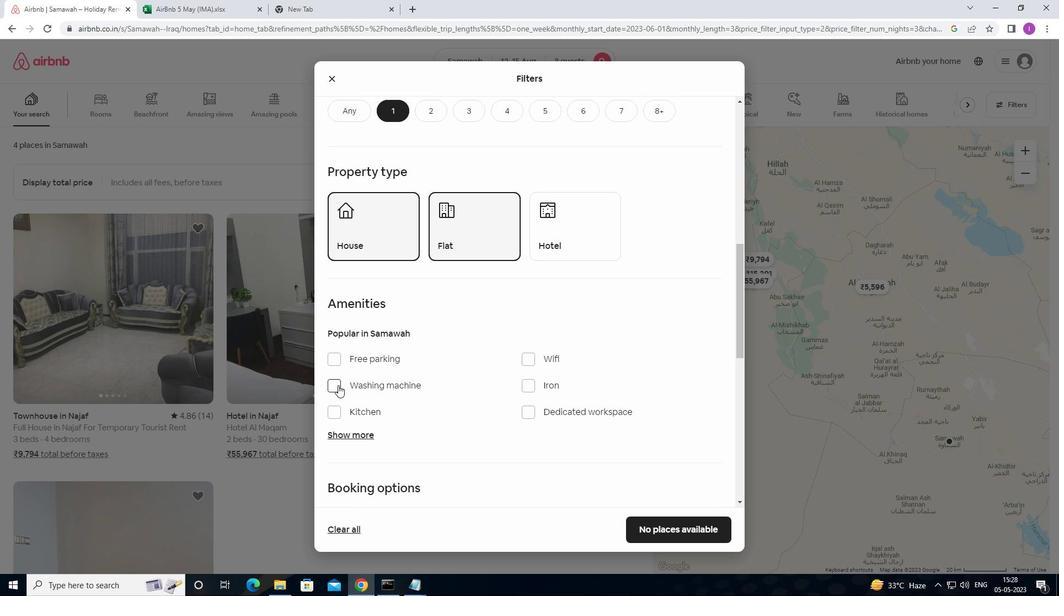 
Action: Mouse moved to (464, 377)
Screenshot: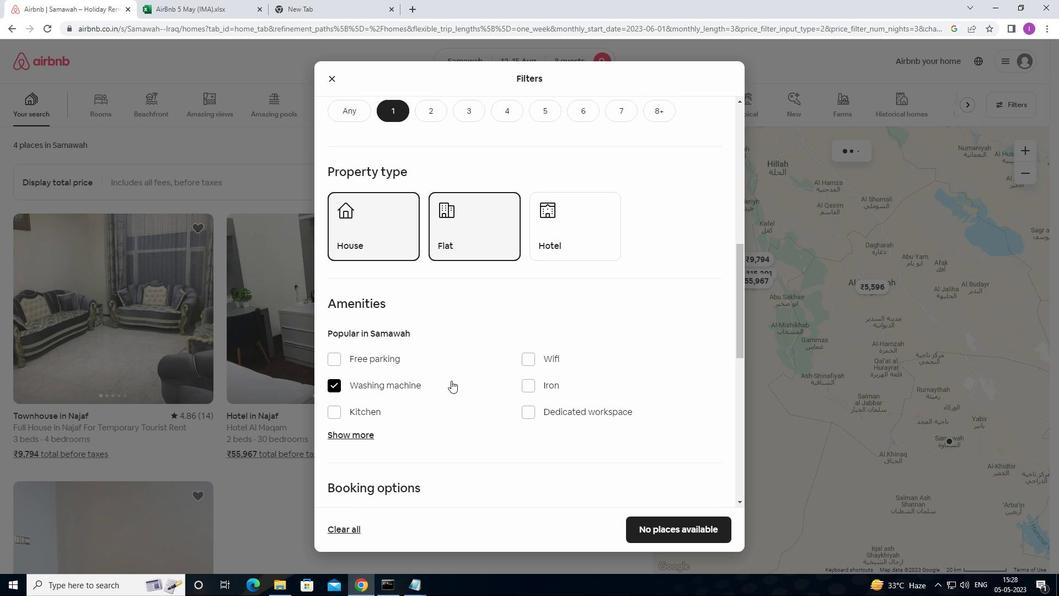 
Action: Mouse scrolled (464, 376) with delta (0, 0)
Screenshot: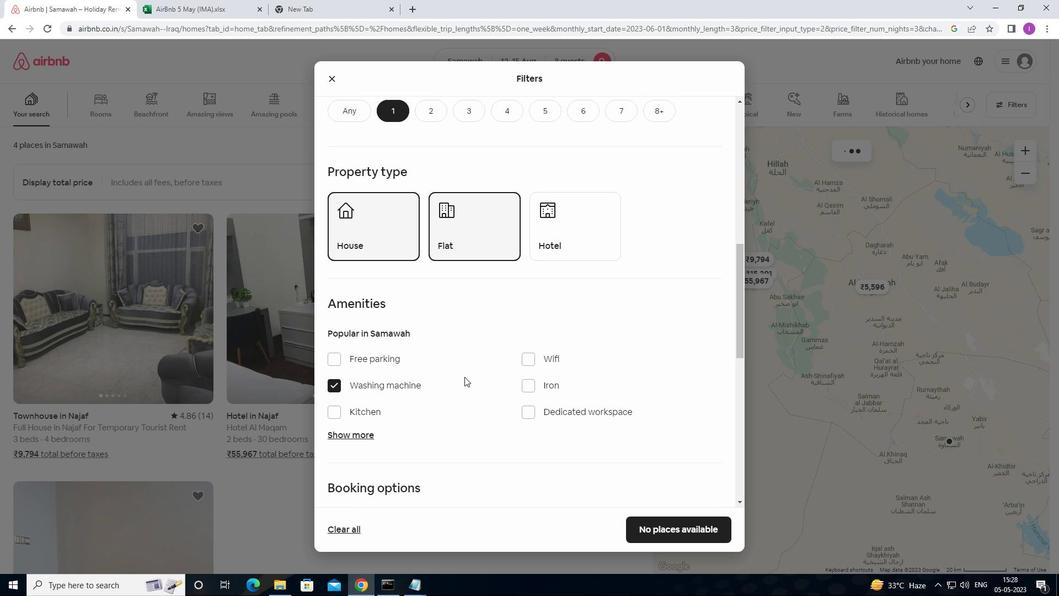 
Action: Mouse scrolled (464, 376) with delta (0, 0)
Screenshot: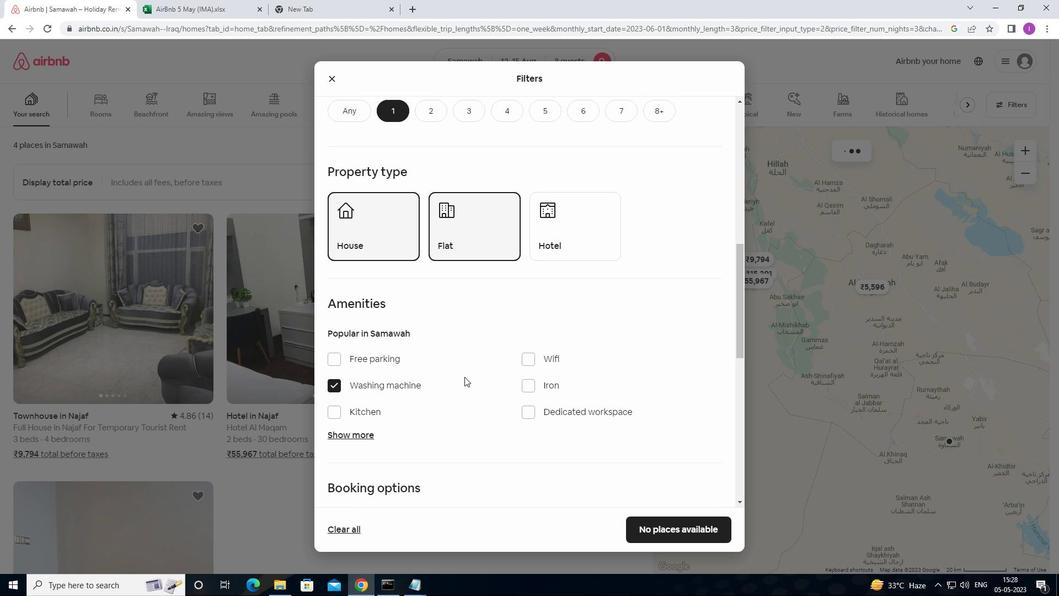 
Action: Mouse scrolled (464, 376) with delta (0, 0)
Screenshot: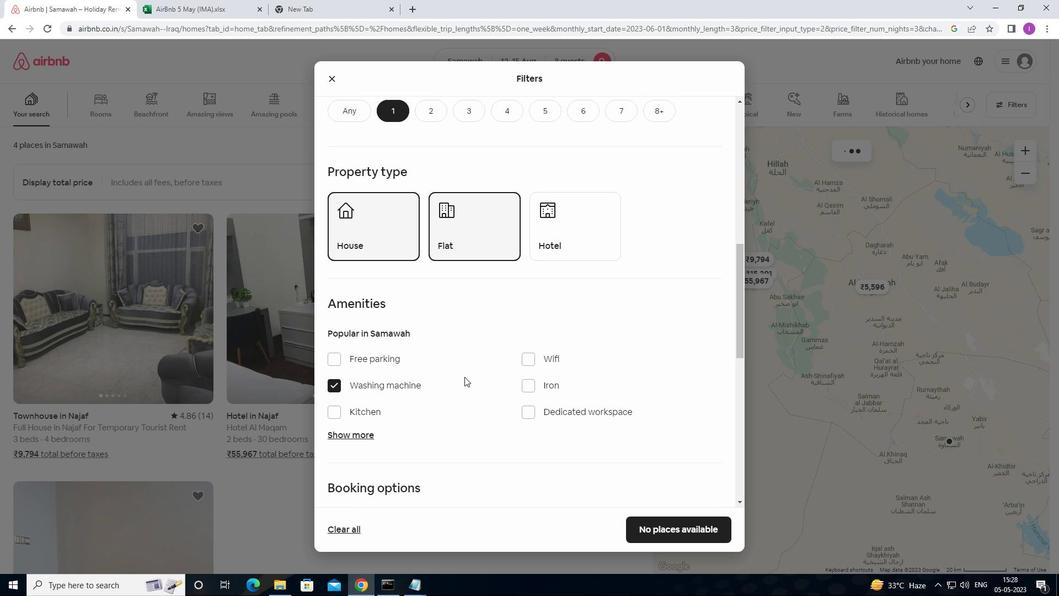 
Action: Mouse moved to (468, 375)
Screenshot: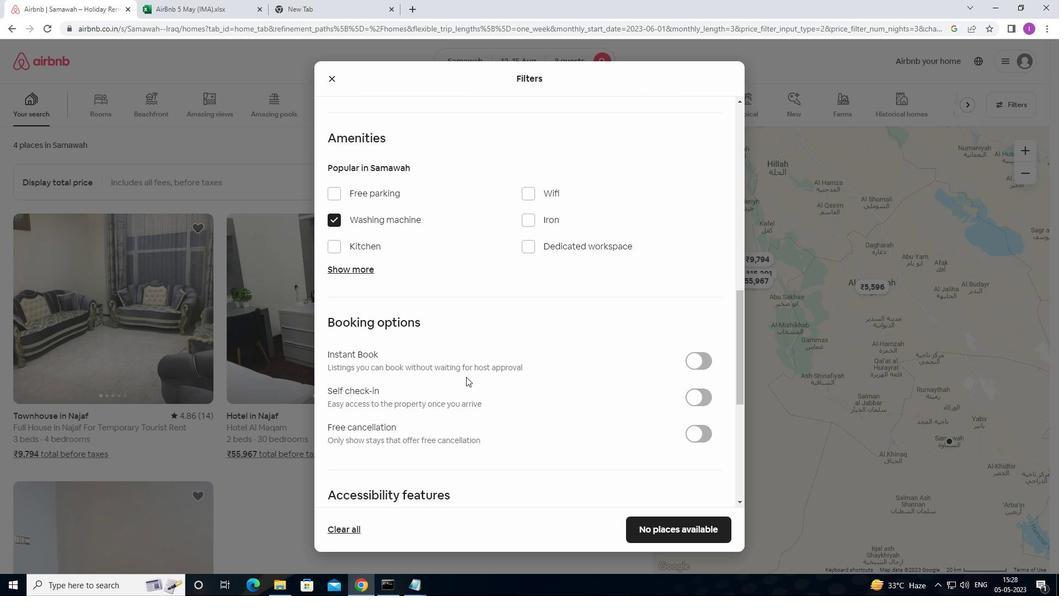 
Action: Mouse scrolled (468, 374) with delta (0, 0)
Screenshot: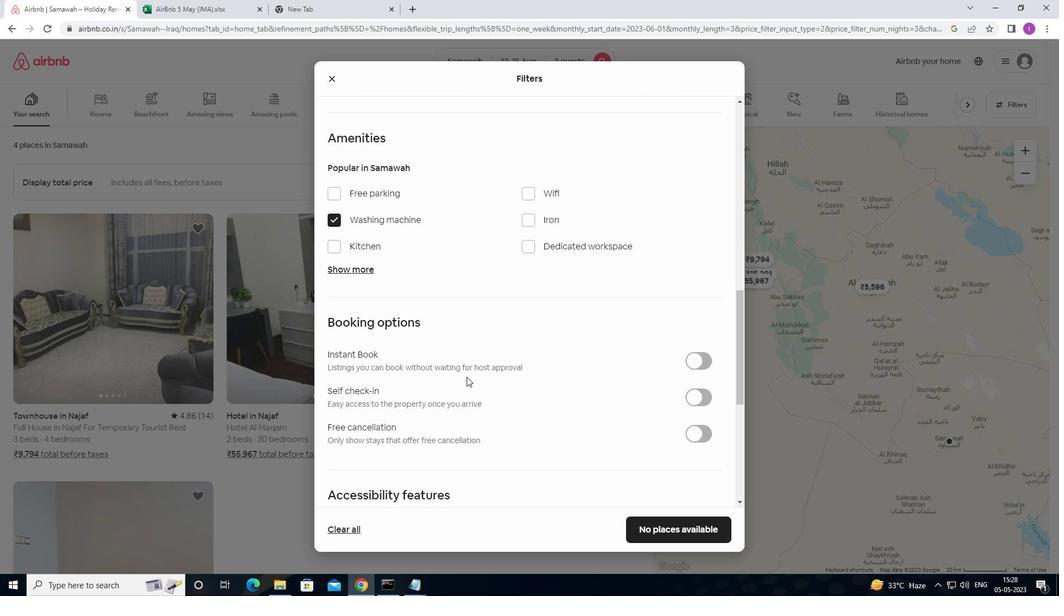 
Action: Mouse moved to (475, 371)
Screenshot: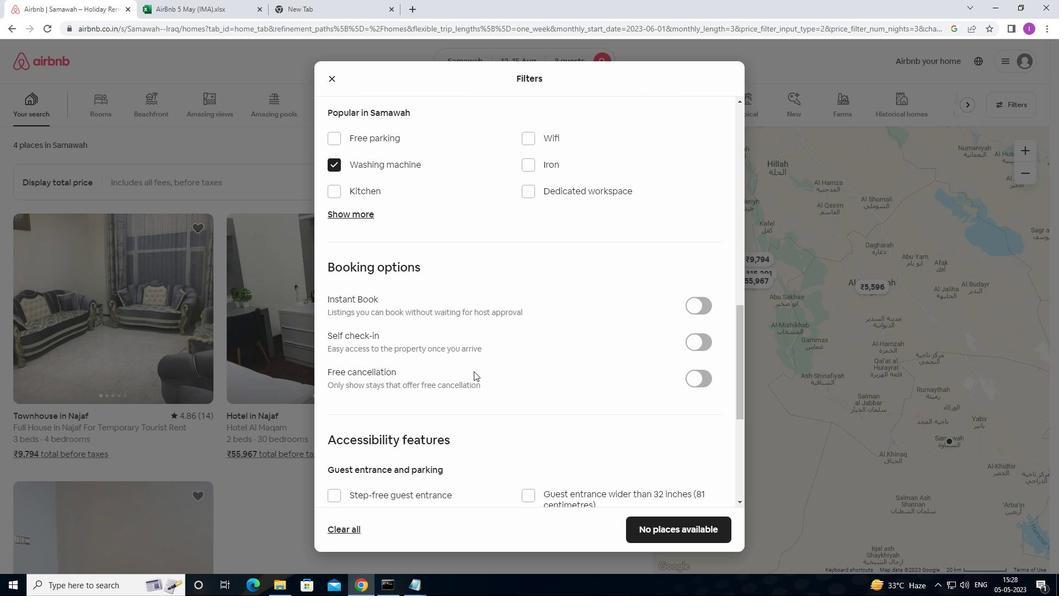 
Action: Mouse scrolled (475, 370) with delta (0, 0)
Screenshot: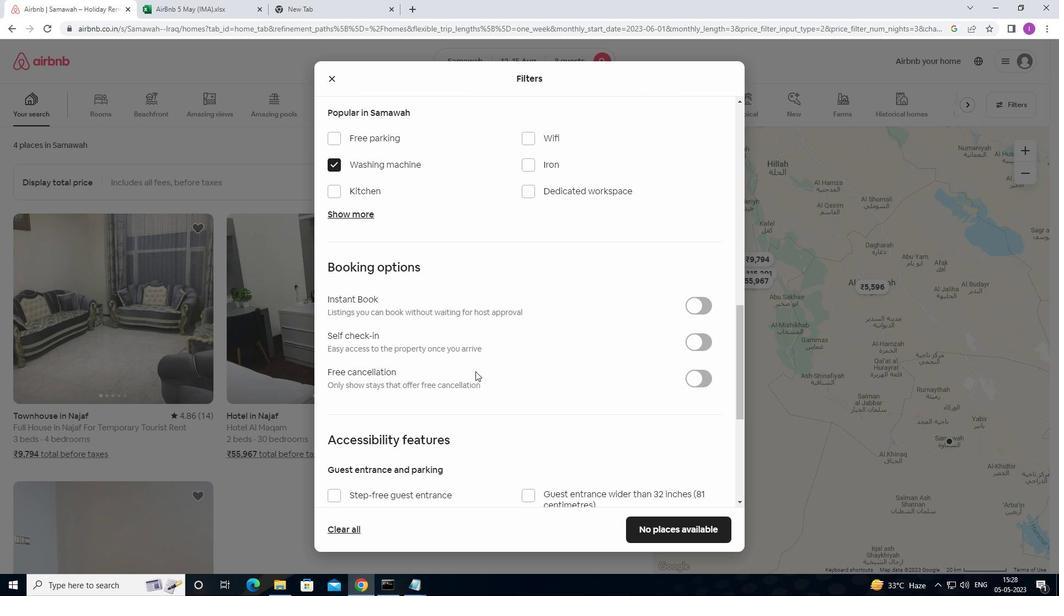 
Action: Mouse moved to (396, 372)
Screenshot: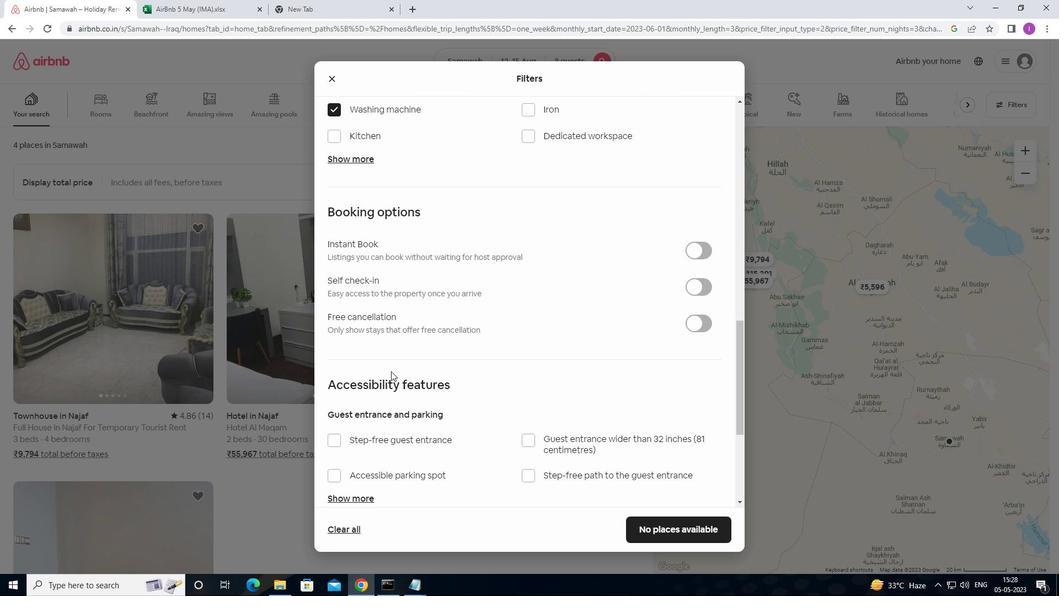 
Action: Mouse scrolled (396, 371) with delta (0, 0)
Screenshot: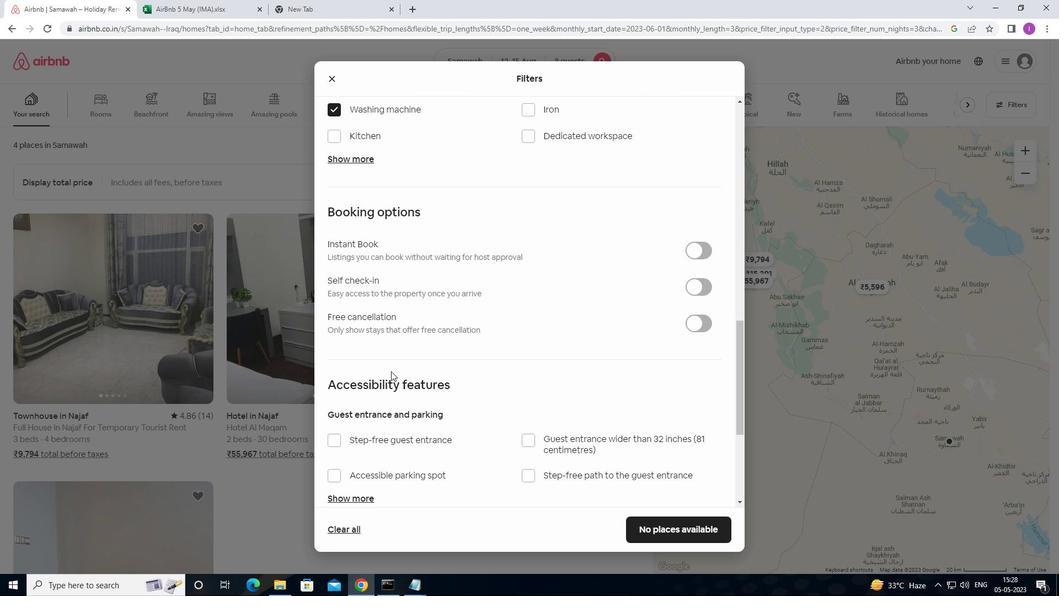 
Action: Mouse moved to (396, 372)
Screenshot: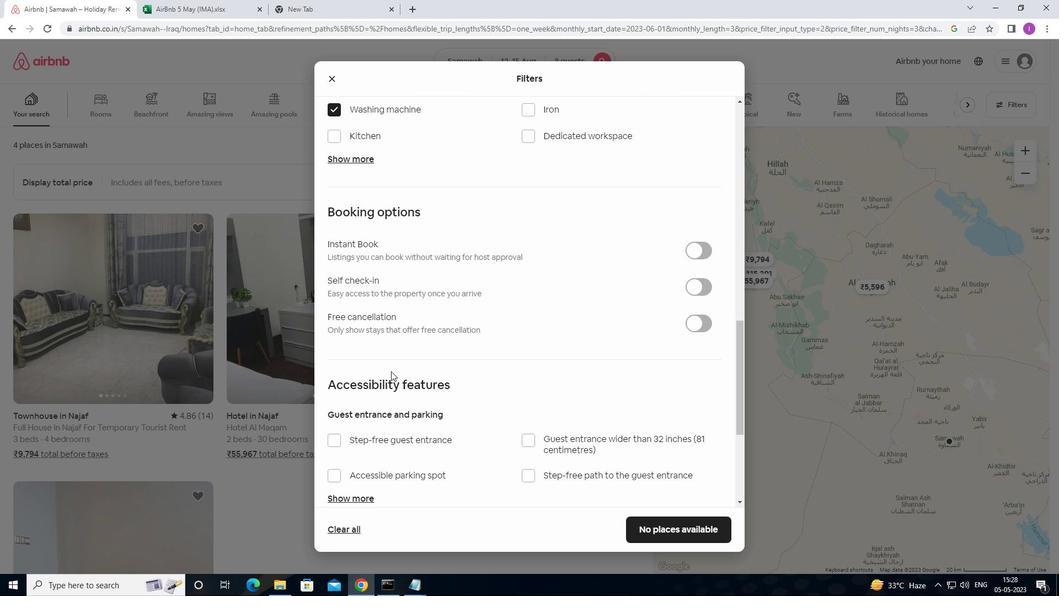
Action: Mouse scrolled (396, 371) with delta (0, 0)
Screenshot: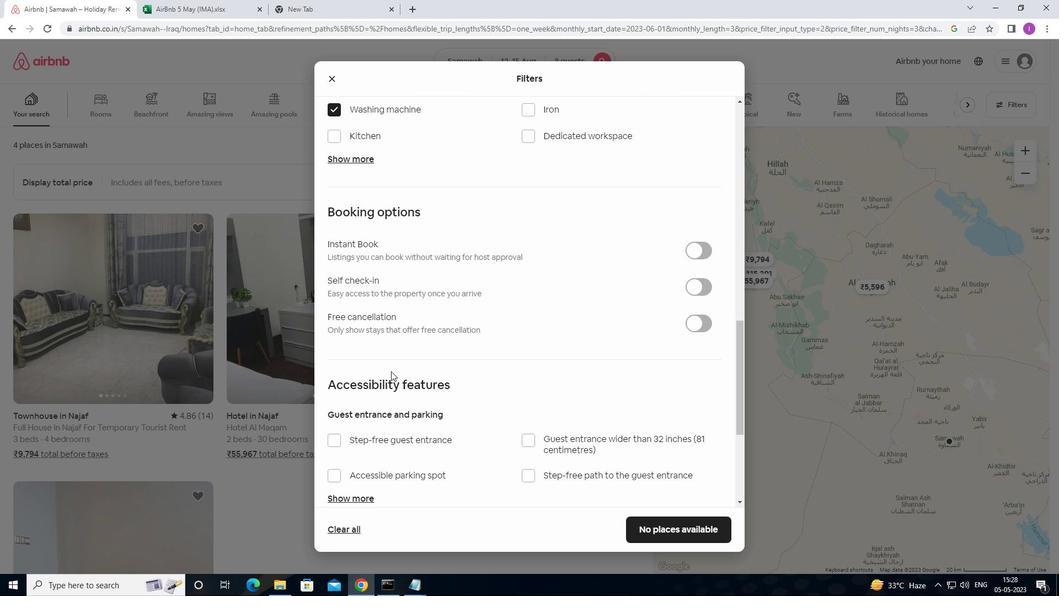 
Action: Mouse scrolled (396, 371) with delta (0, 0)
Screenshot: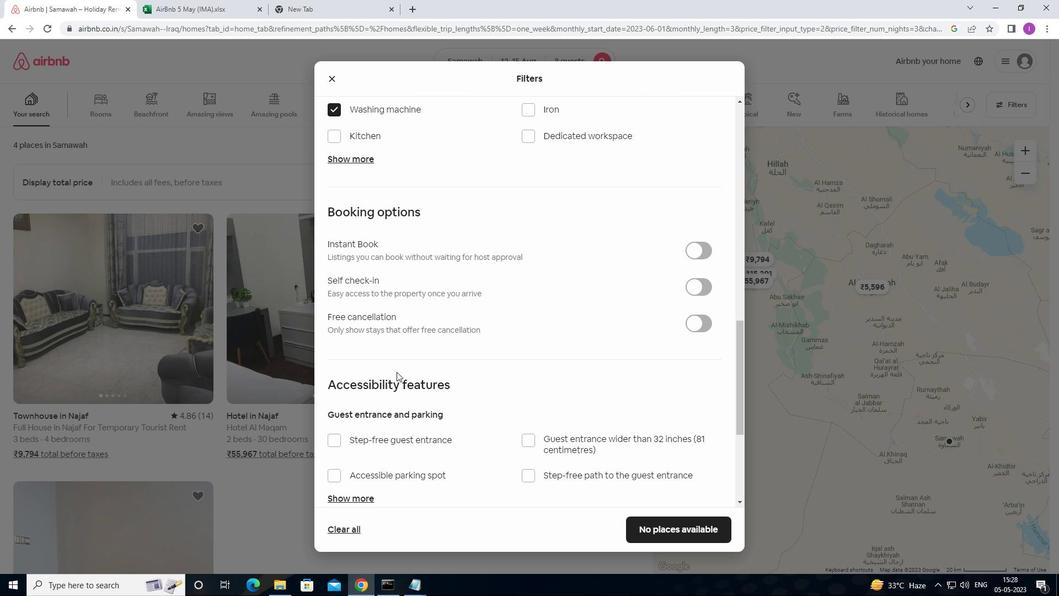 
Action: Mouse moved to (402, 370)
Screenshot: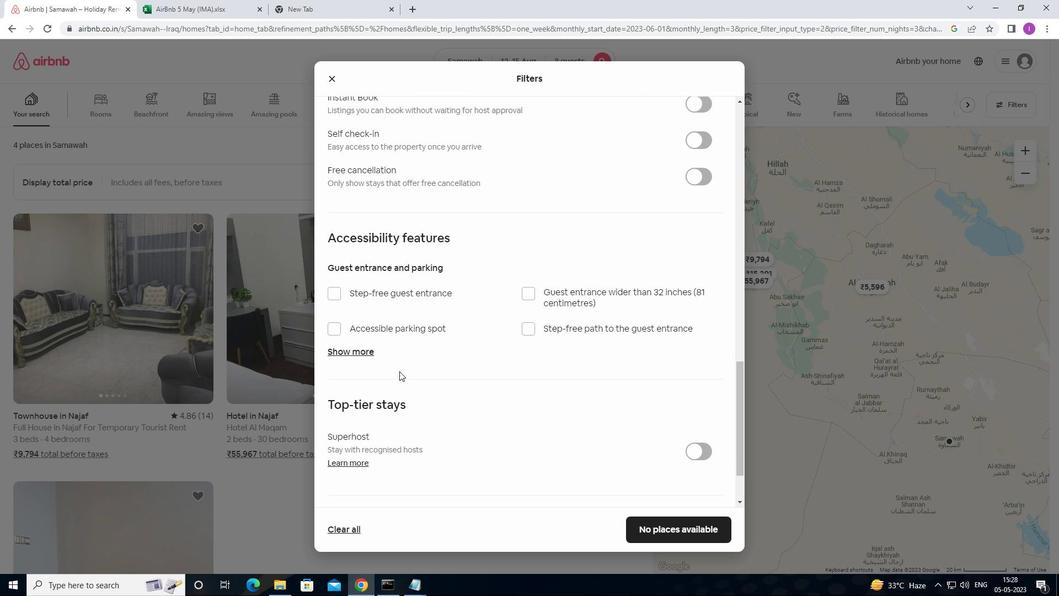 
Action: Mouse scrolled (402, 369) with delta (0, 0)
Screenshot: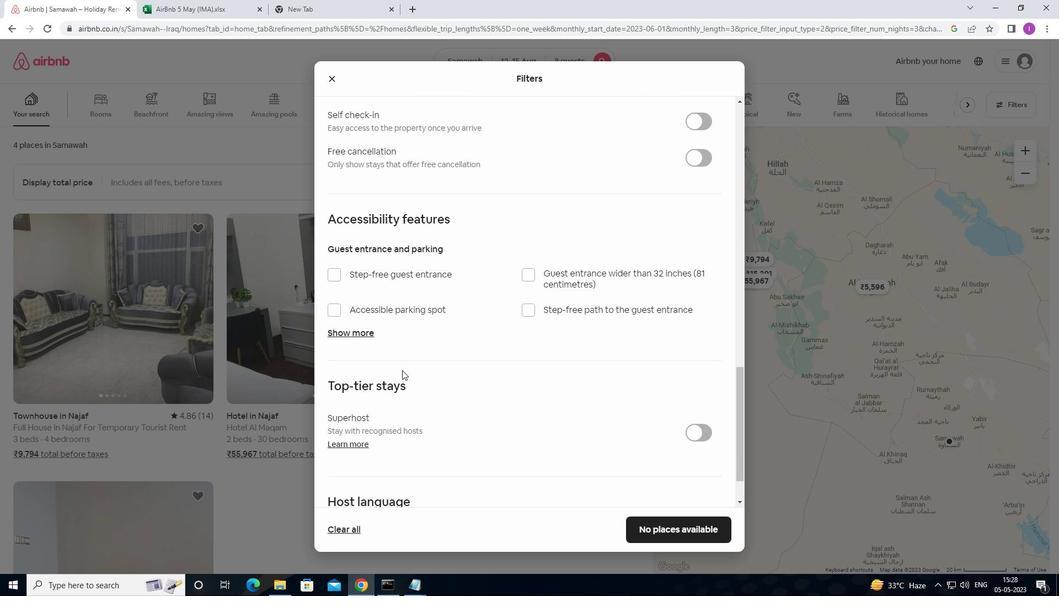 
Action: Mouse moved to (402, 370)
Screenshot: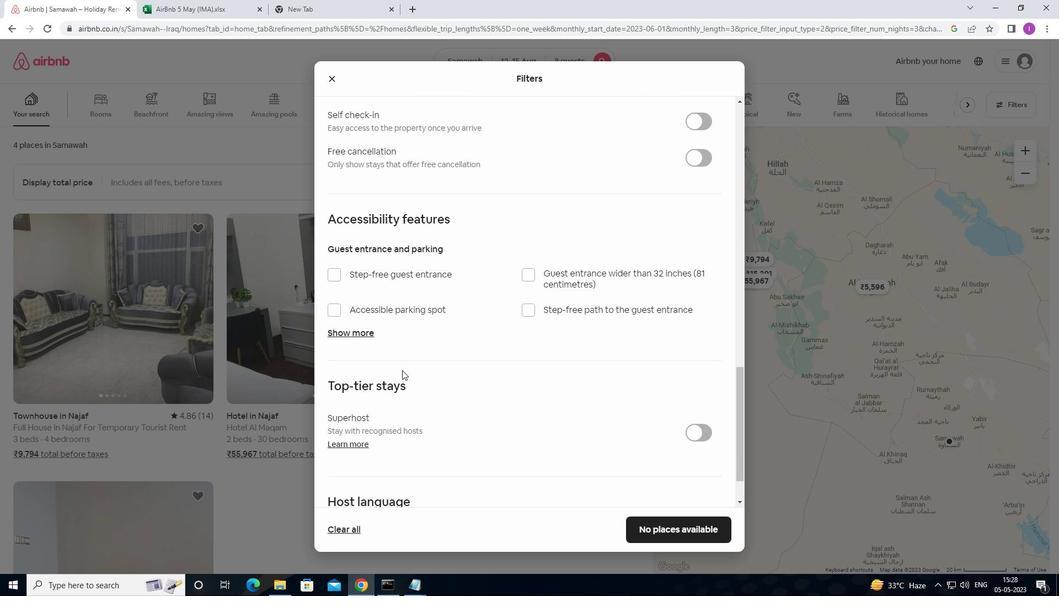 
Action: Mouse scrolled (402, 369) with delta (0, 0)
Screenshot: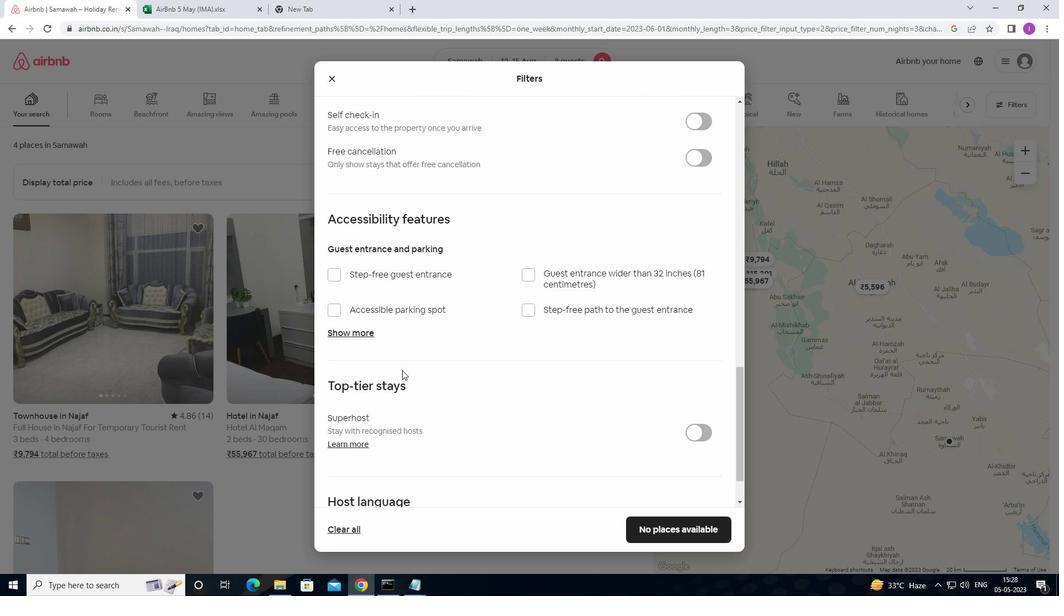 
Action: Mouse scrolled (402, 369) with delta (0, 0)
Screenshot: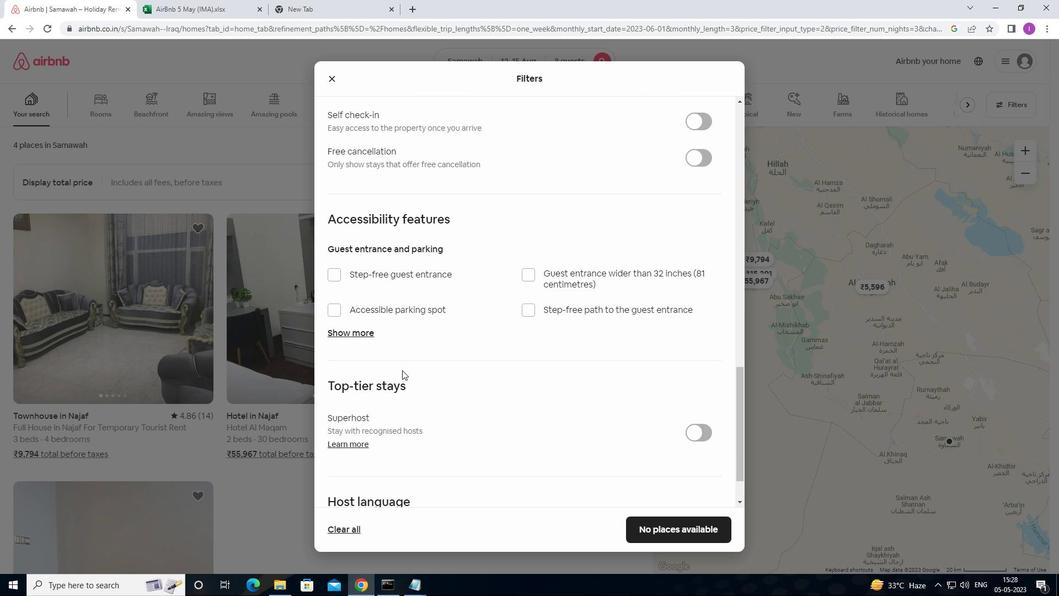 
Action: Mouse scrolled (402, 369) with delta (0, 0)
Screenshot: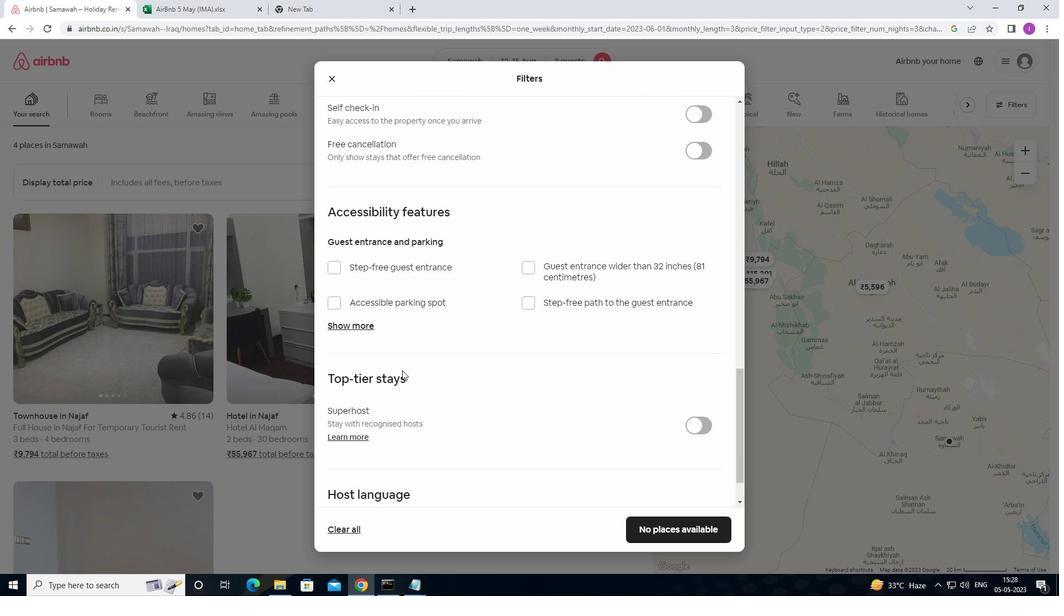 
Action: Mouse moved to (429, 377)
Screenshot: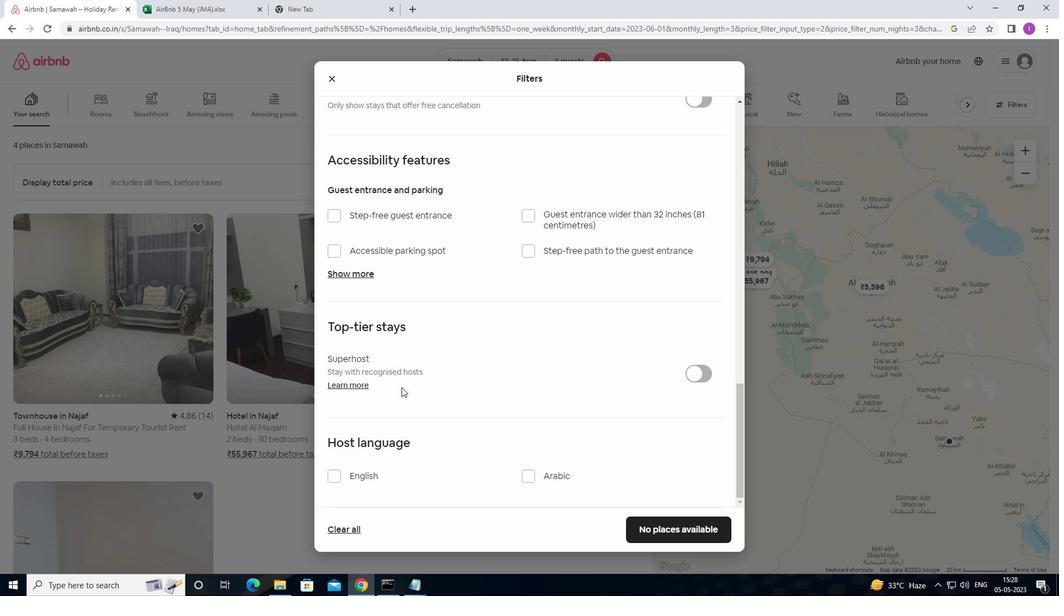 
Action: Mouse scrolled (429, 377) with delta (0, 0)
Screenshot: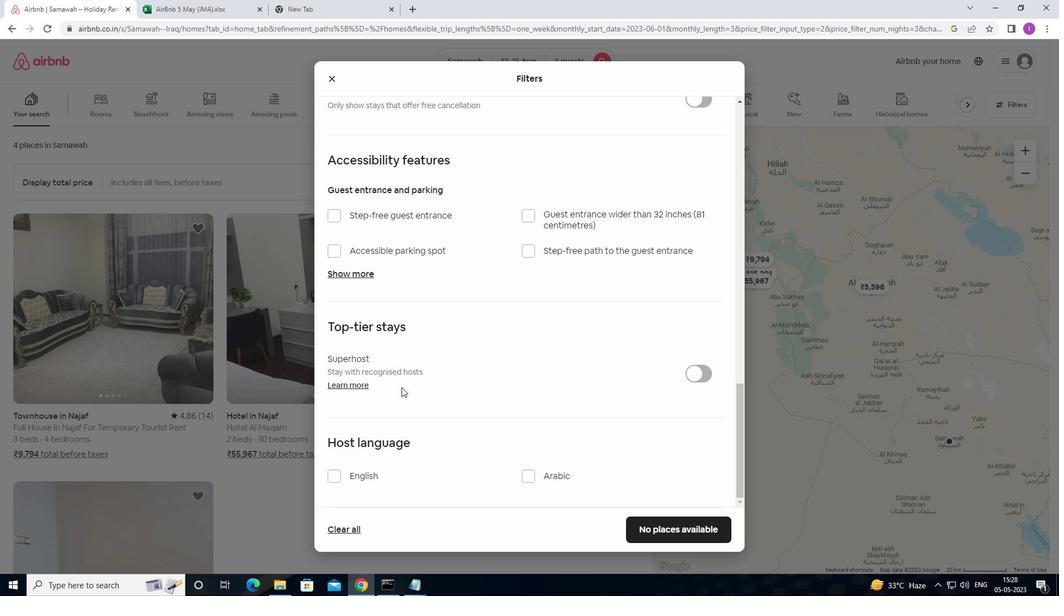 
Action: Mouse moved to (430, 377)
Screenshot: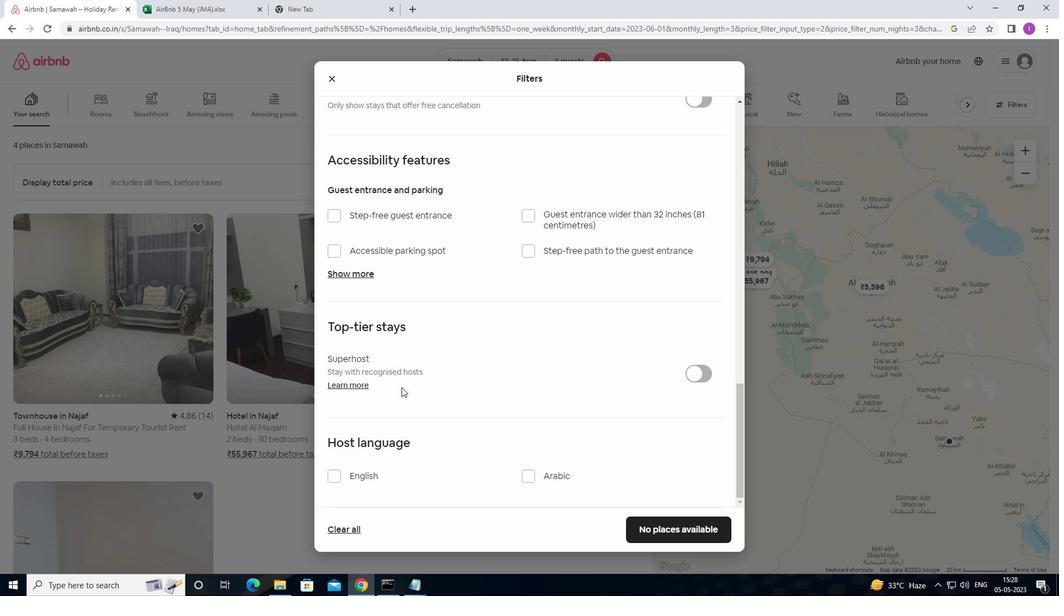 
Action: Mouse scrolled (430, 377) with delta (0, 0)
Screenshot: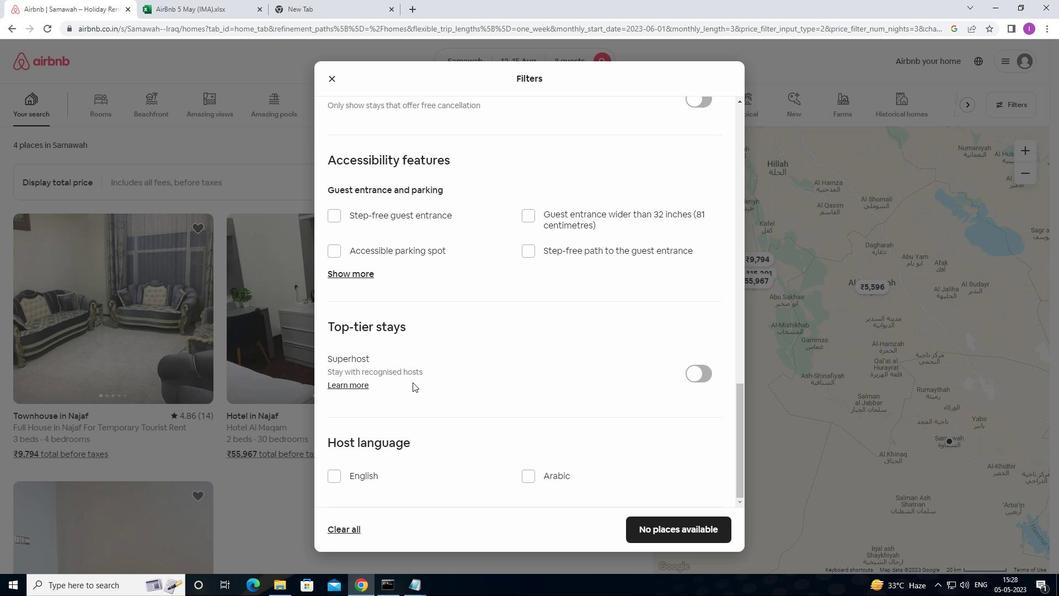 
Action: Mouse moved to (432, 377)
Screenshot: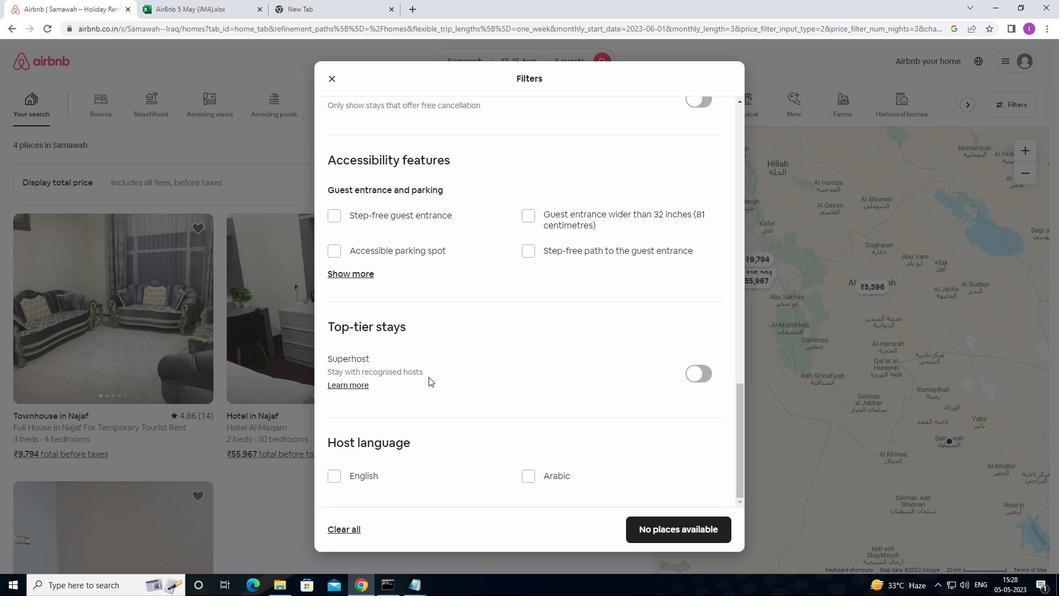 
Action: Mouse scrolled (432, 377) with delta (0, 0)
Screenshot: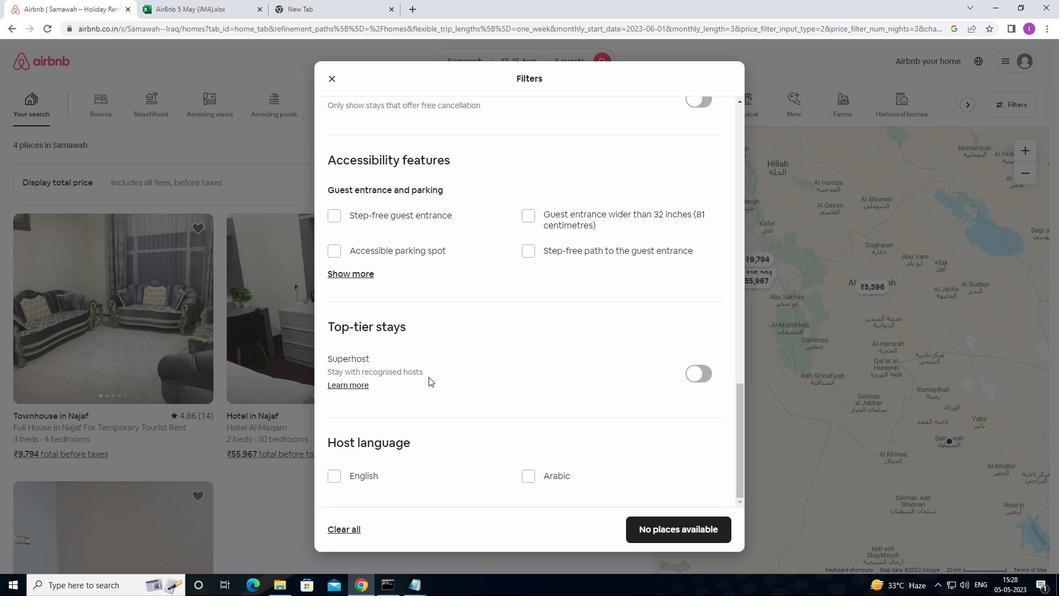 
Action: Mouse moved to (706, 223)
Screenshot: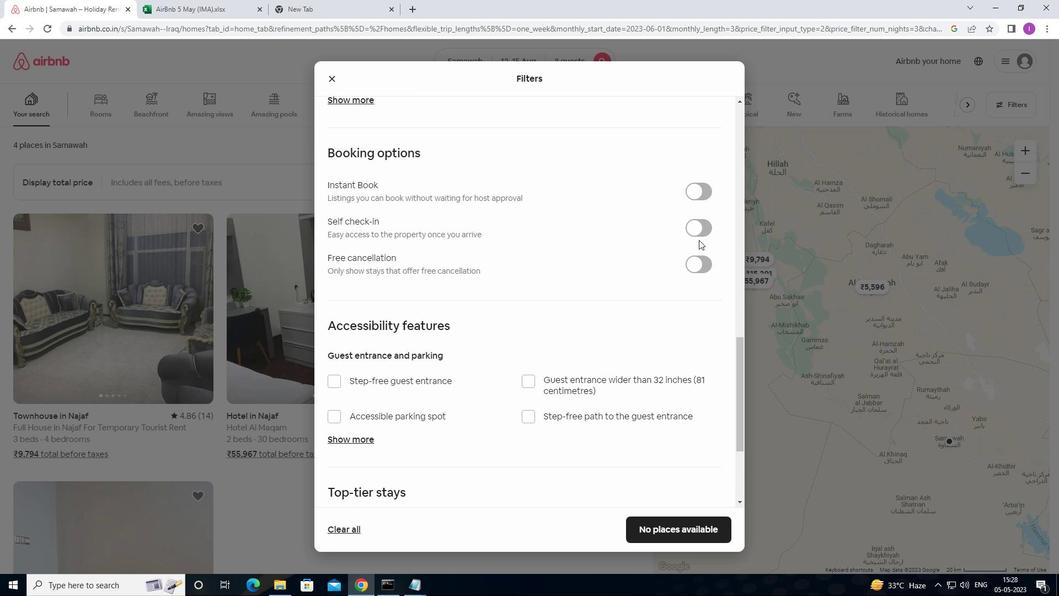 
Action: Mouse pressed left at (706, 223)
Screenshot: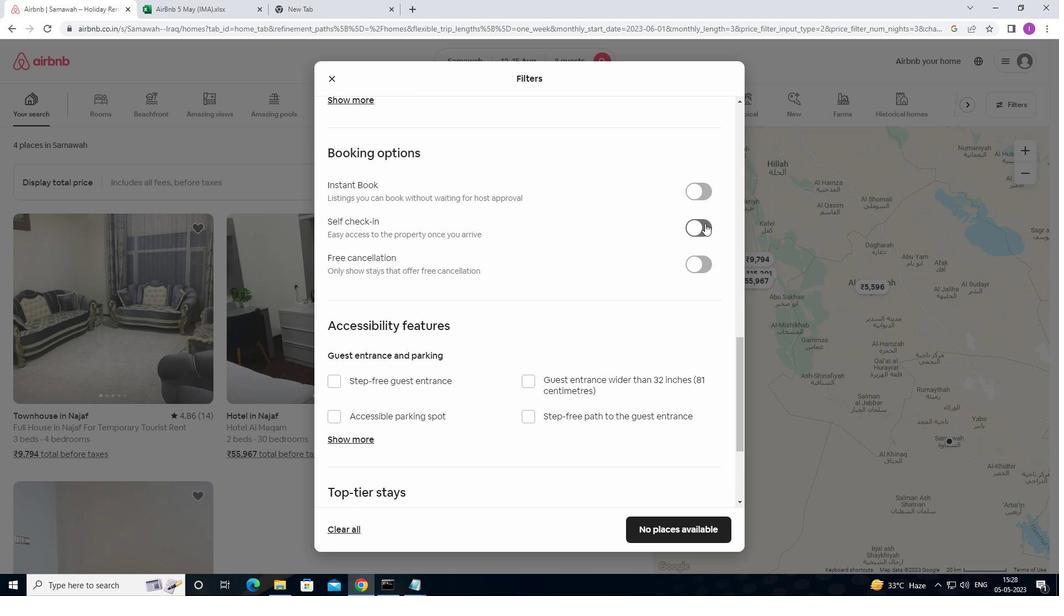
Action: Mouse moved to (484, 383)
Screenshot: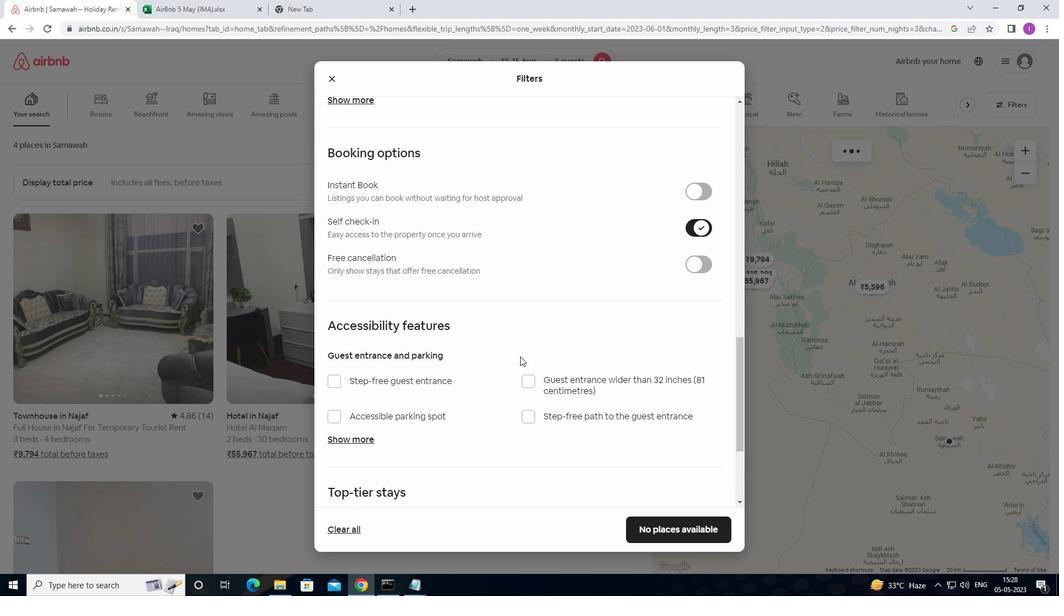 
Action: Mouse scrolled (484, 383) with delta (0, 0)
Screenshot: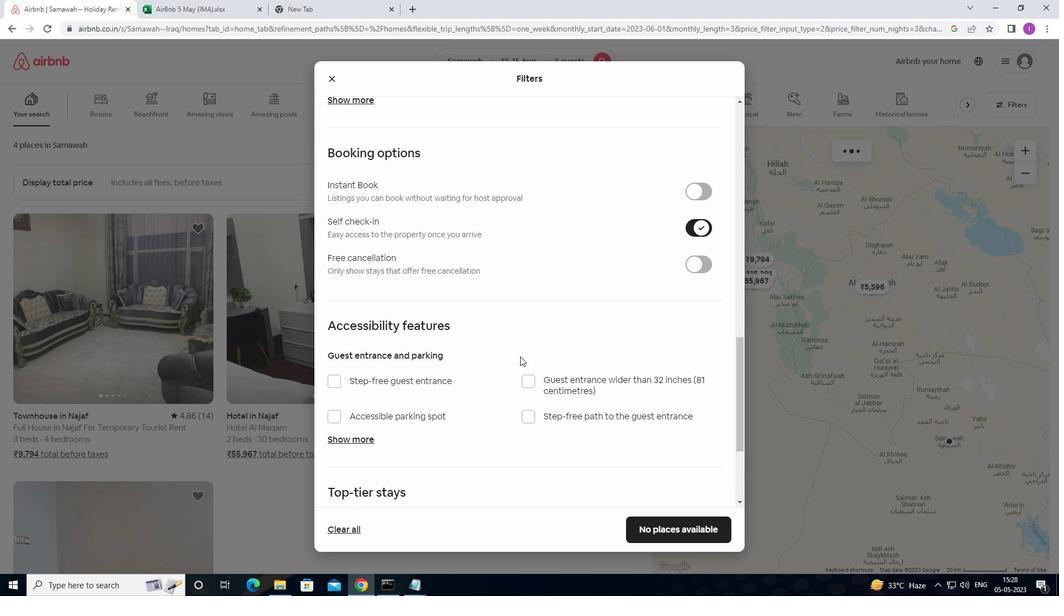 
Action: Mouse moved to (483, 386)
Screenshot: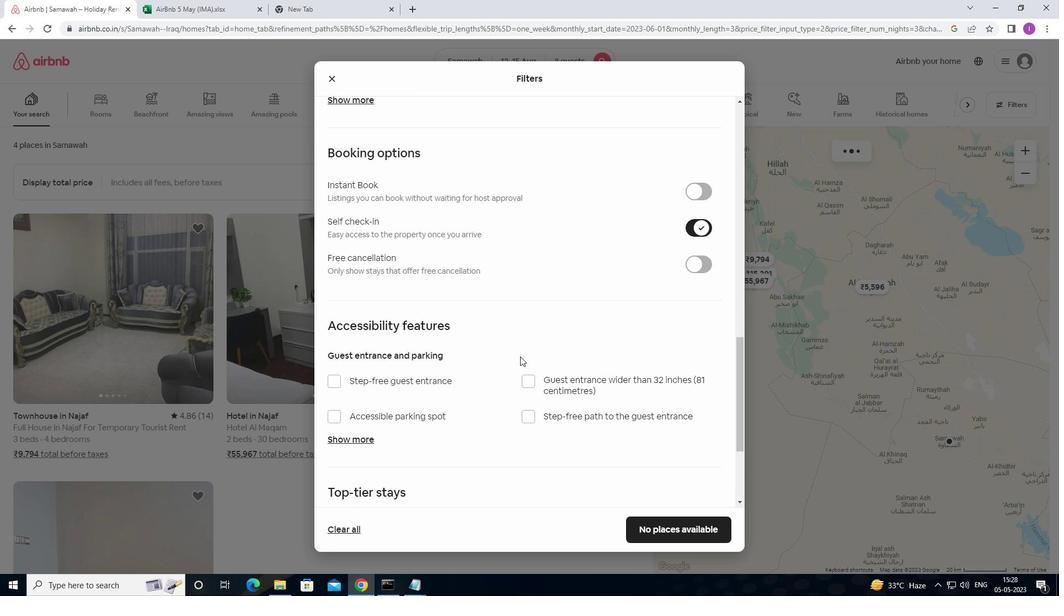 
Action: Mouse scrolled (483, 385) with delta (0, 0)
Screenshot: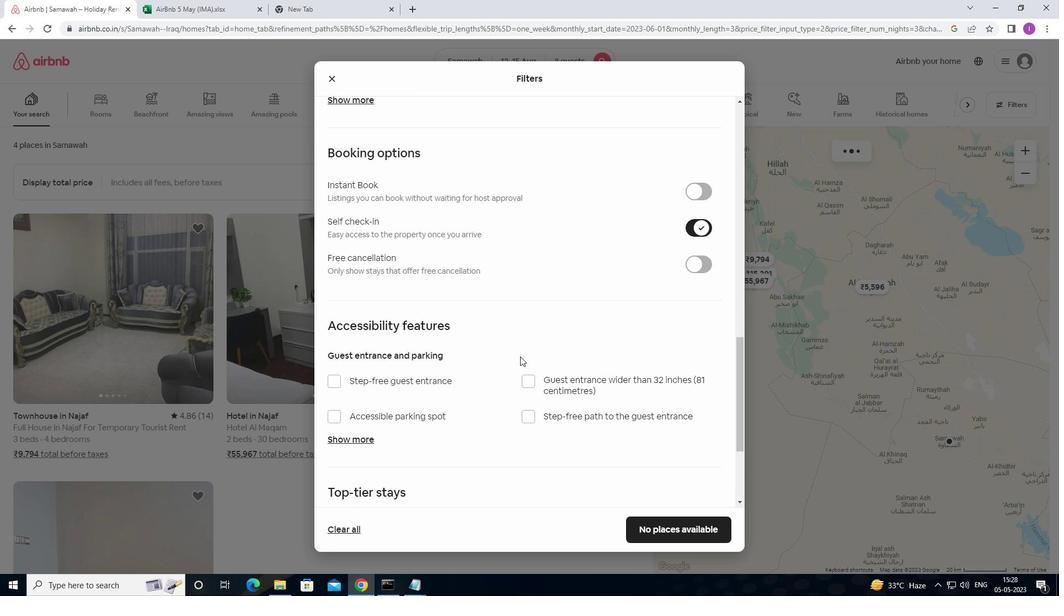 
Action: Mouse moved to (483, 387)
Screenshot: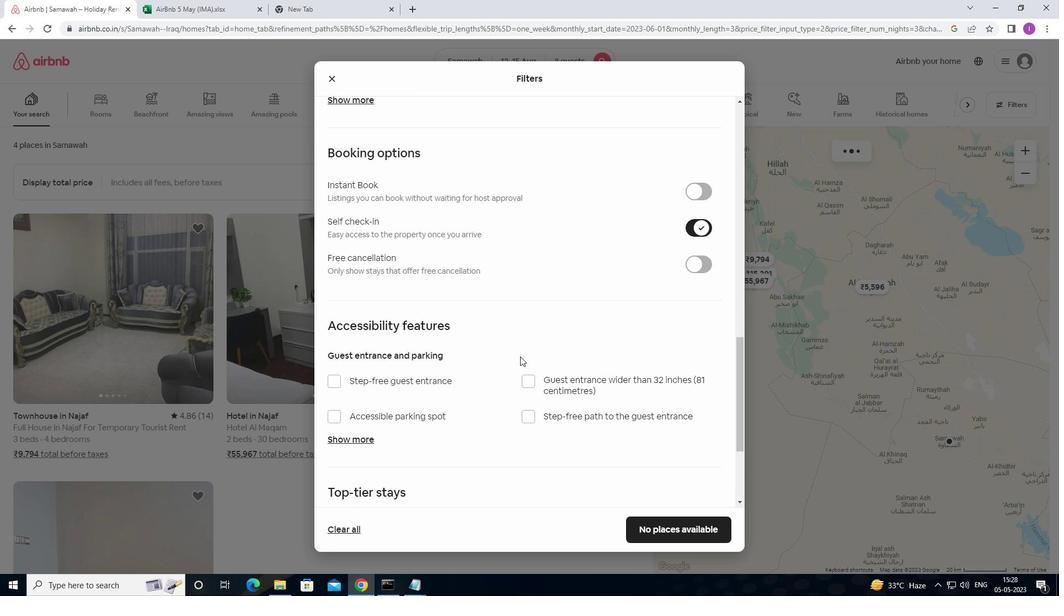 
Action: Mouse scrolled (483, 386) with delta (0, 0)
Screenshot: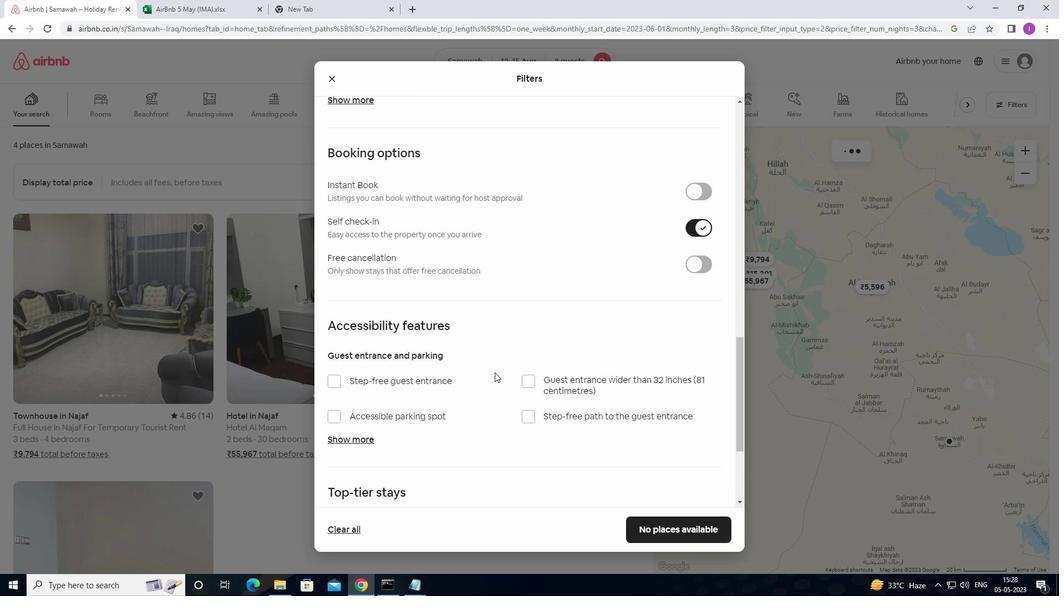 
Action: Mouse moved to (483, 388)
Screenshot: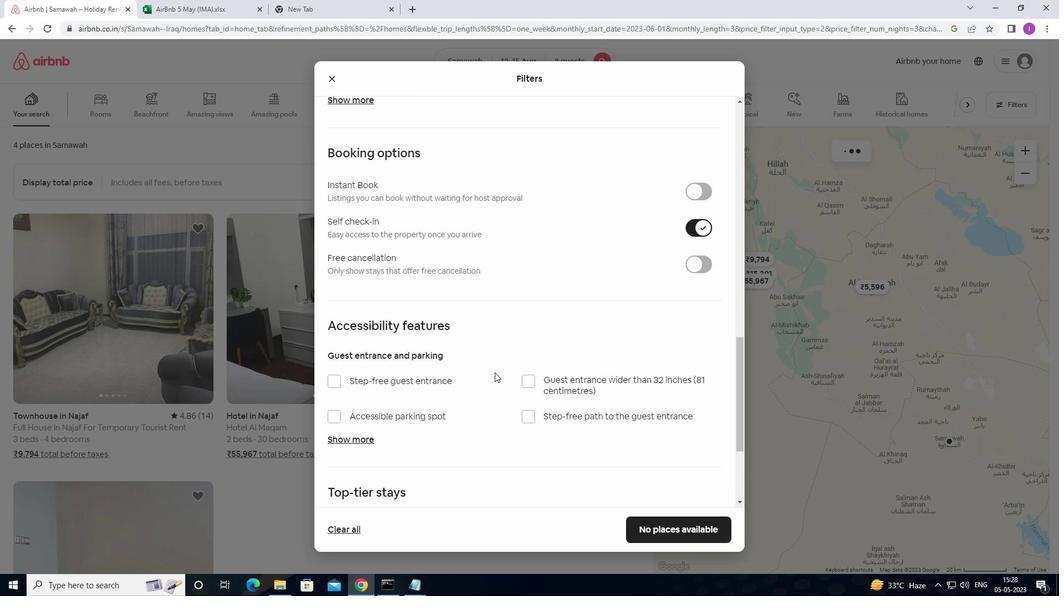 
Action: Mouse scrolled (483, 387) with delta (0, 0)
Screenshot: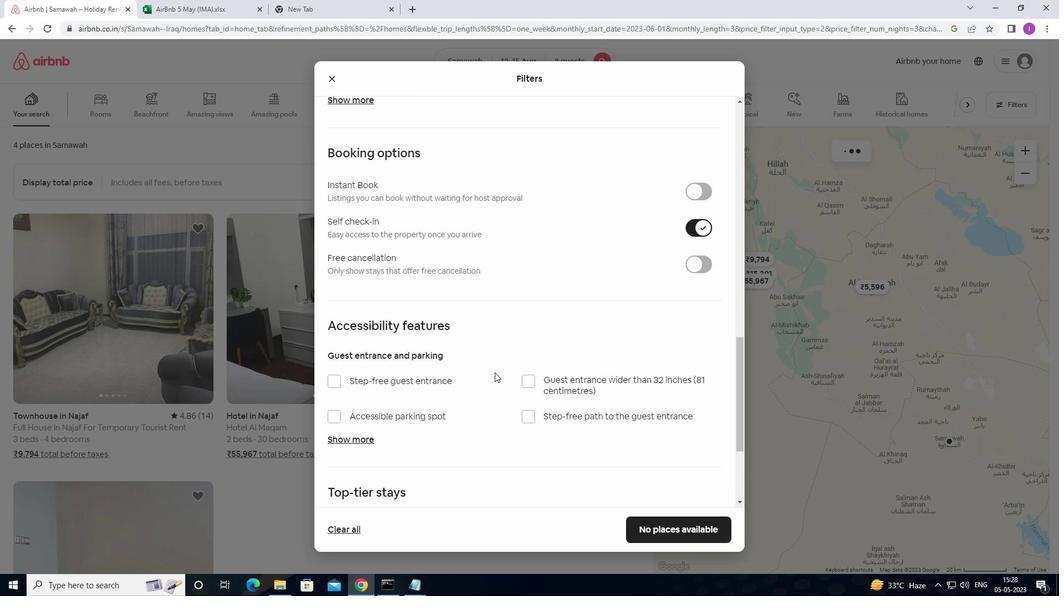 
Action: Mouse scrolled (483, 387) with delta (0, 0)
Screenshot: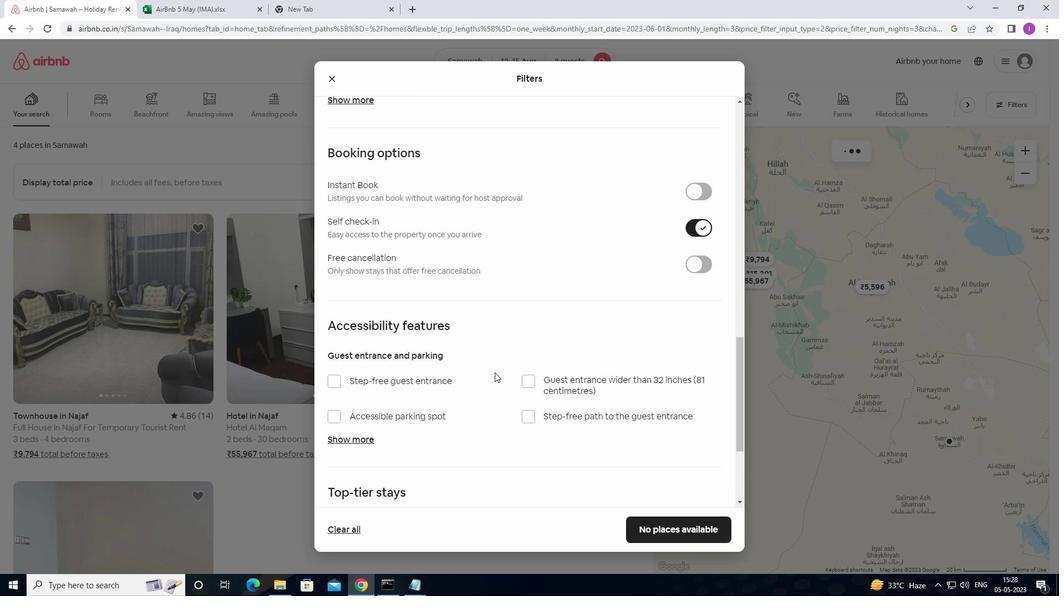 
Action: Mouse moved to (458, 395)
Screenshot: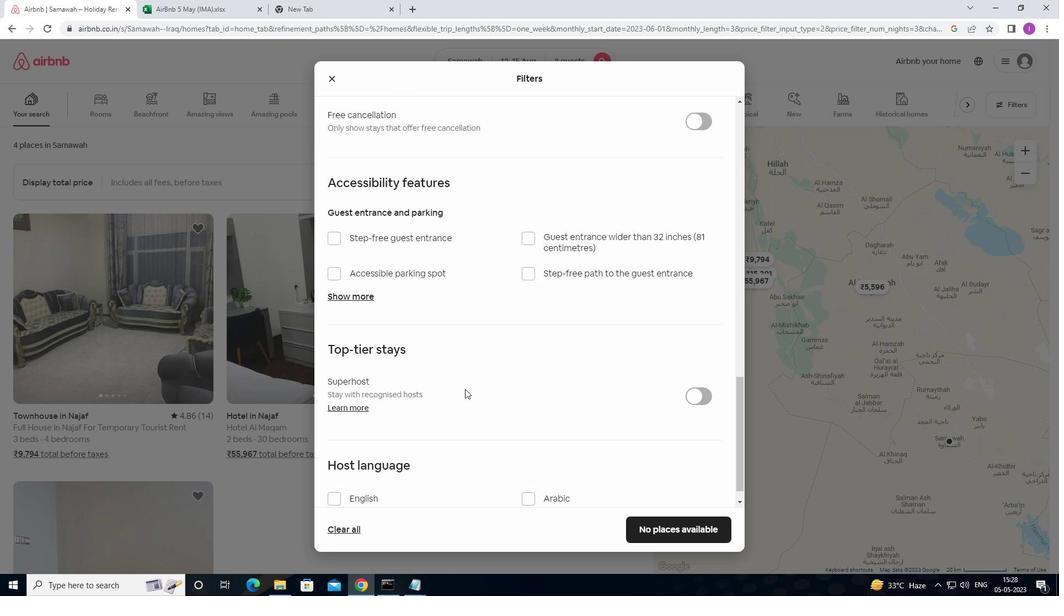 
Action: Mouse scrolled (458, 395) with delta (0, 0)
Screenshot: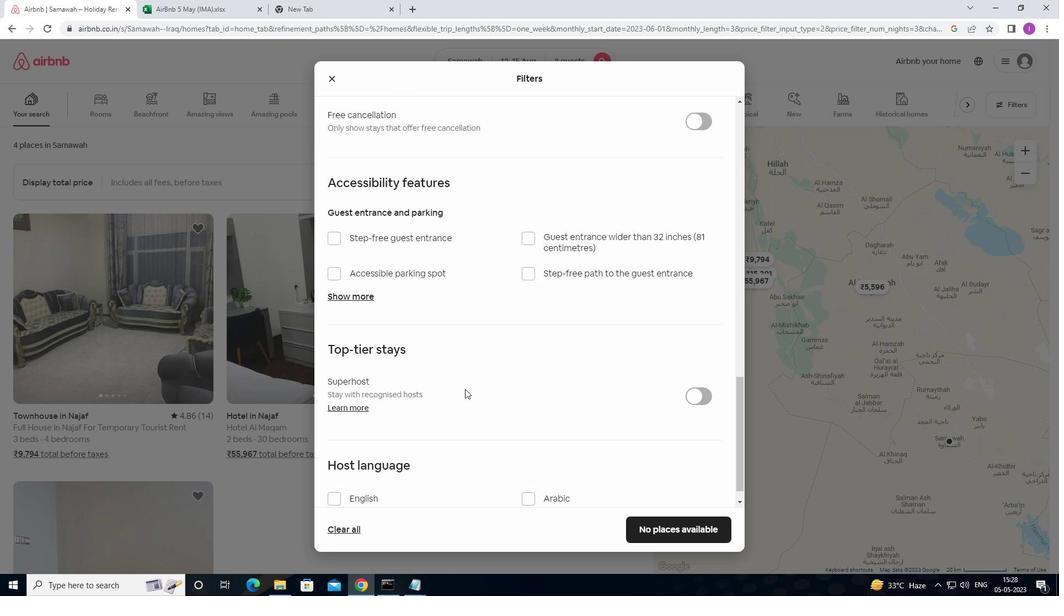 
Action: Mouse moved to (455, 401)
Screenshot: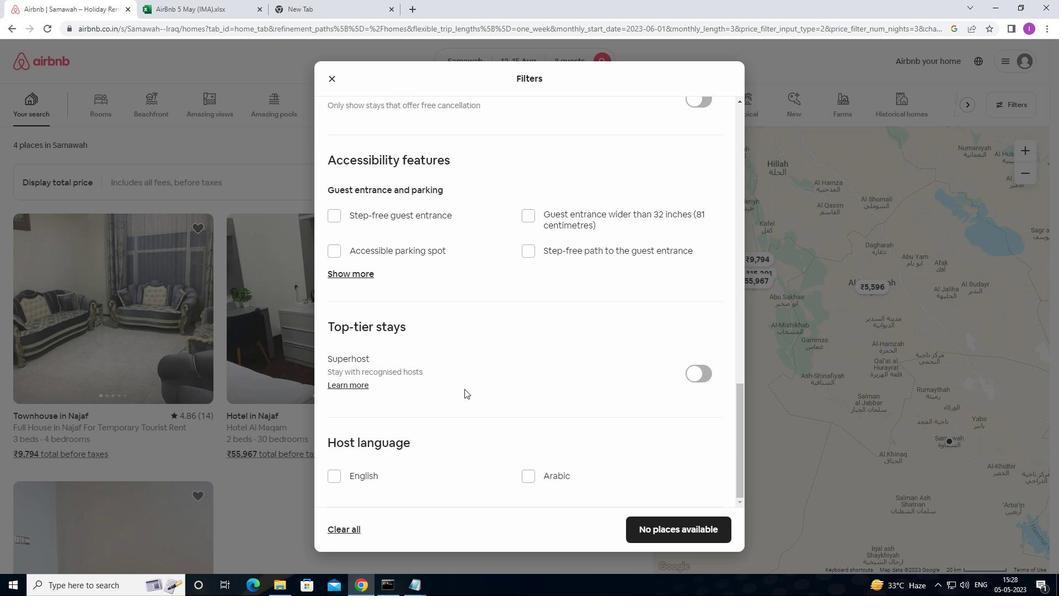 
Action: Mouse scrolled (455, 400) with delta (0, 0)
Screenshot: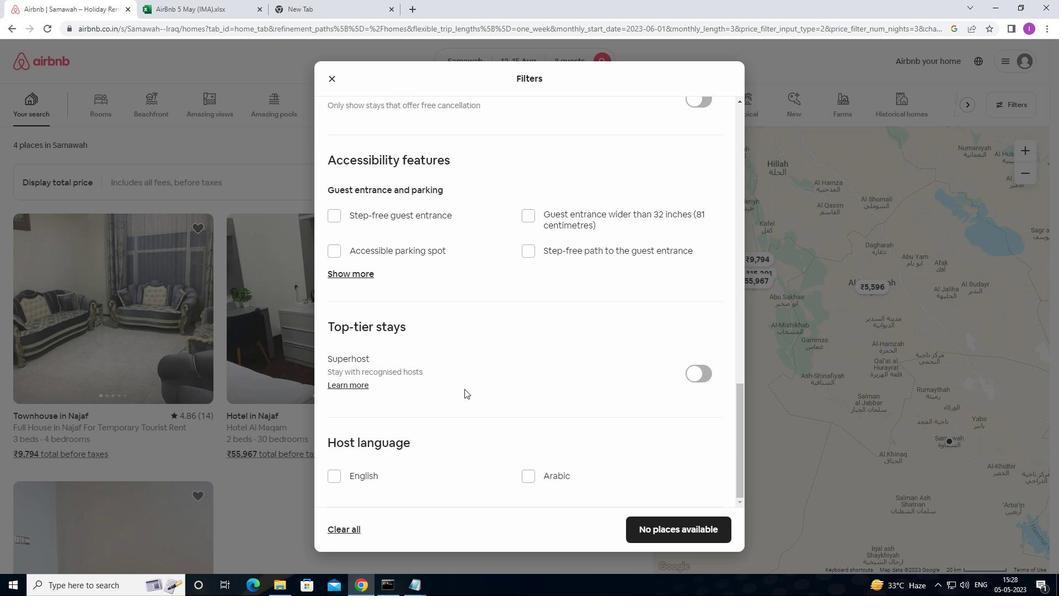 
Action: Mouse moved to (454, 404)
Screenshot: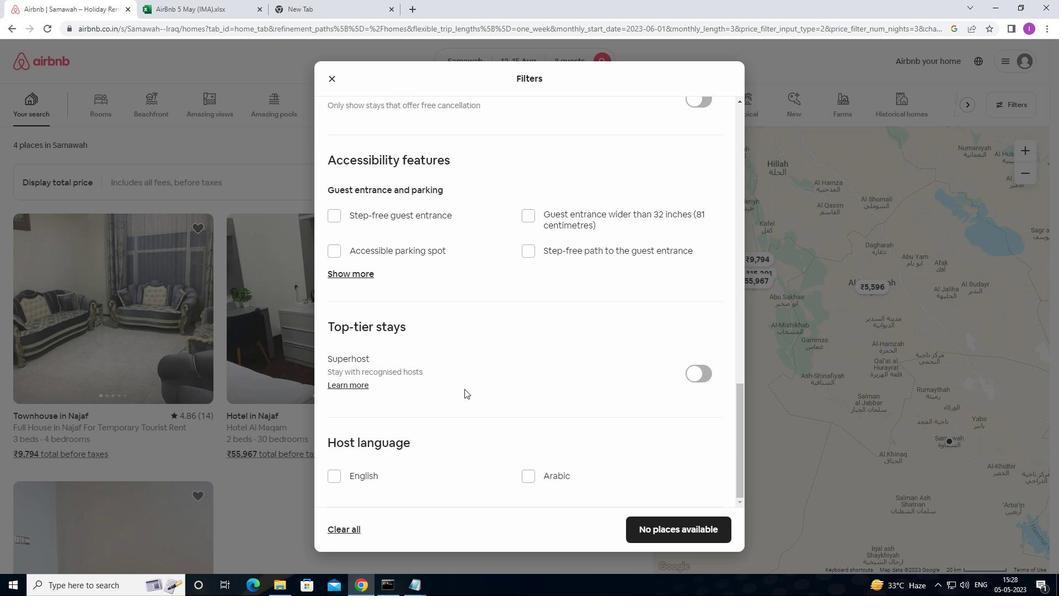 
Action: Mouse scrolled (454, 404) with delta (0, 0)
Screenshot: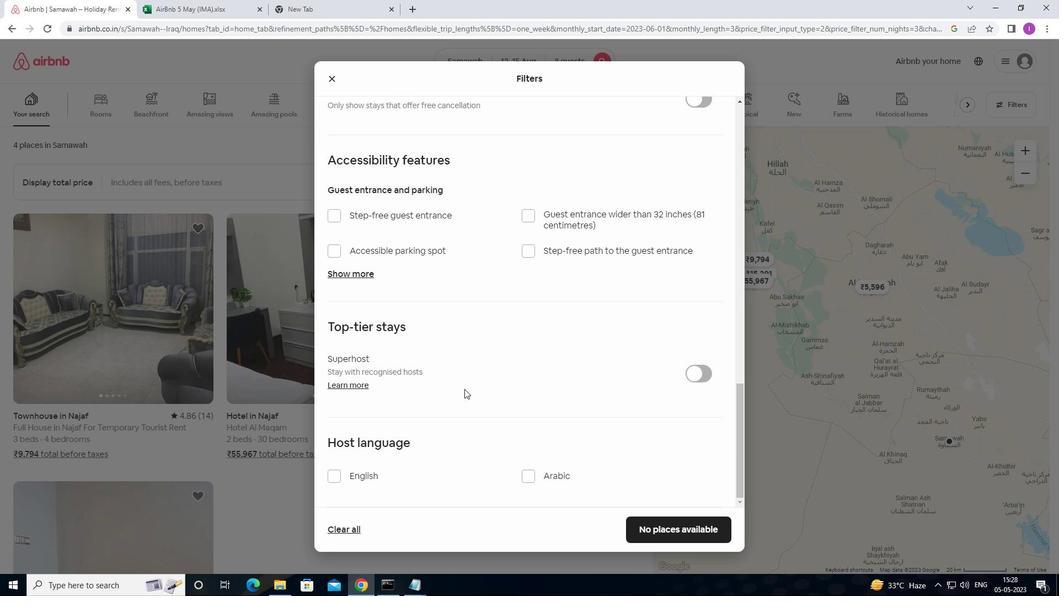 
Action: Mouse moved to (454, 406)
Screenshot: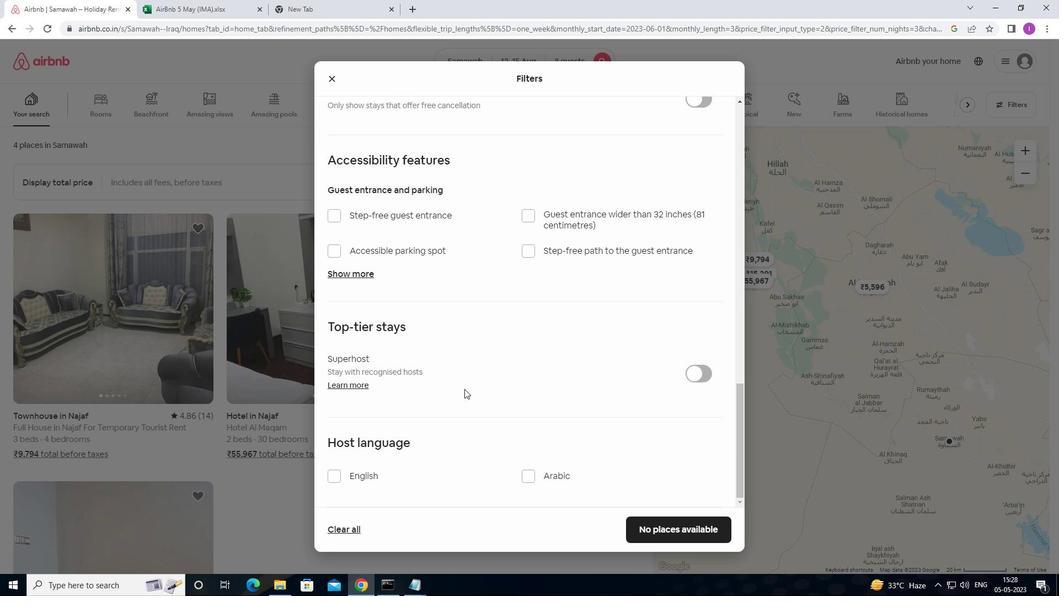 
Action: Mouse scrolled (454, 406) with delta (0, 0)
Screenshot: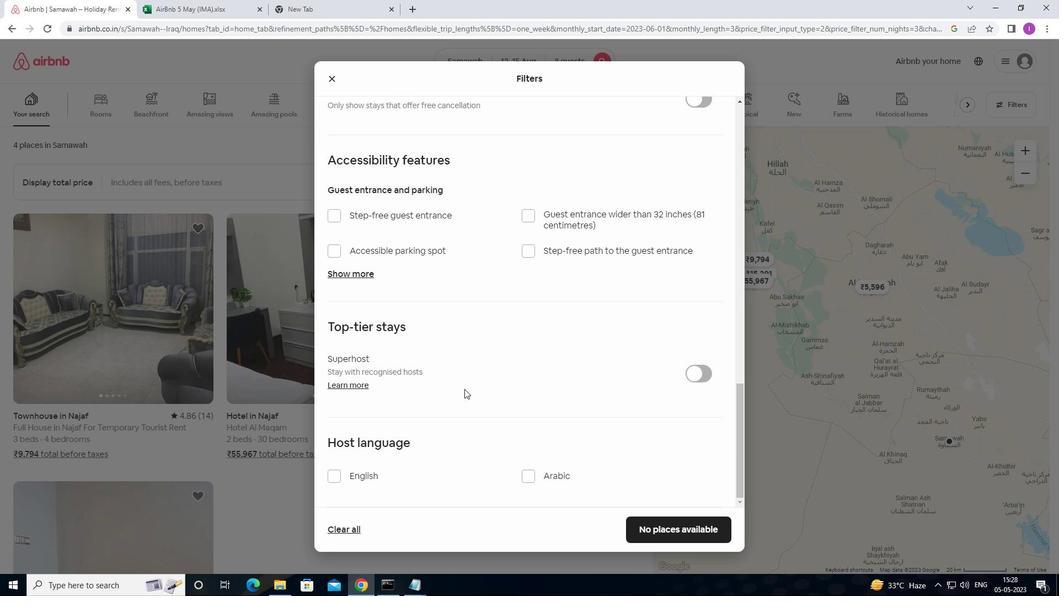 
Action: Mouse moved to (453, 407)
Screenshot: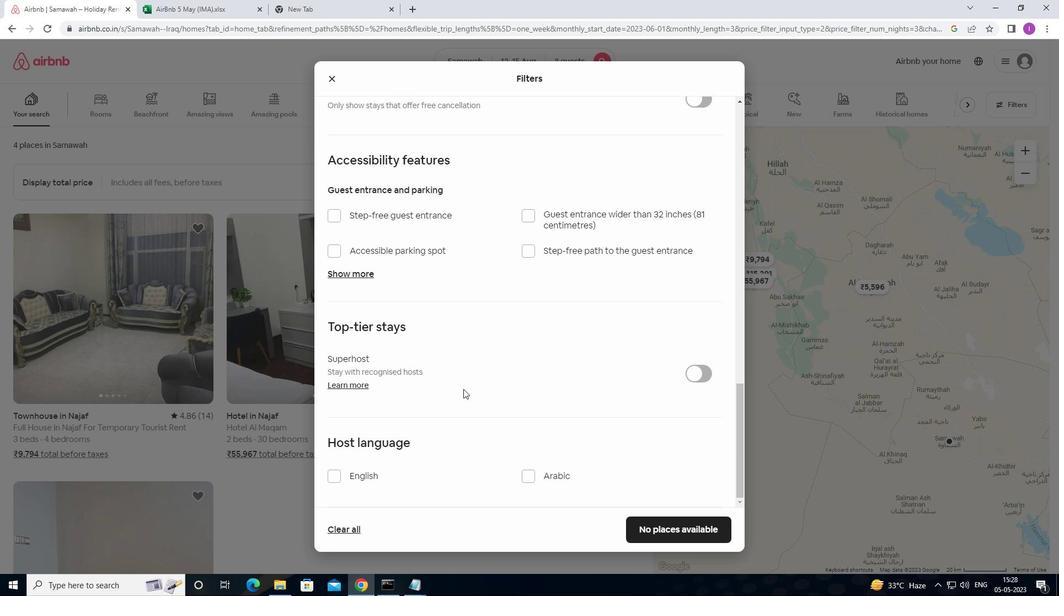 
Action: Mouse scrolled (453, 406) with delta (0, 0)
Screenshot: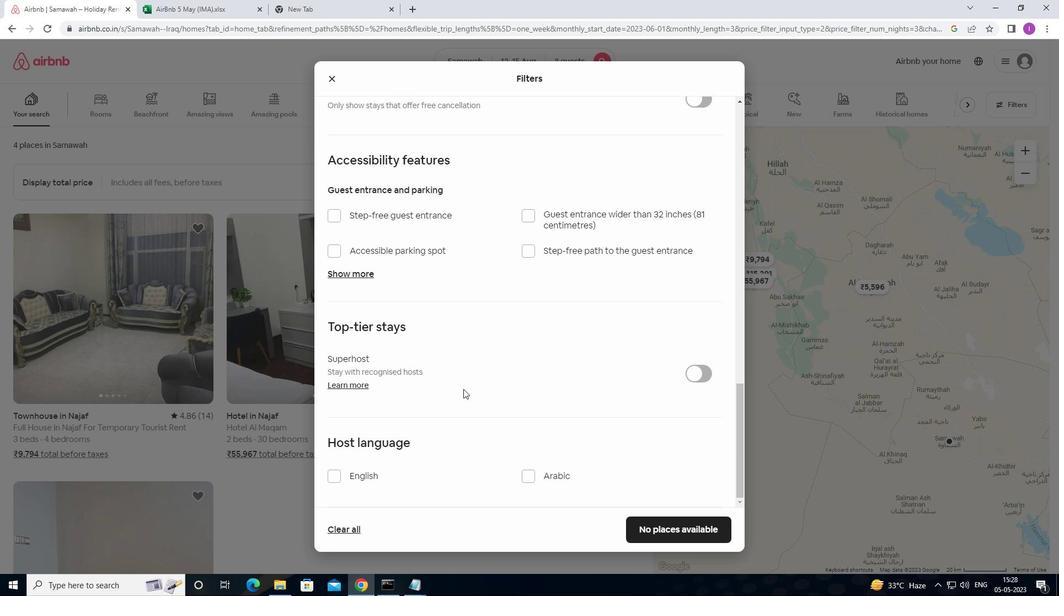 
Action: Mouse moved to (338, 470)
Screenshot: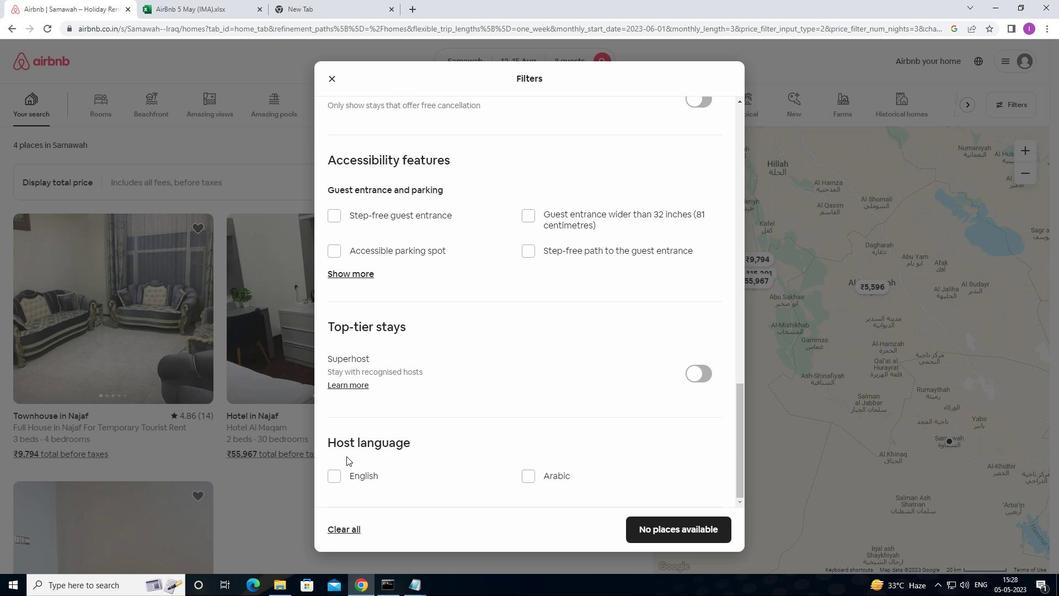 
Action: Mouse pressed left at (338, 470)
Screenshot: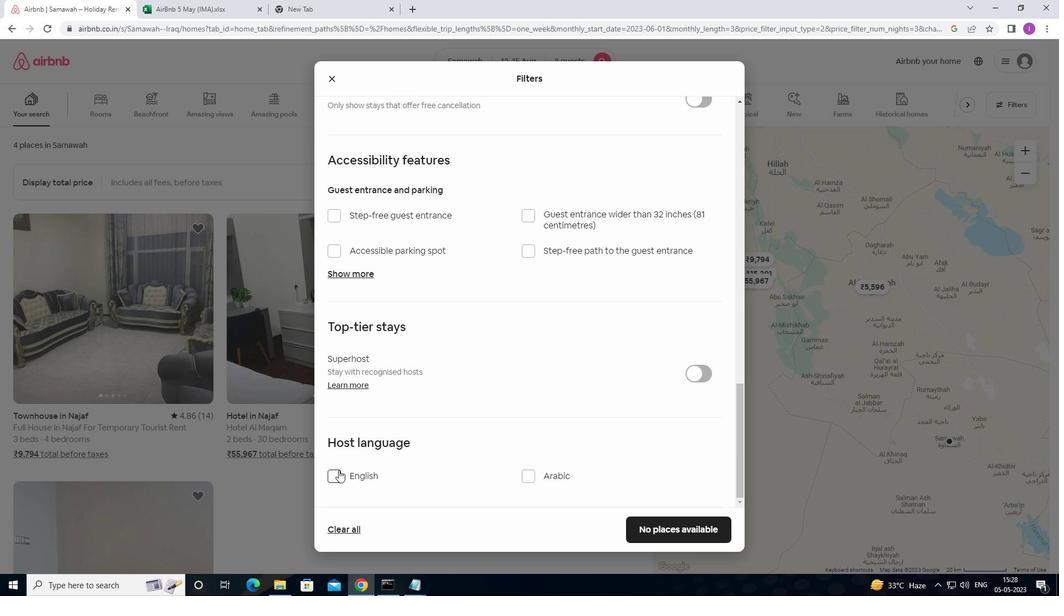 
Action: Mouse moved to (656, 524)
Screenshot: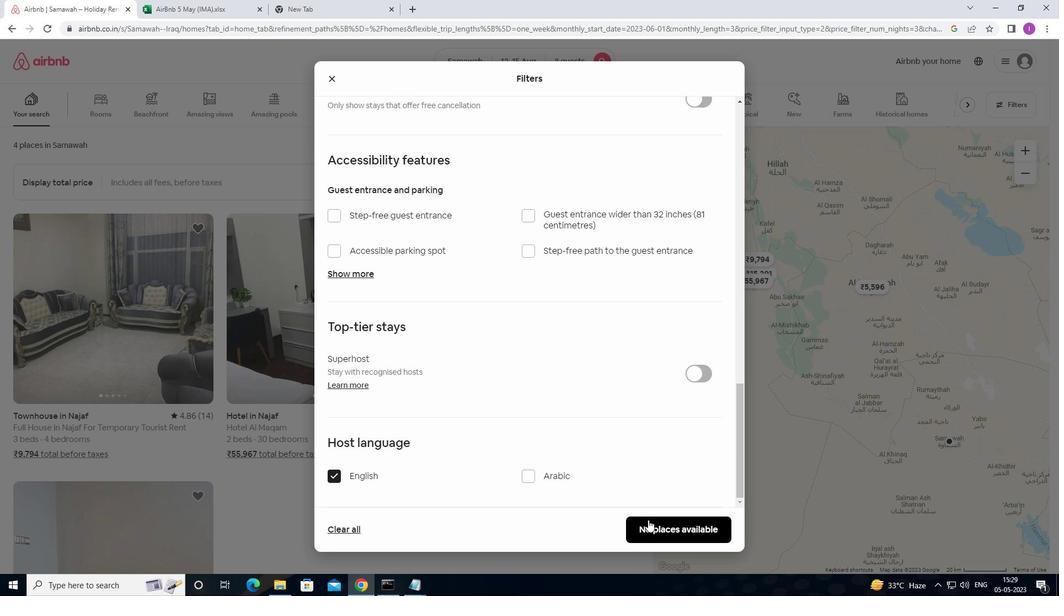 
Action: Mouse pressed left at (656, 524)
Screenshot: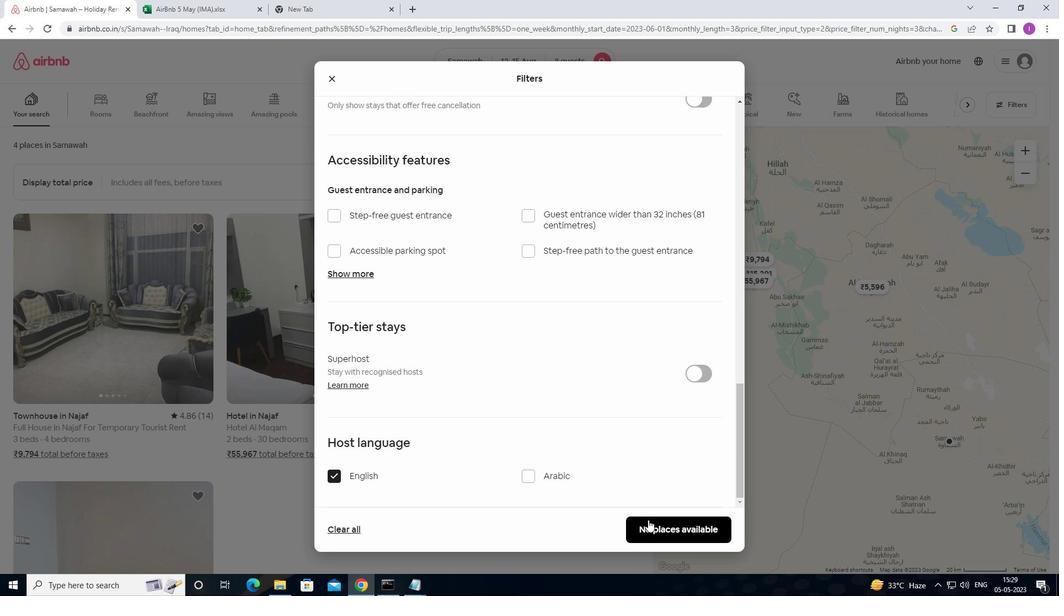 
Action: Mouse moved to (851, 256)
Screenshot: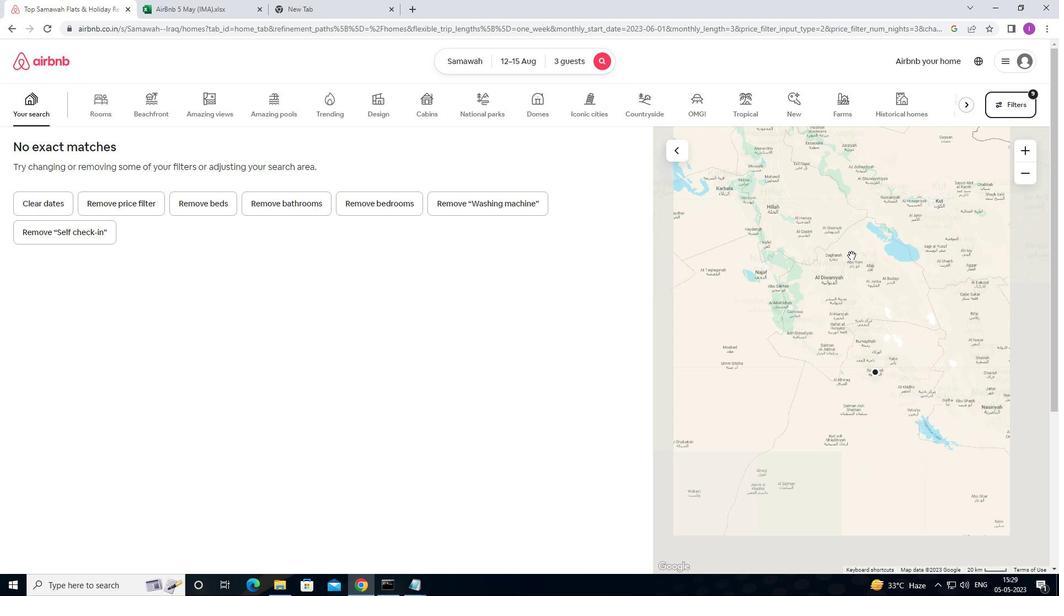 
